 Task: Start a Sprint called Sprint0000000171 in Scrum Project Project0000000057 in Jira. Start a Sprint called Sprint0000000172 in Scrum Project Project0000000058 in Jira. Start a Sprint called Sprint0000000173 in Scrum Project Project0000000058 in Jira. Start a Sprint called Sprint0000000174 in Scrum Project Project0000000058 in Jira. Create a Scrum Project Project0000000059 in Jira
Action: Mouse moved to (108, 298)
Screenshot: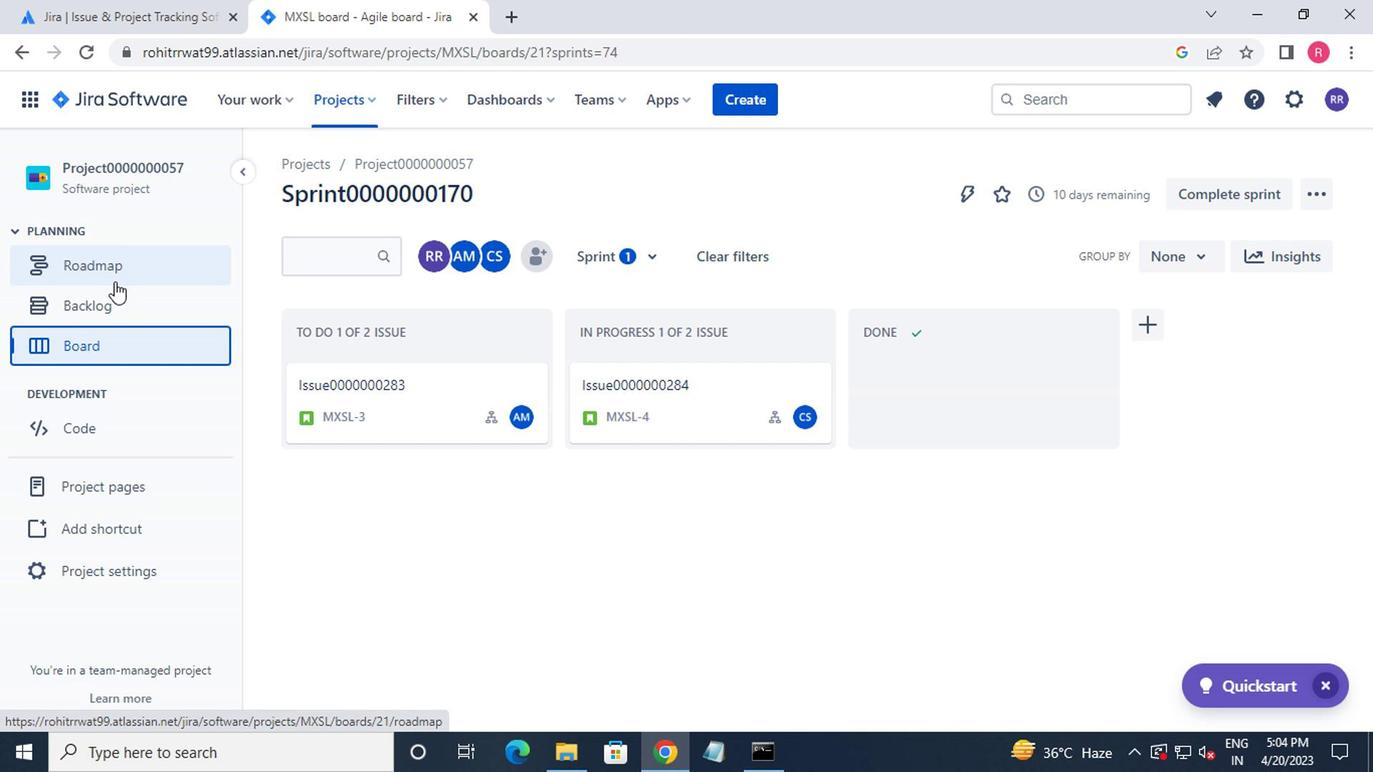 
Action: Mouse pressed left at (108, 298)
Screenshot: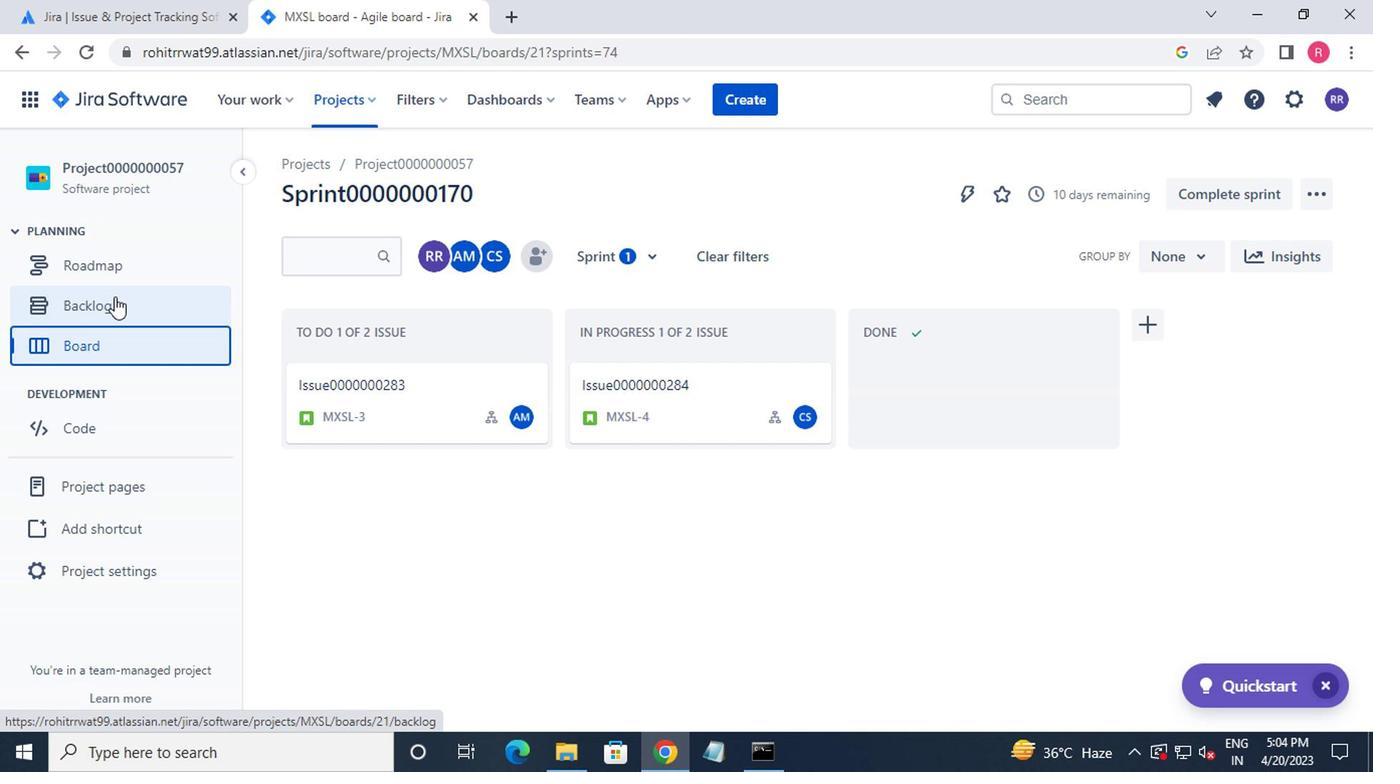 
Action: Mouse moved to (414, 490)
Screenshot: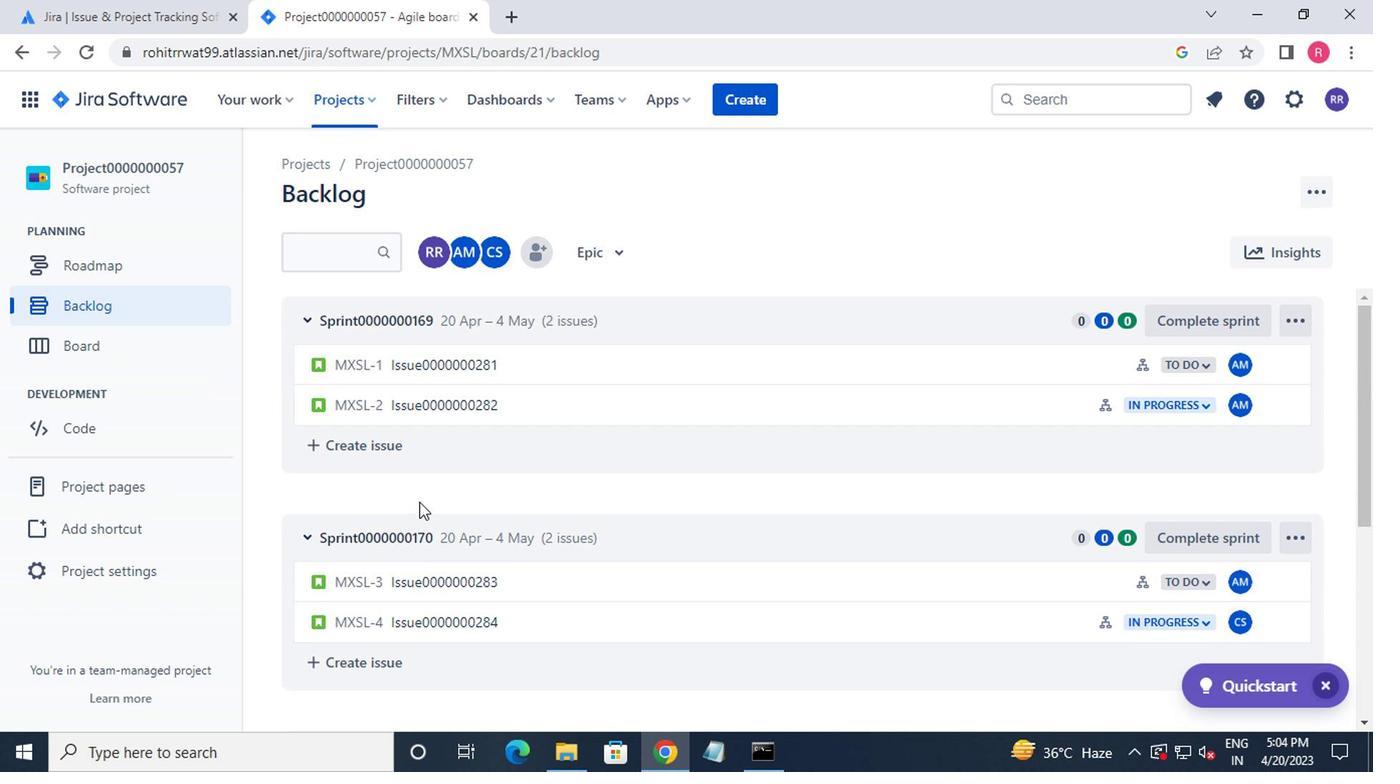 
Action: Mouse scrolled (414, 491) with delta (0, 1)
Screenshot: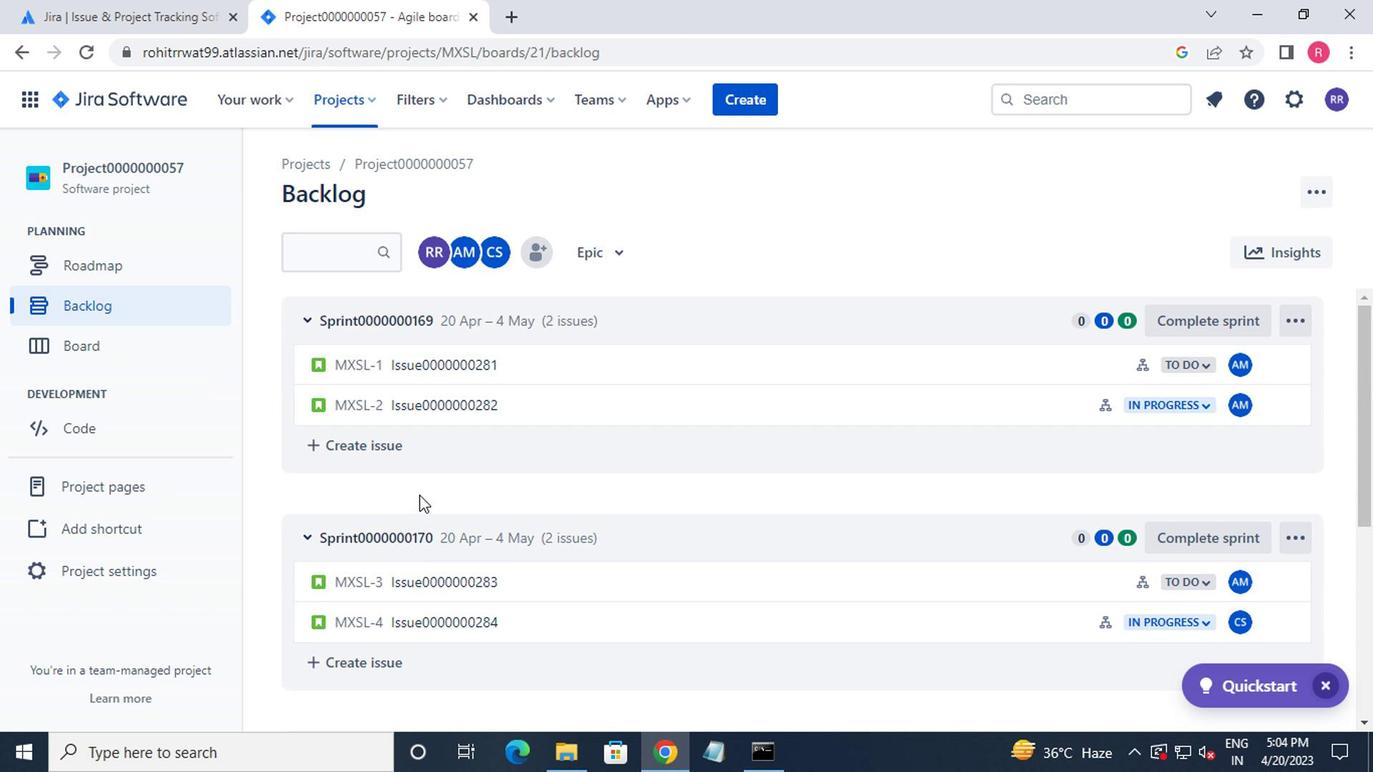 
Action: Mouse moved to (414, 488)
Screenshot: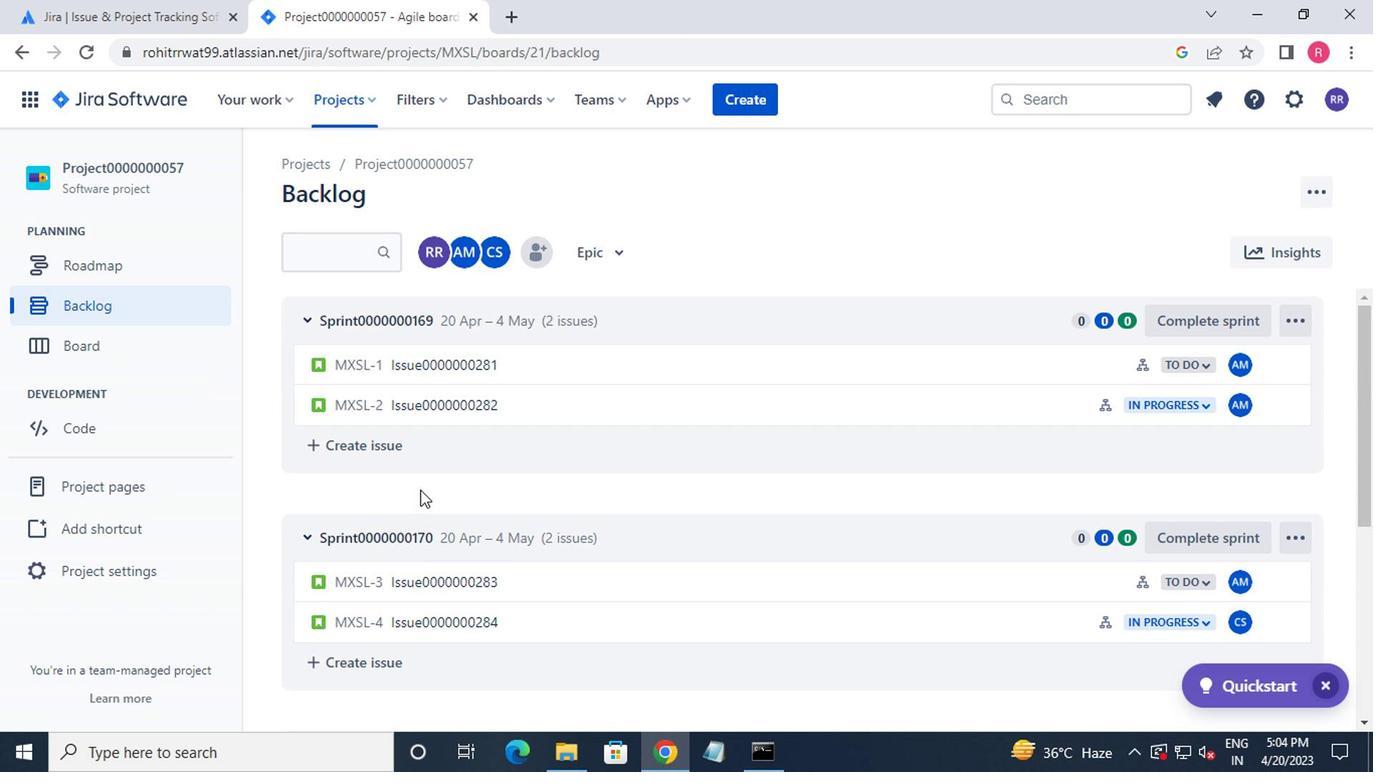 
Action: Mouse scrolled (414, 489) with delta (0, 0)
Screenshot: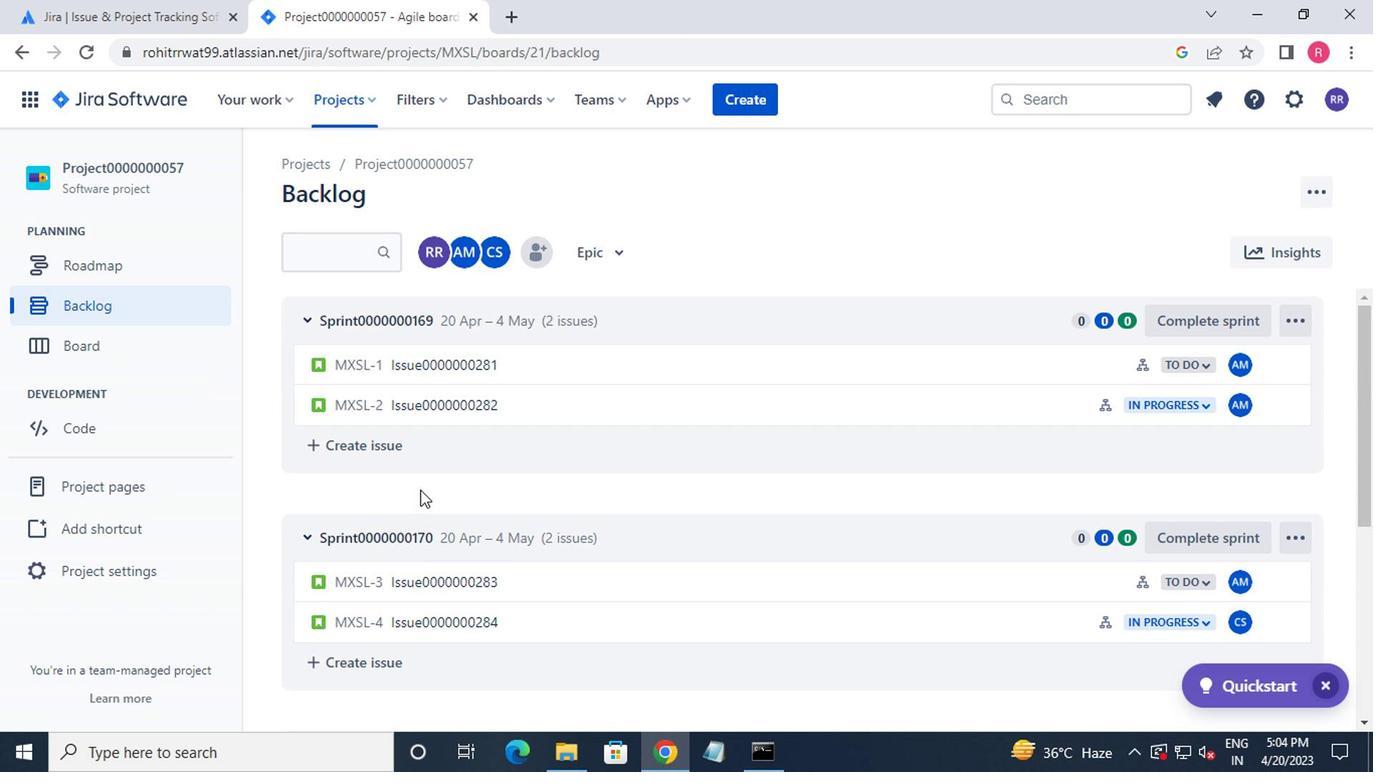 
Action: Mouse moved to (415, 487)
Screenshot: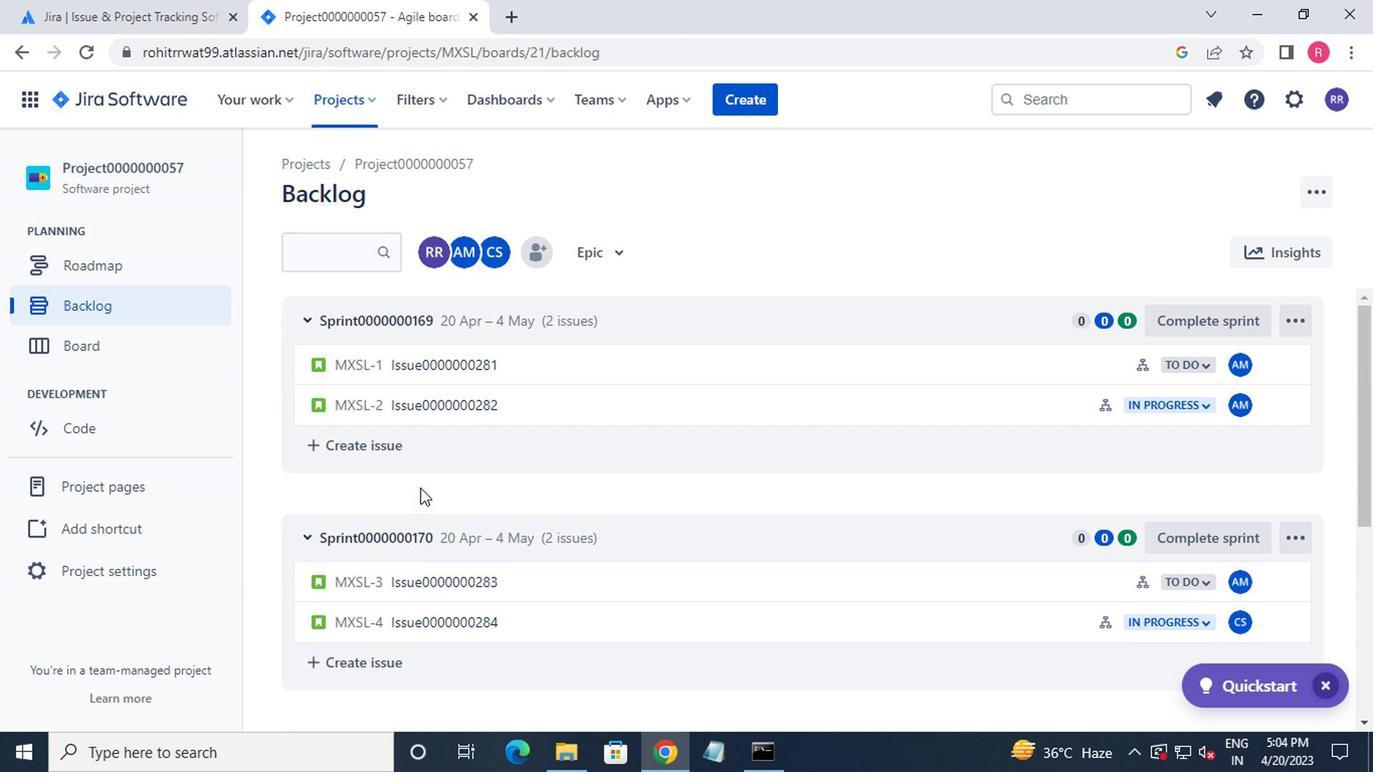 
Action: Mouse scrolled (415, 486) with delta (0, 0)
Screenshot: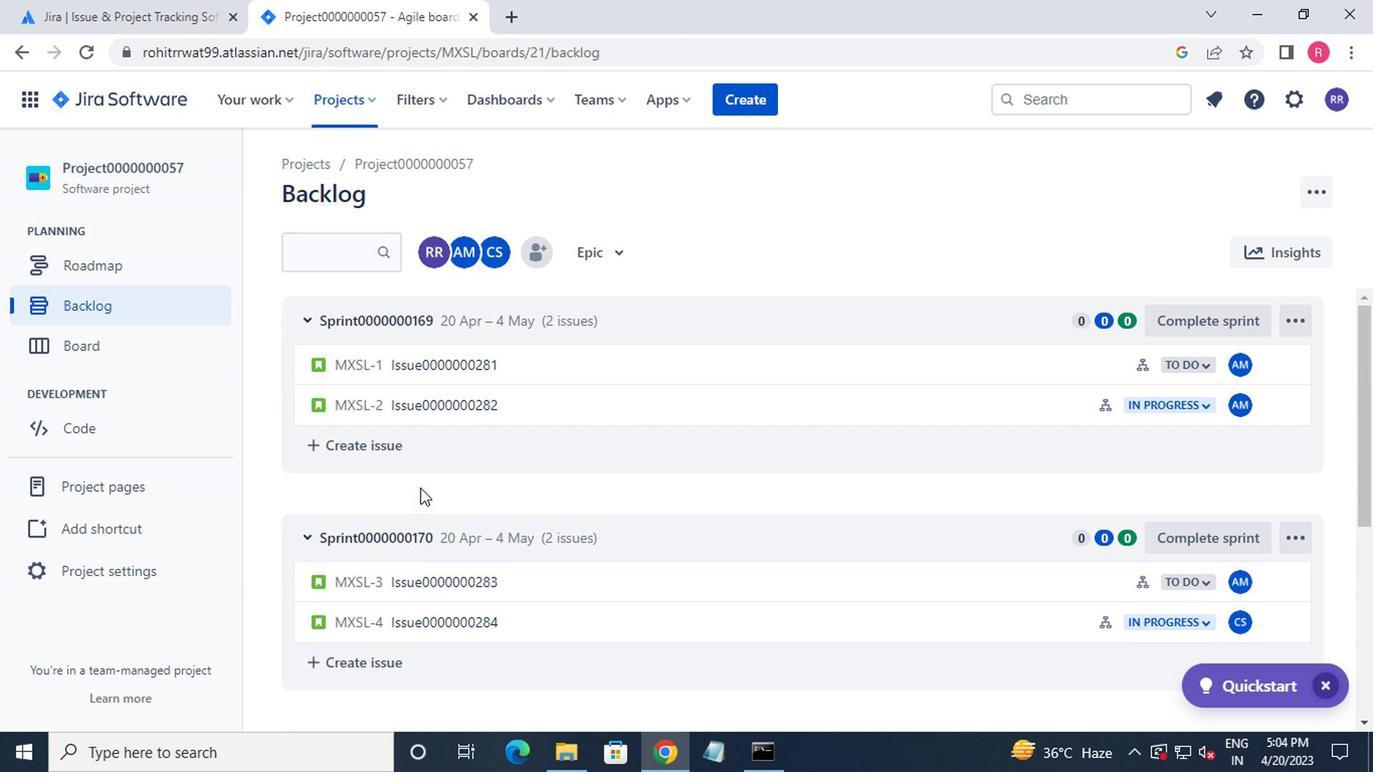
Action: Mouse scrolled (415, 486) with delta (0, 0)
Screenshot: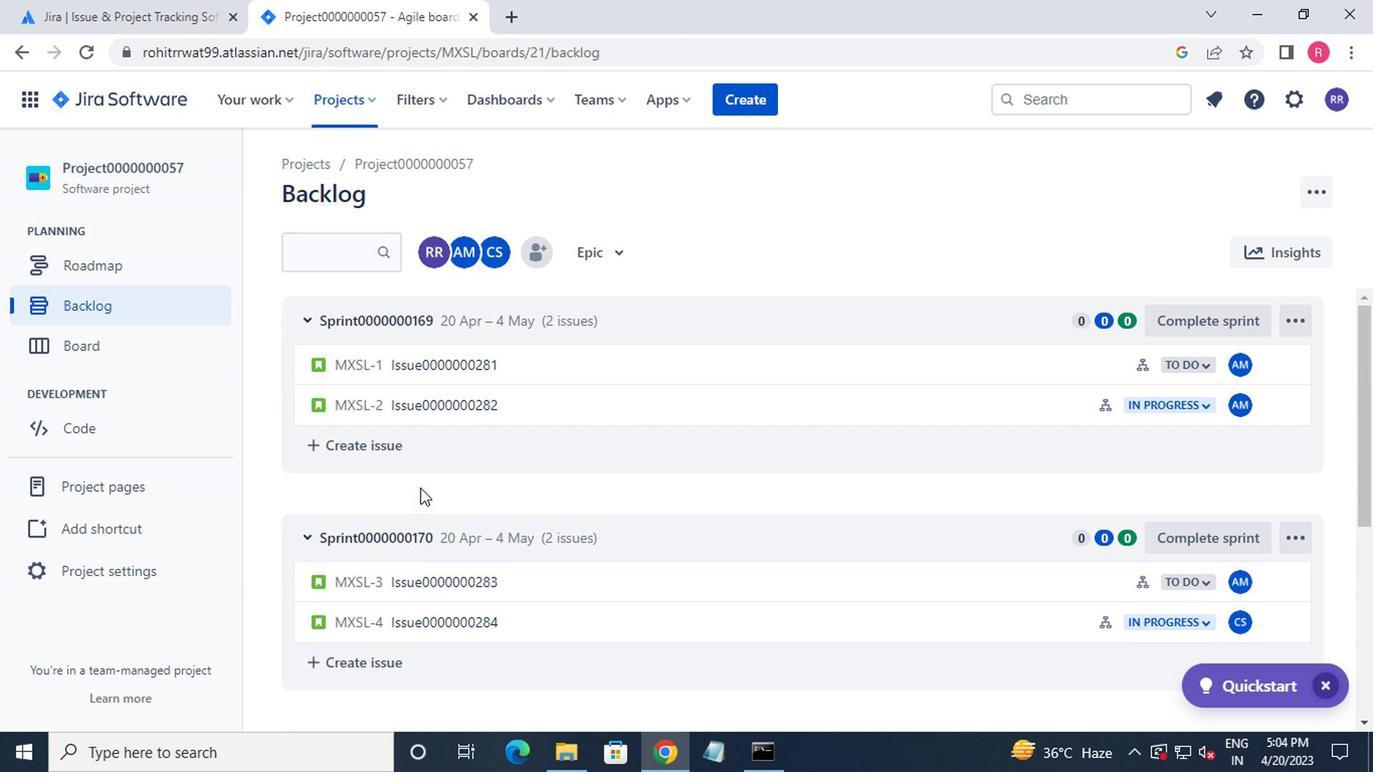 
Action: Mouse scrolled (415, 486) with delta (0, 0)
Screenshot: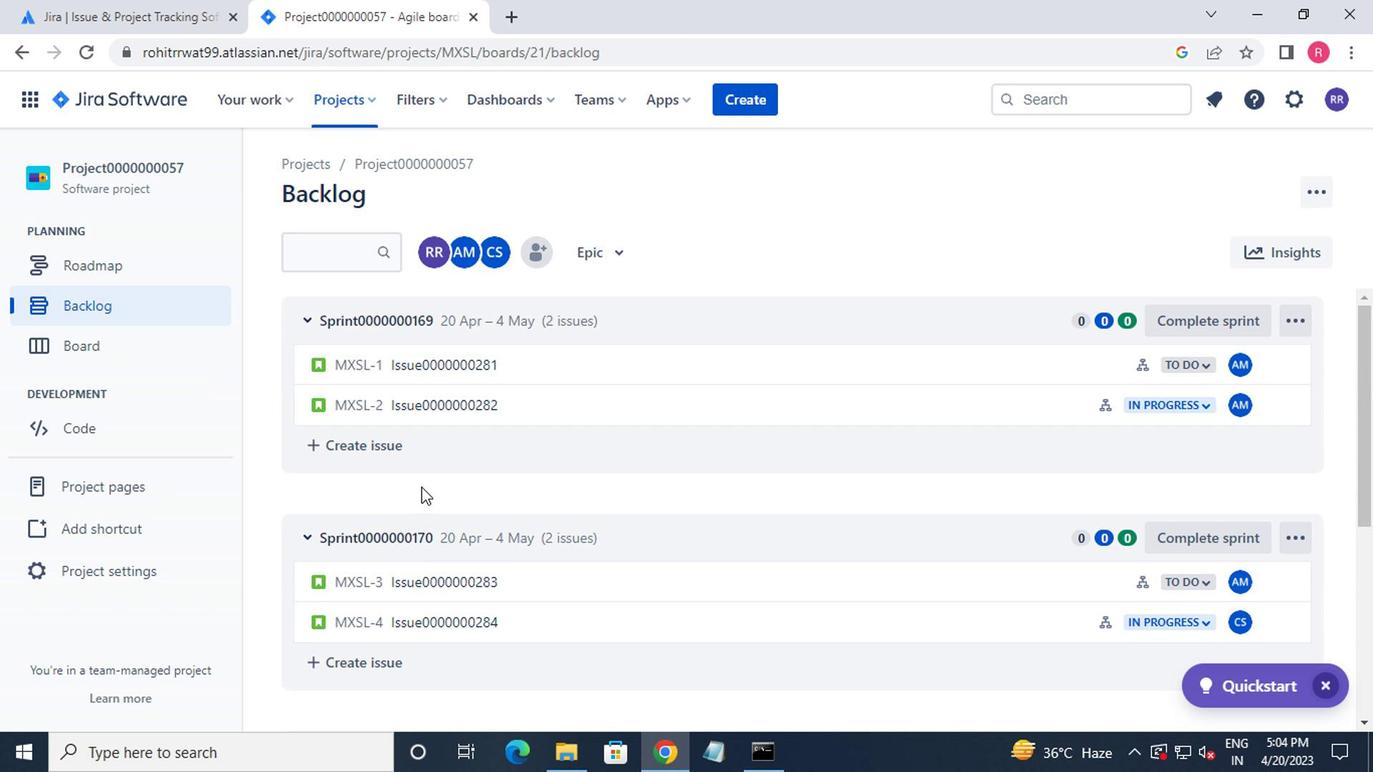 
Action: Mouse moved to (1233, 456)
Screenshot: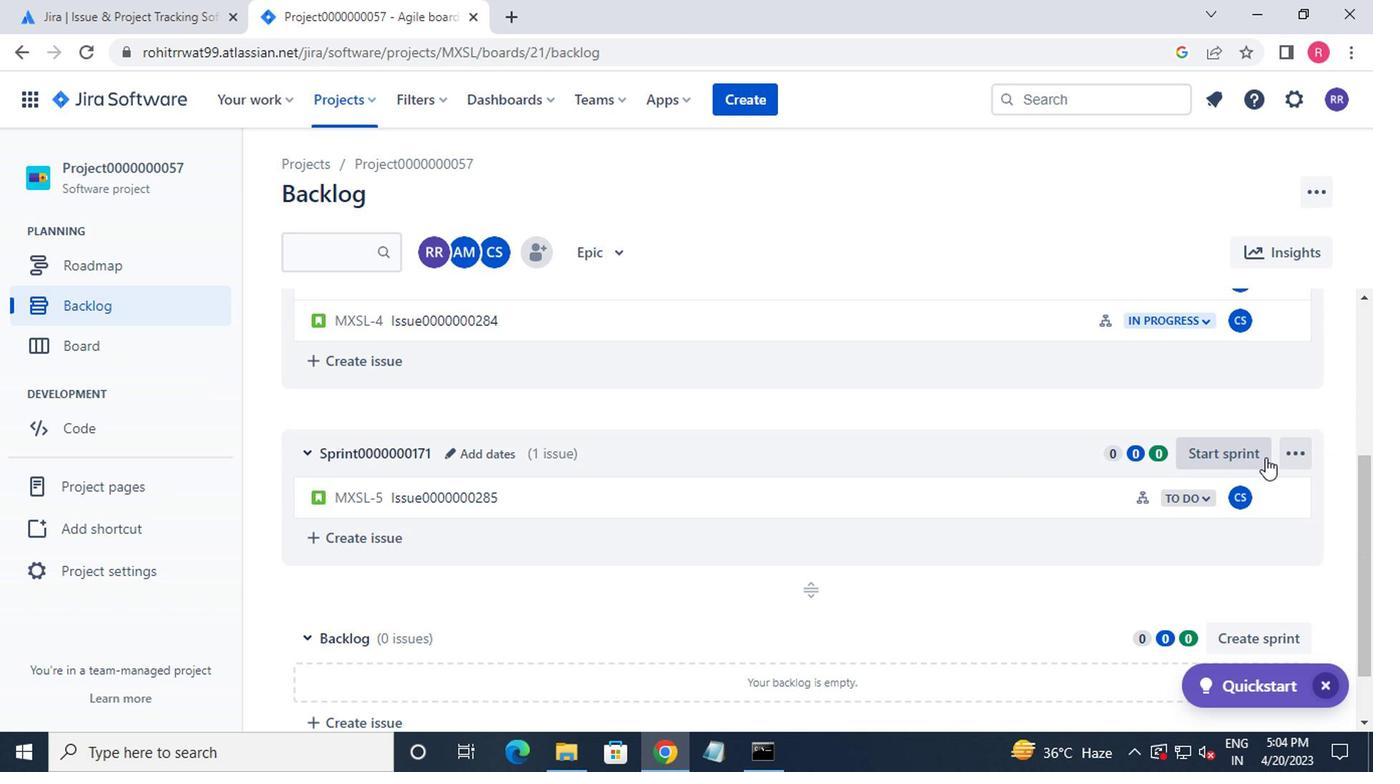 
Action: Mouse pressed left at (1233, 456)
Screenshot: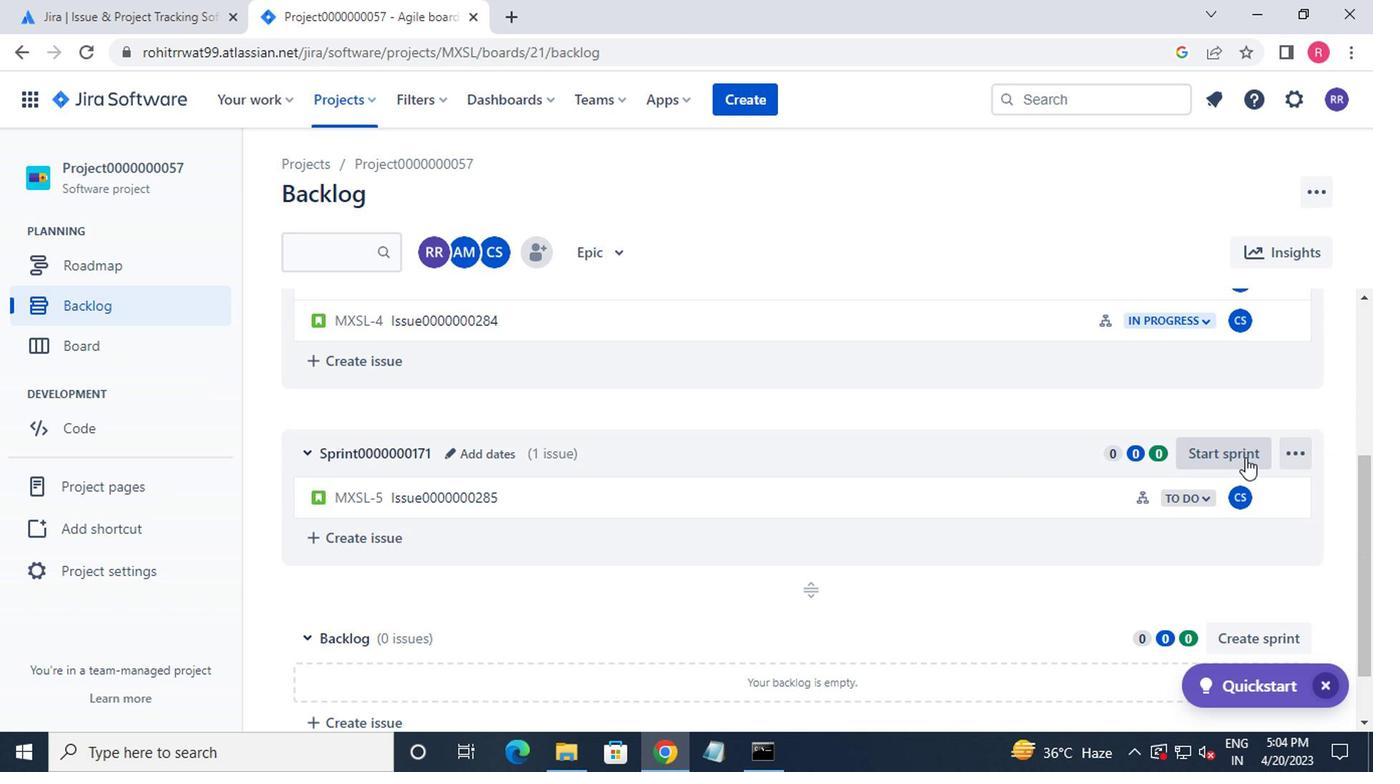 
Action: Mouse moved to (842, 711)
Screenshot: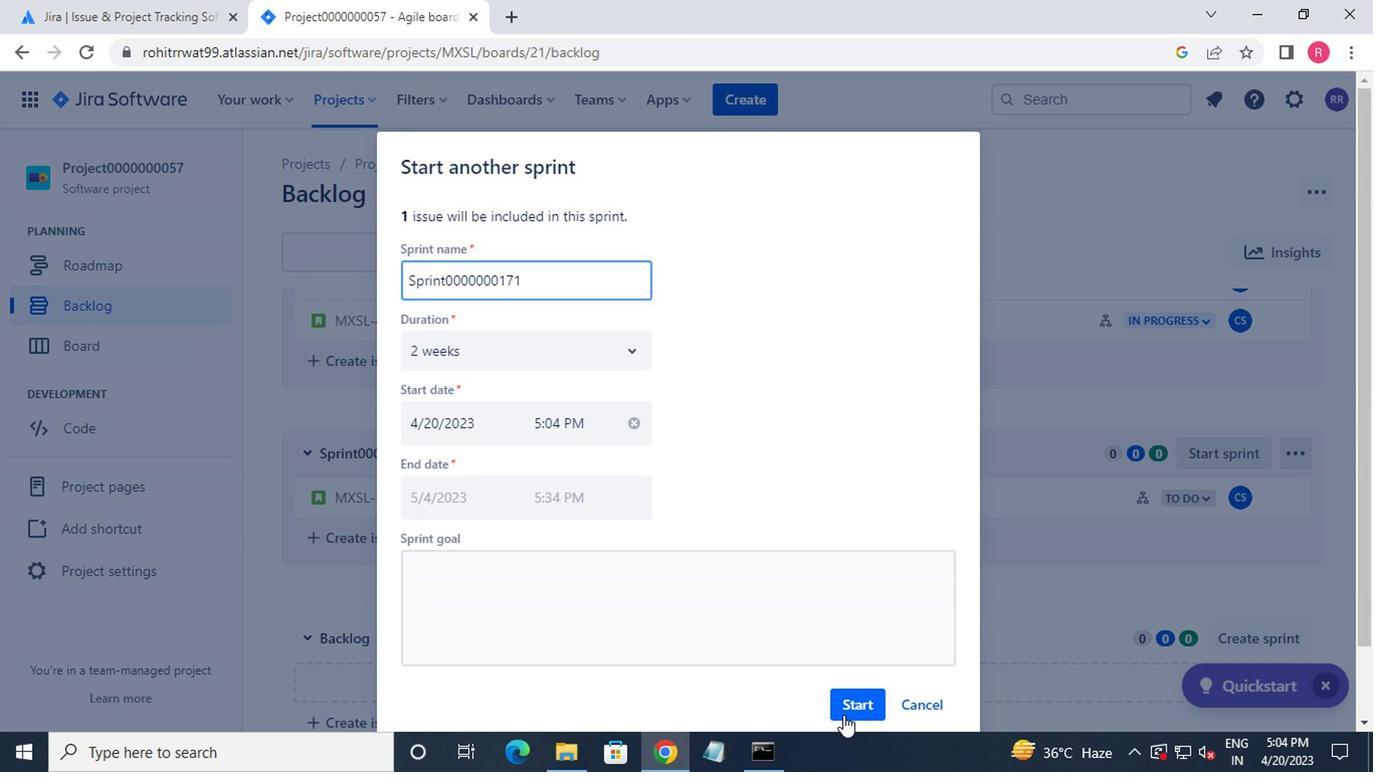 
Action: Mouse pressed left at (842, 711)
Screenshot: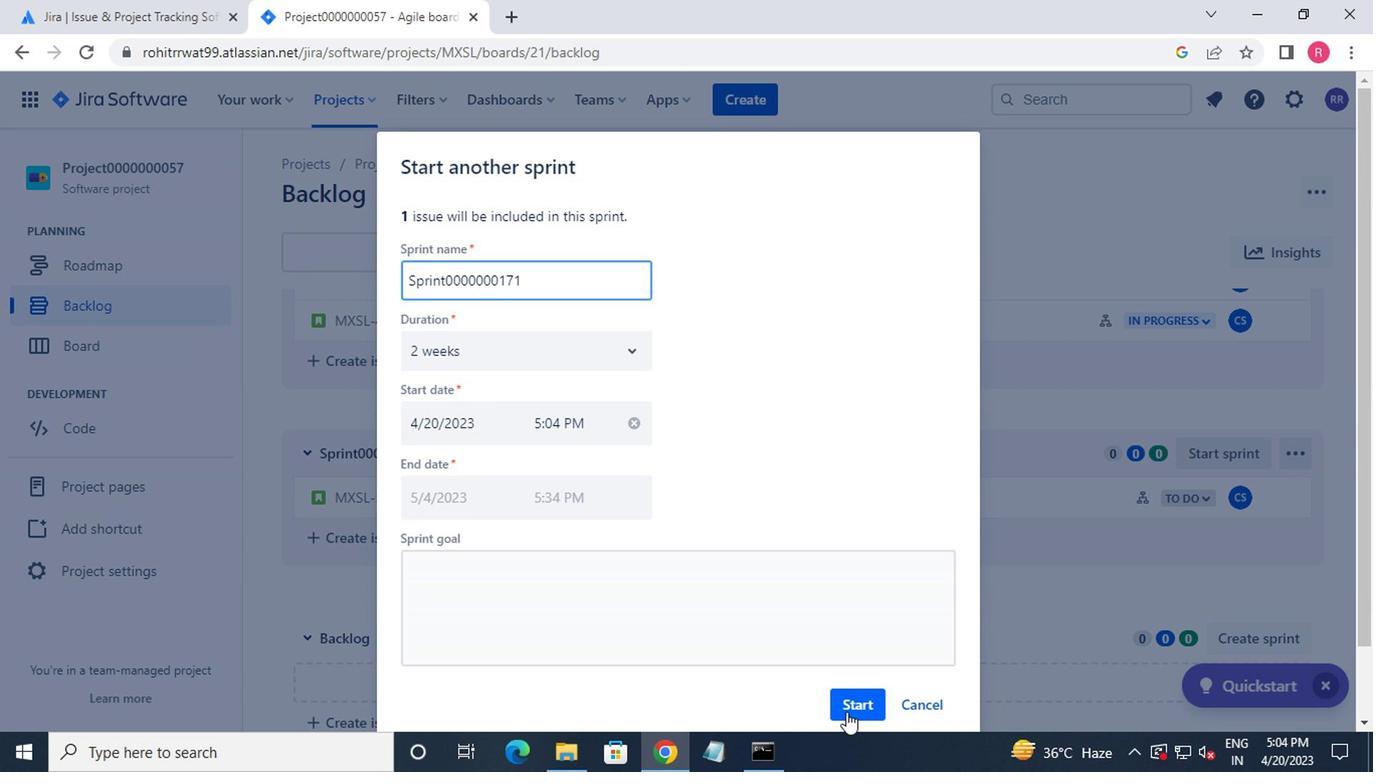 
Action: Mouse moved to (330, 112)
Screenshot: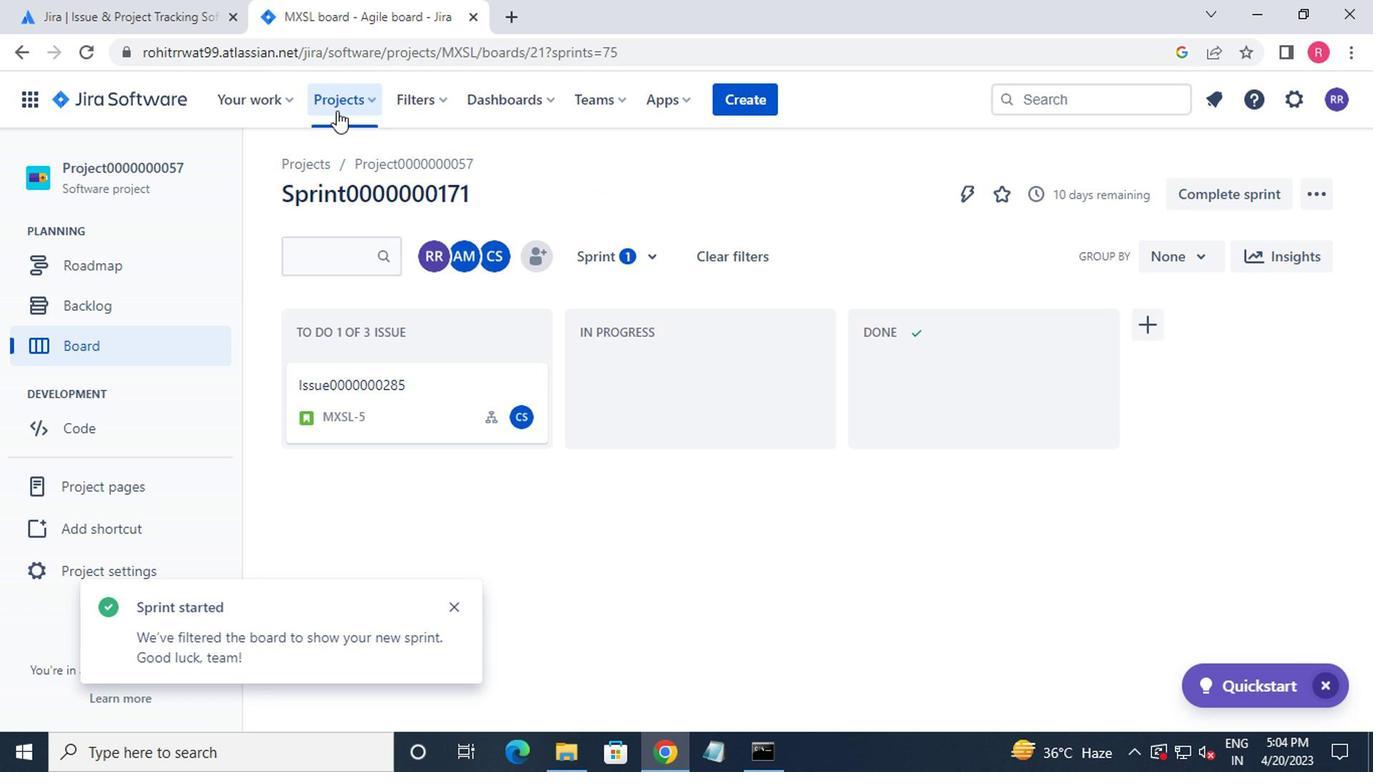 
Action: Mouse pressed left at (330, 112)
Screenshot: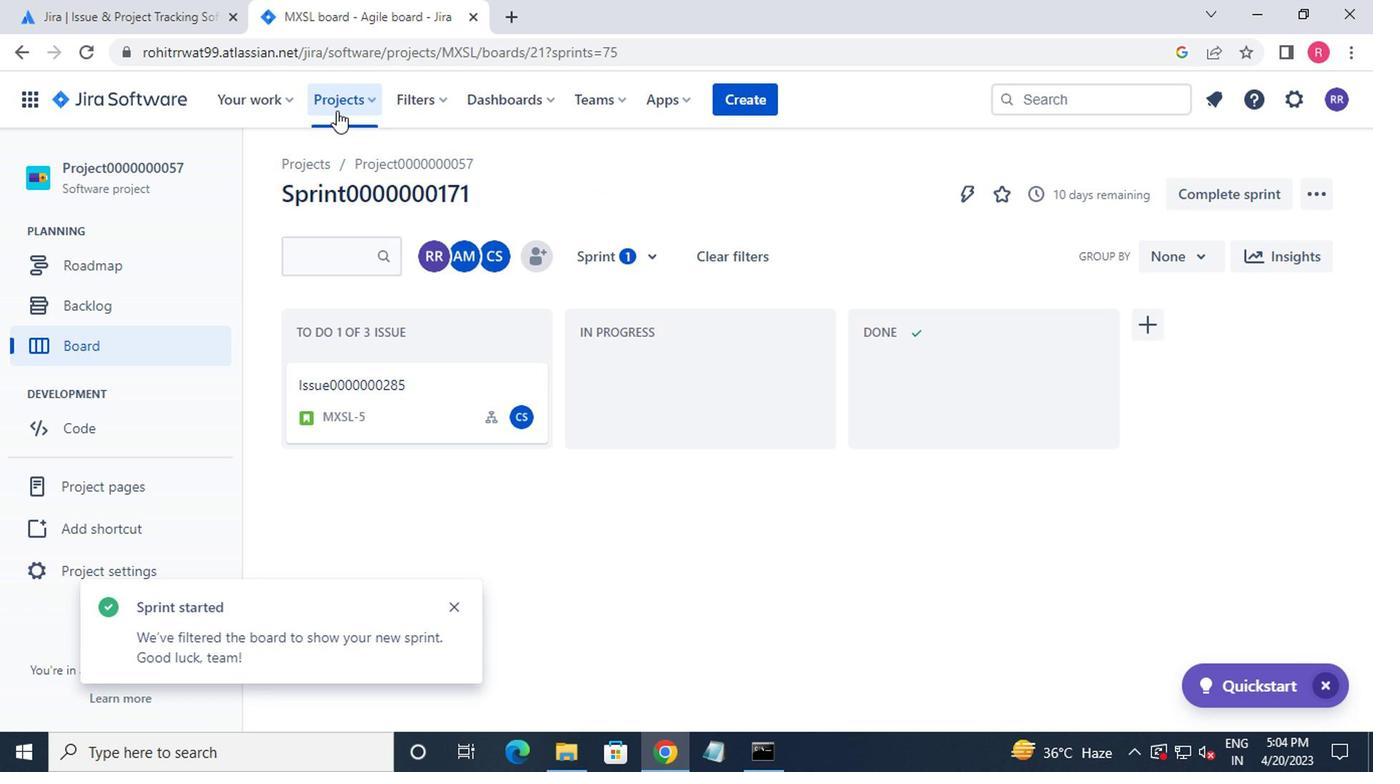 
Action: Mouse moved to (439, 251)
Screenshot: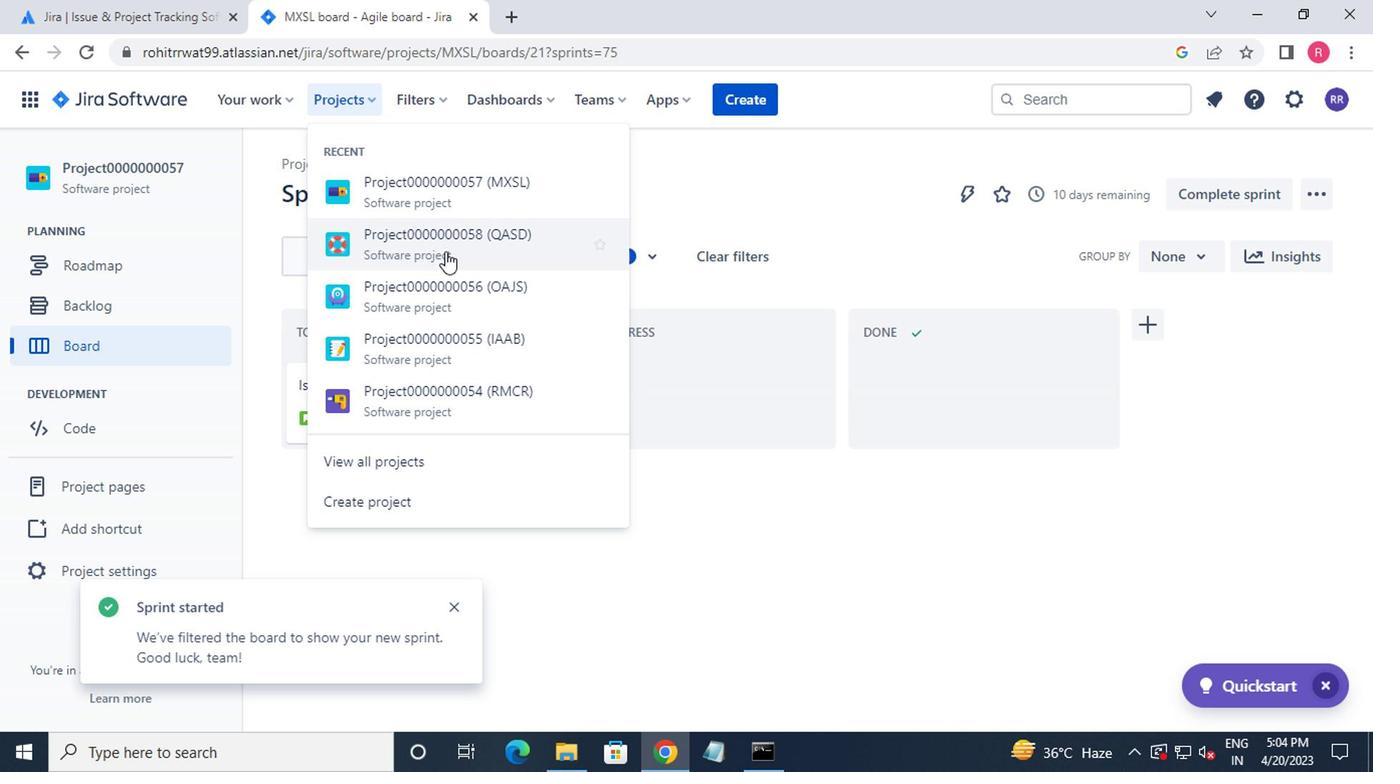 
Action: Mouse pressed left at (439, 251)
Screenshot: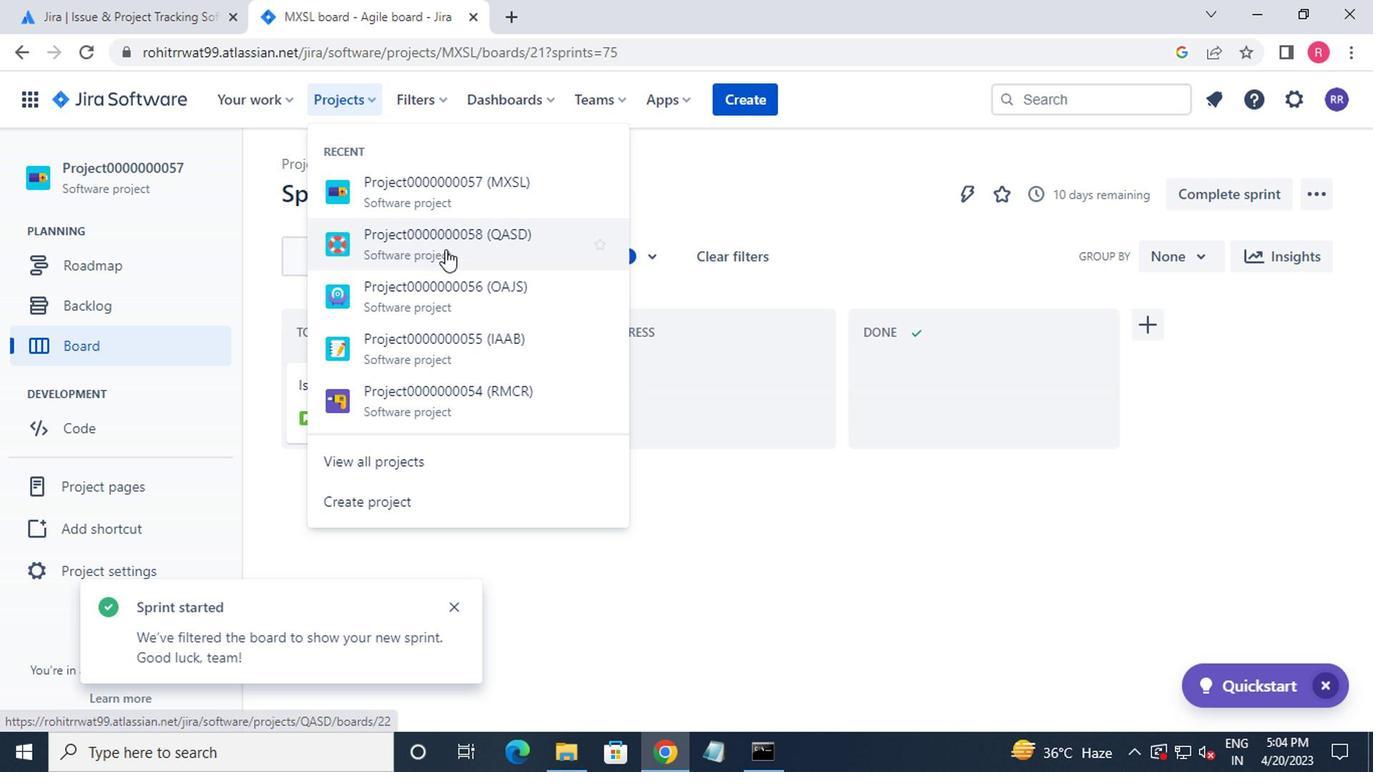 
Action: Mouse moved to (218, 308)
Screenshot: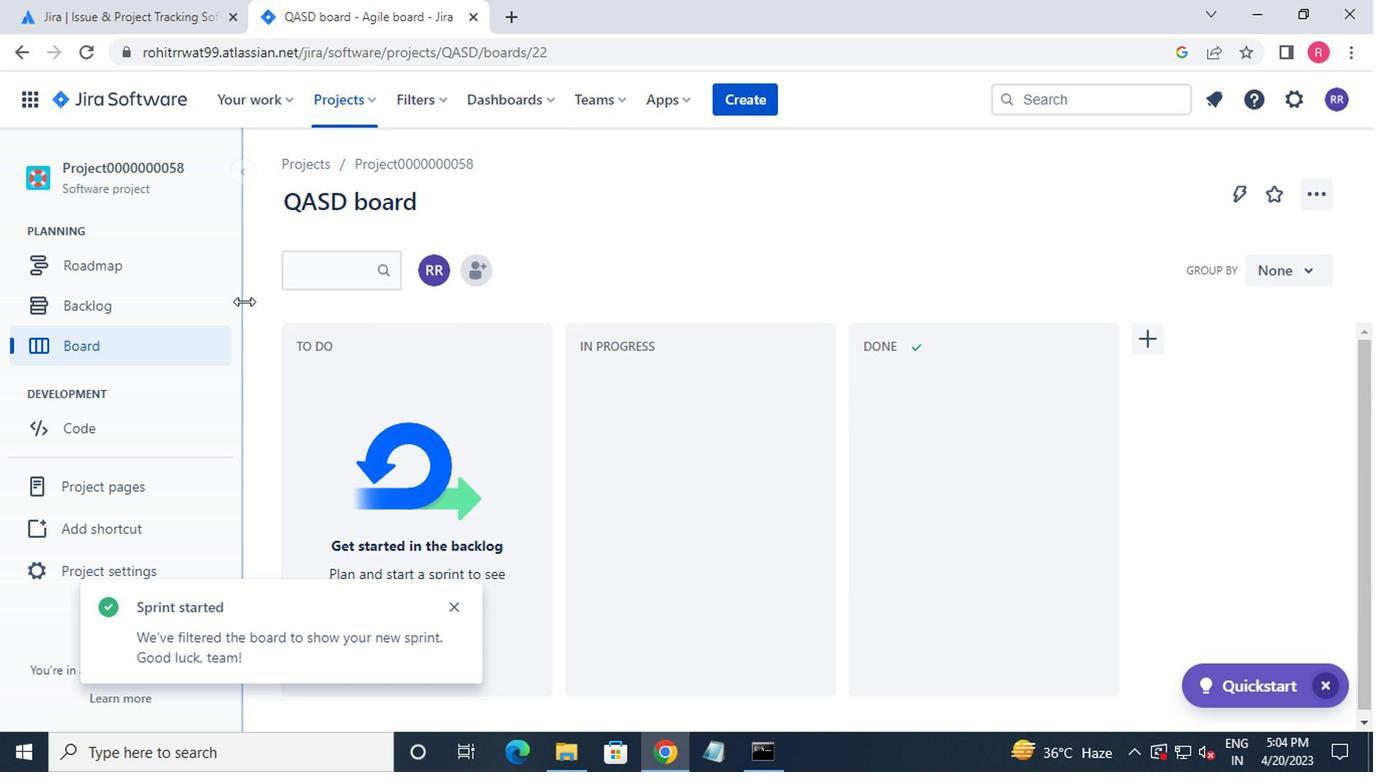 
Action: Mouse pressed left at (218, 308)
Screenshot: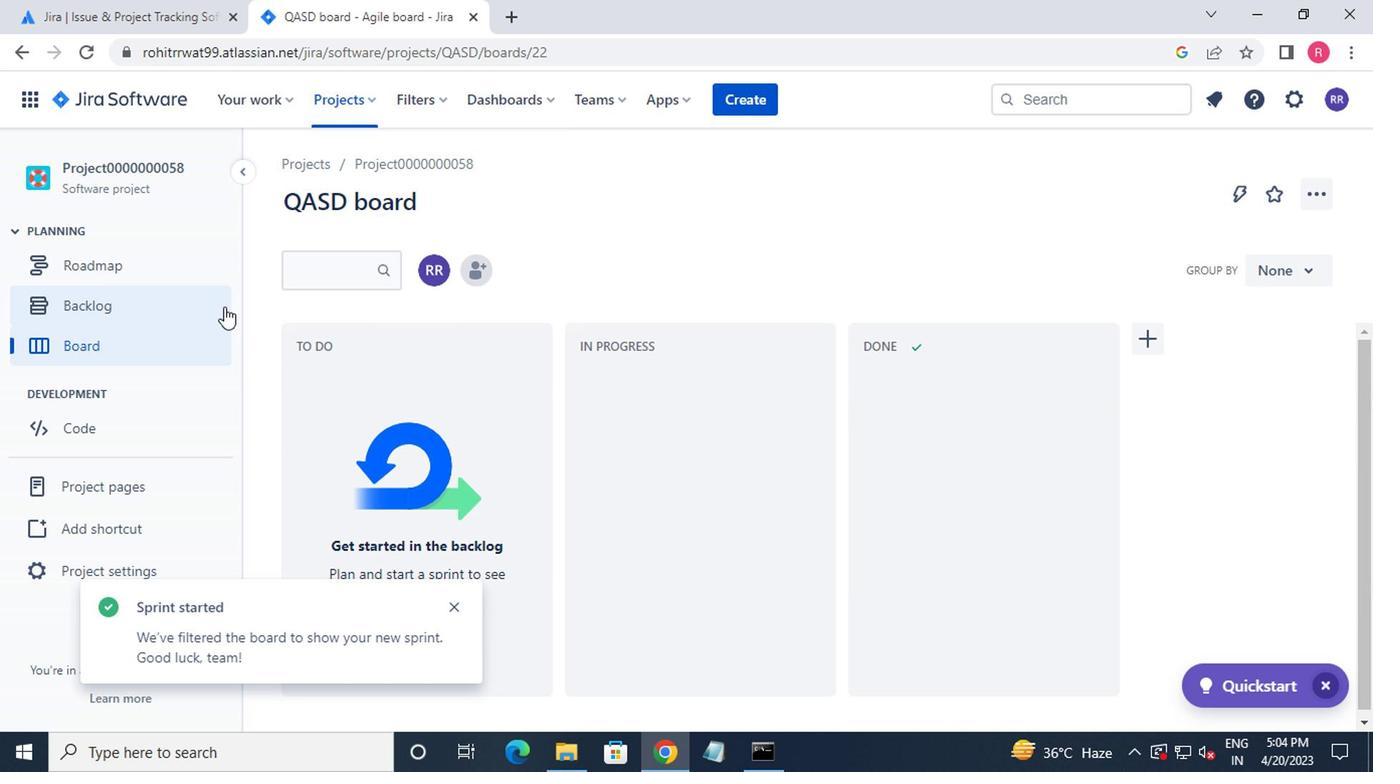 
Action: Mouse moved to (523, 359)
Screenshot: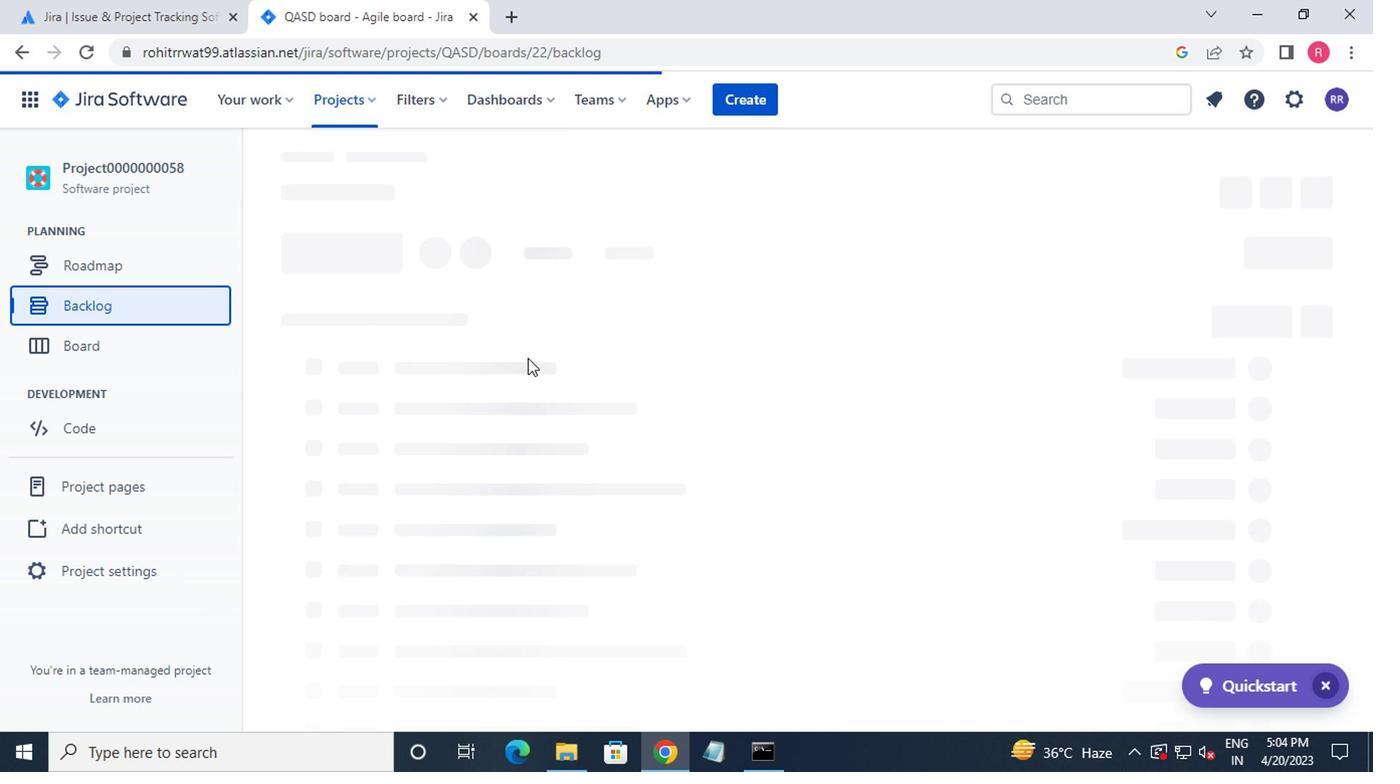 
Action: Mouse scrolled (523, 358) with delta (0, 0)
Screenshot: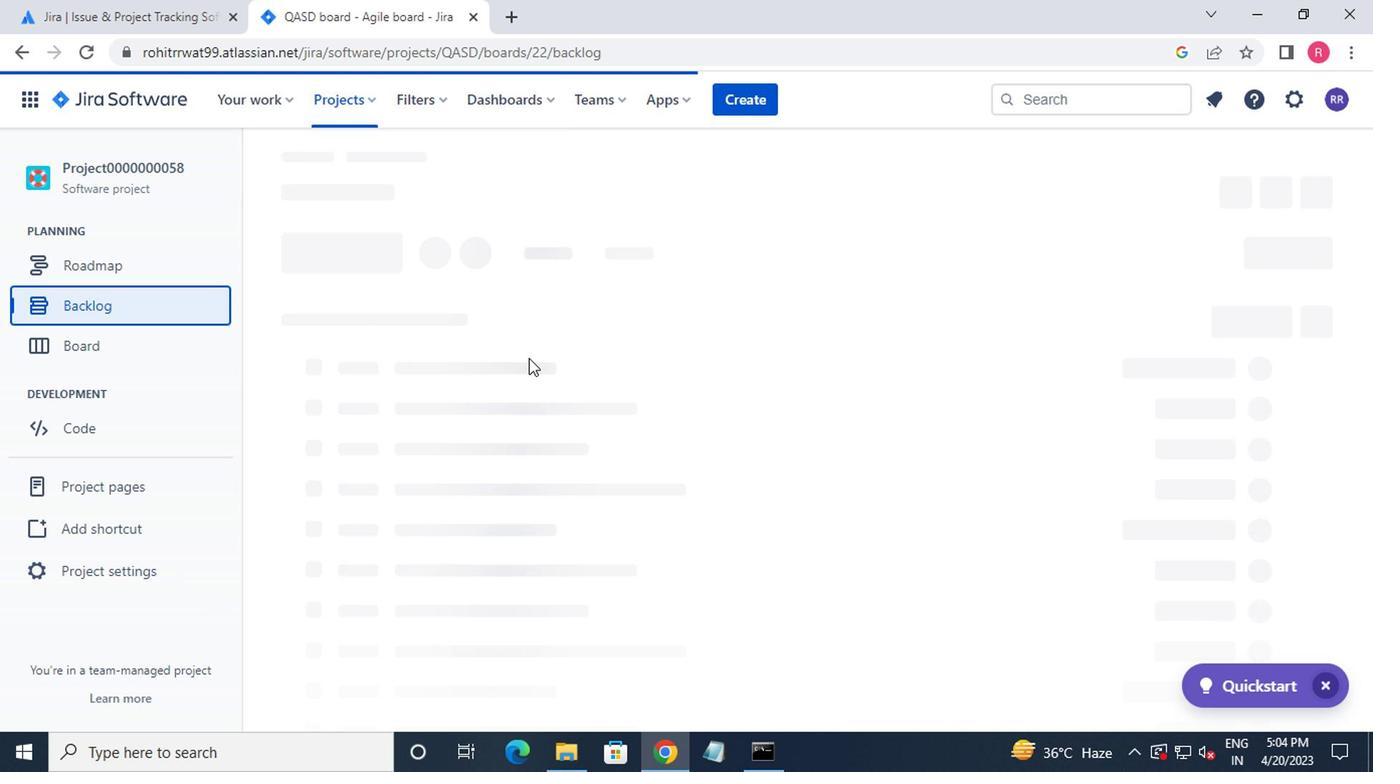 
Action: Mouse scrolled (523, 358) with delta (0, 0)
Screenshot: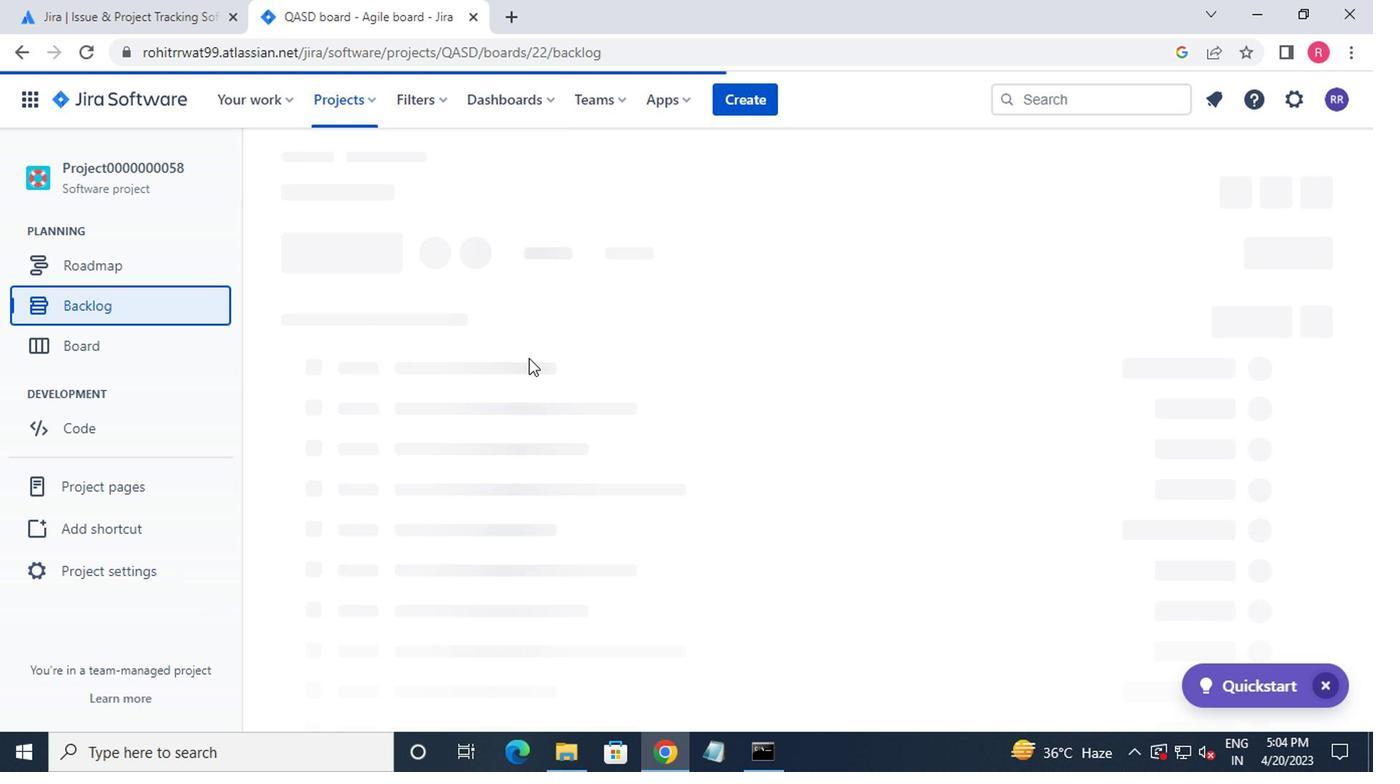 
Action: Mouse moved to (530, 368)
Screenshot: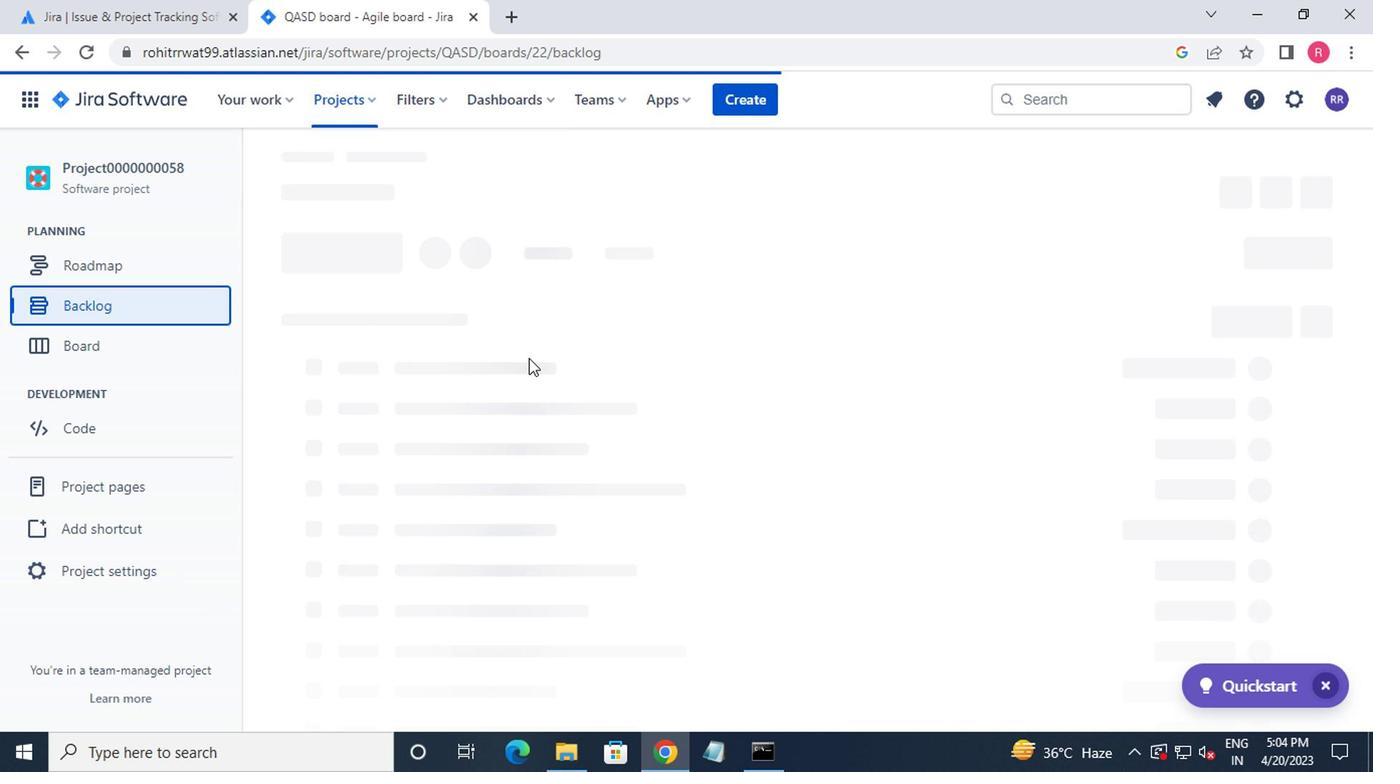 
Action: Mouse scrolled (530, 366) with delta (0, -1)
Screenshot: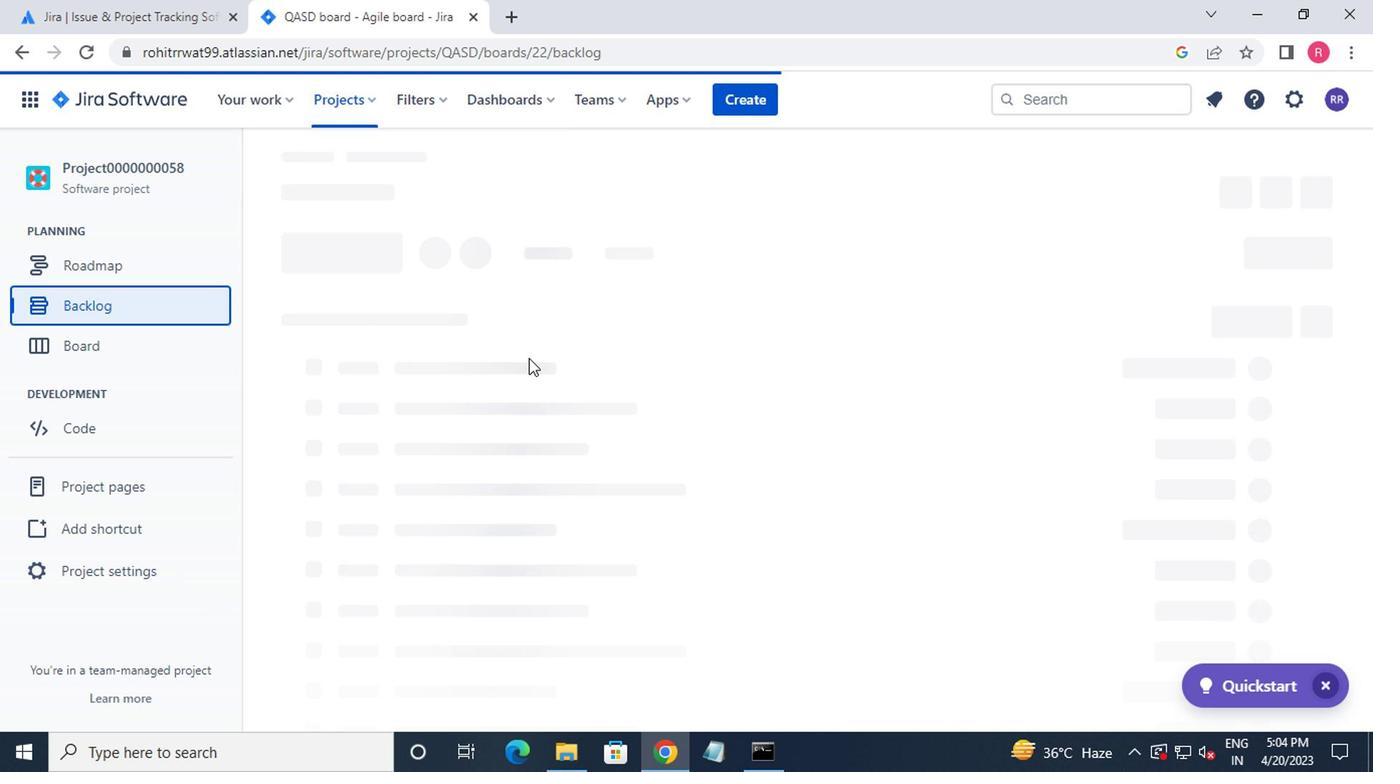 
Action: Mouse moved to (542, 376)
Screenshot: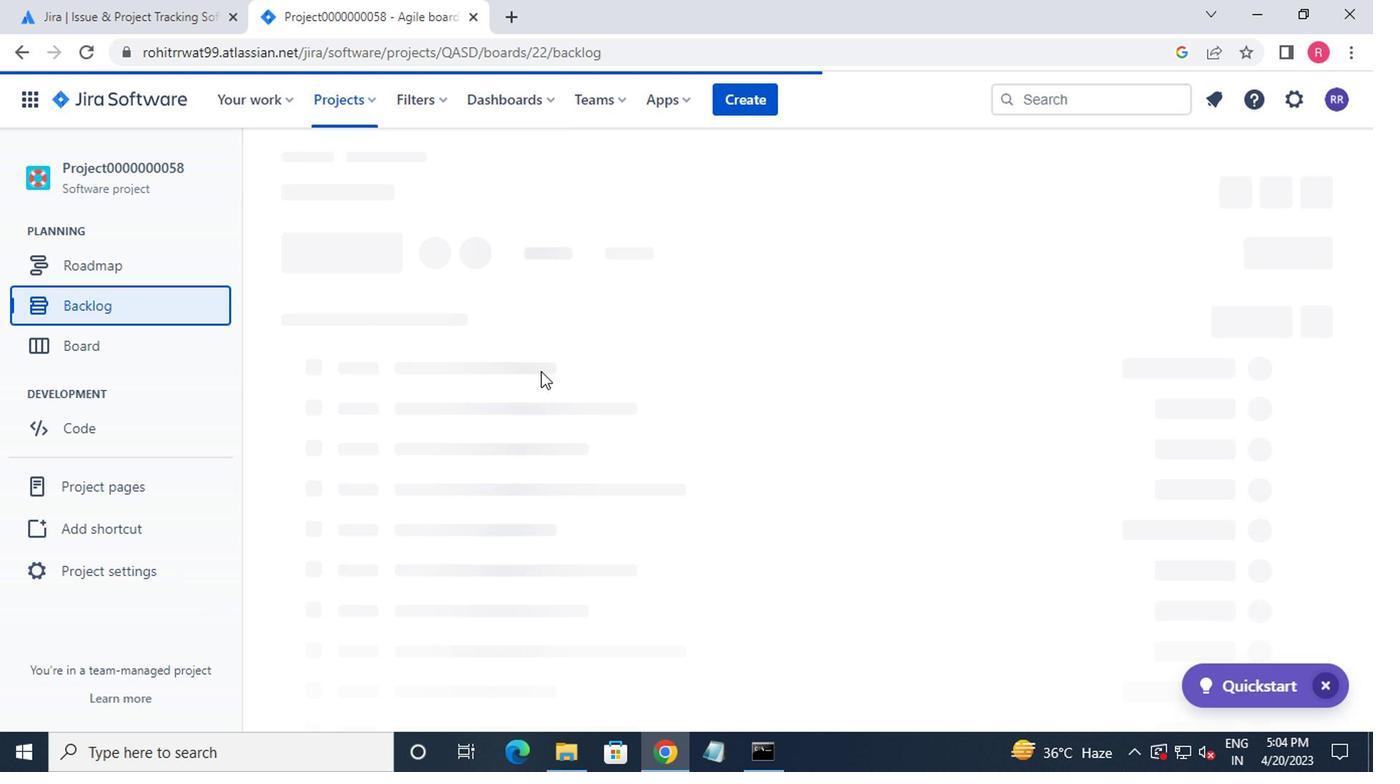 
Action: Mouse scrolled (542, 374) with delta (0, -1)
Screenshot: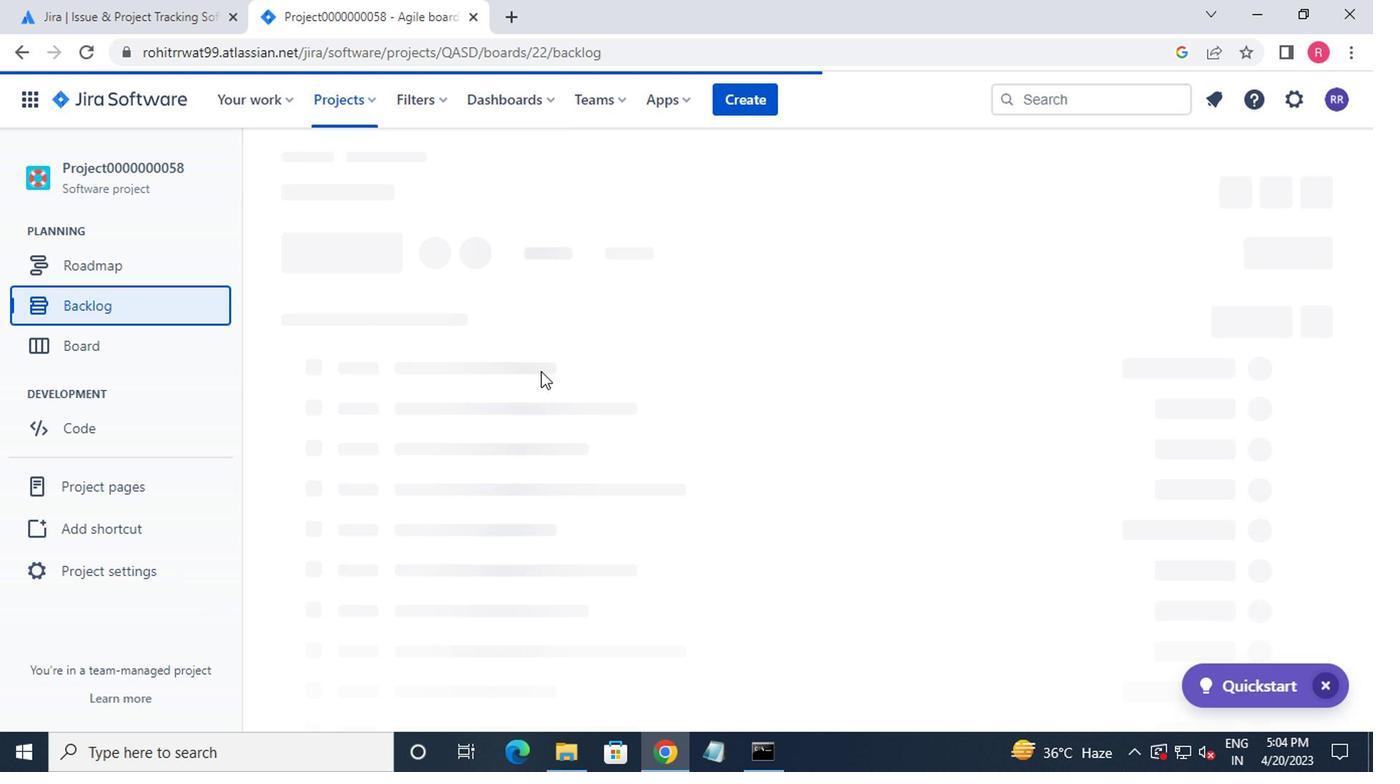 
Action: Mouse moved to (542, 376)
Screenshot: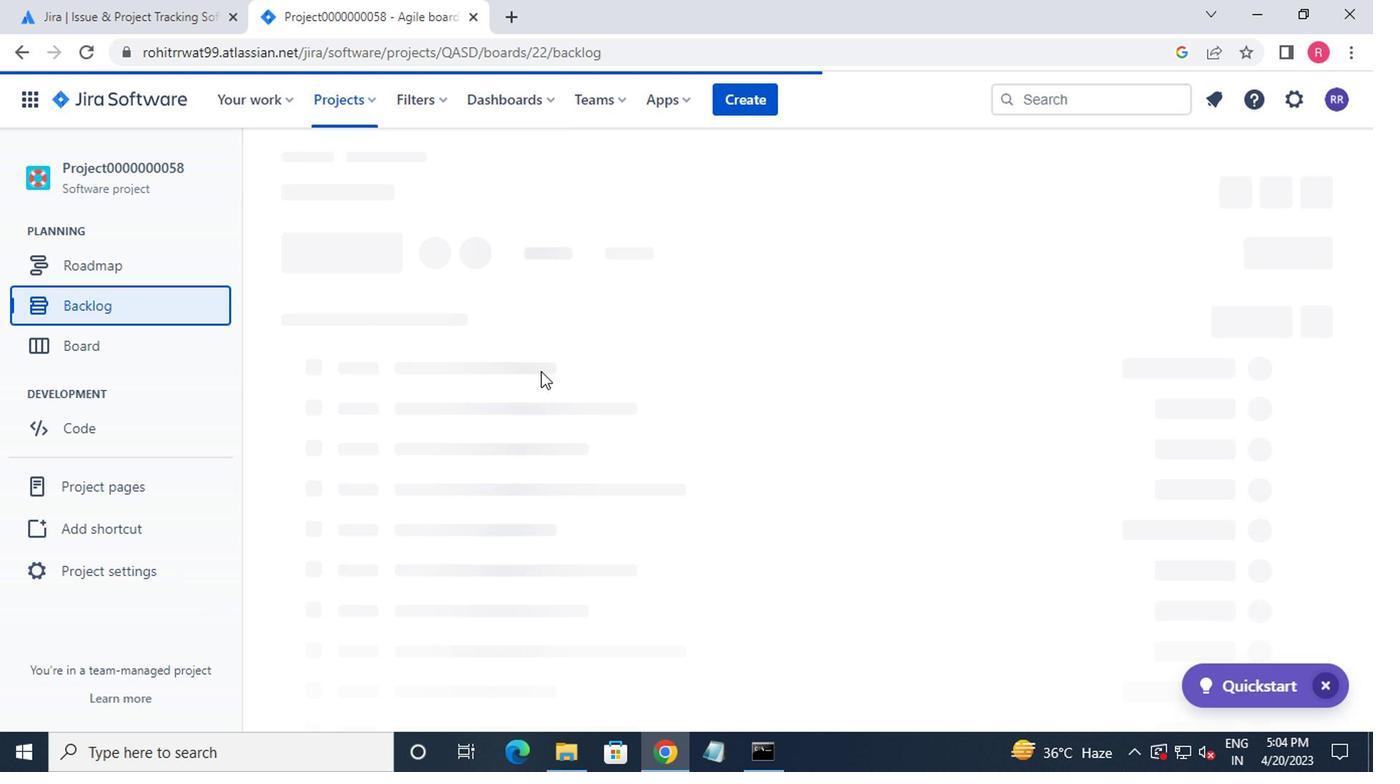 
Action: Mouse scrolled (542, 374) with delta (0, -1)
Screenshot: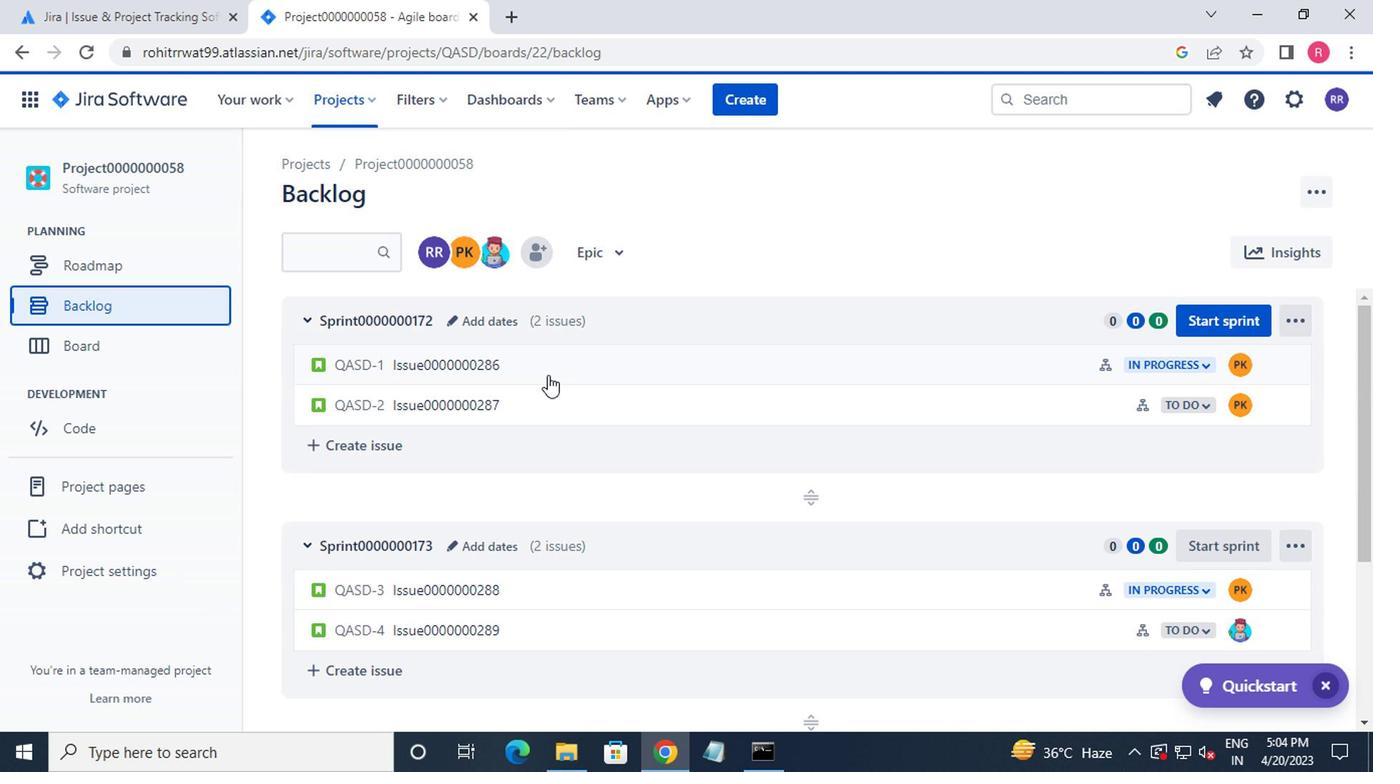 
Action: Mouse moved to (564, 364)
Screenshot: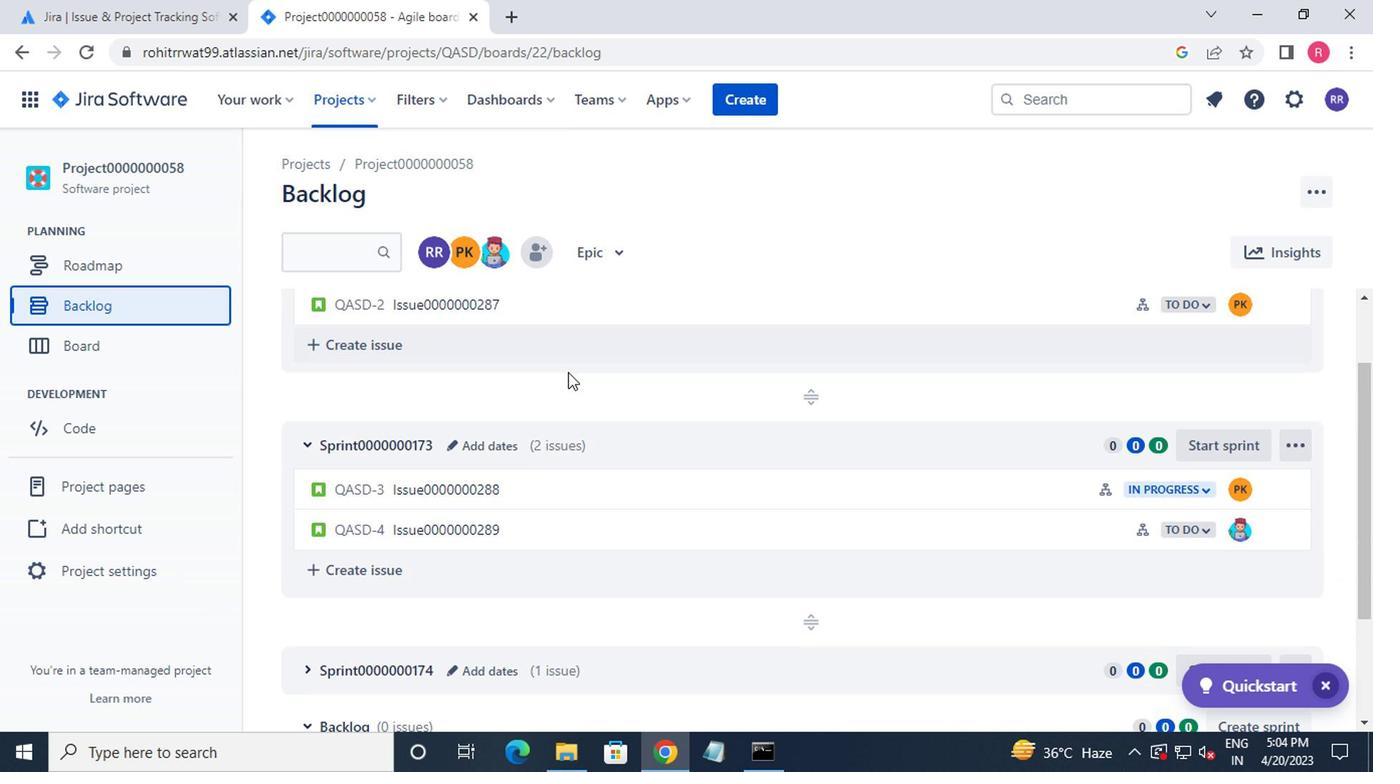 
Action: Mouse scrolled (564, 364) with delta (0, 0)
Screenshot: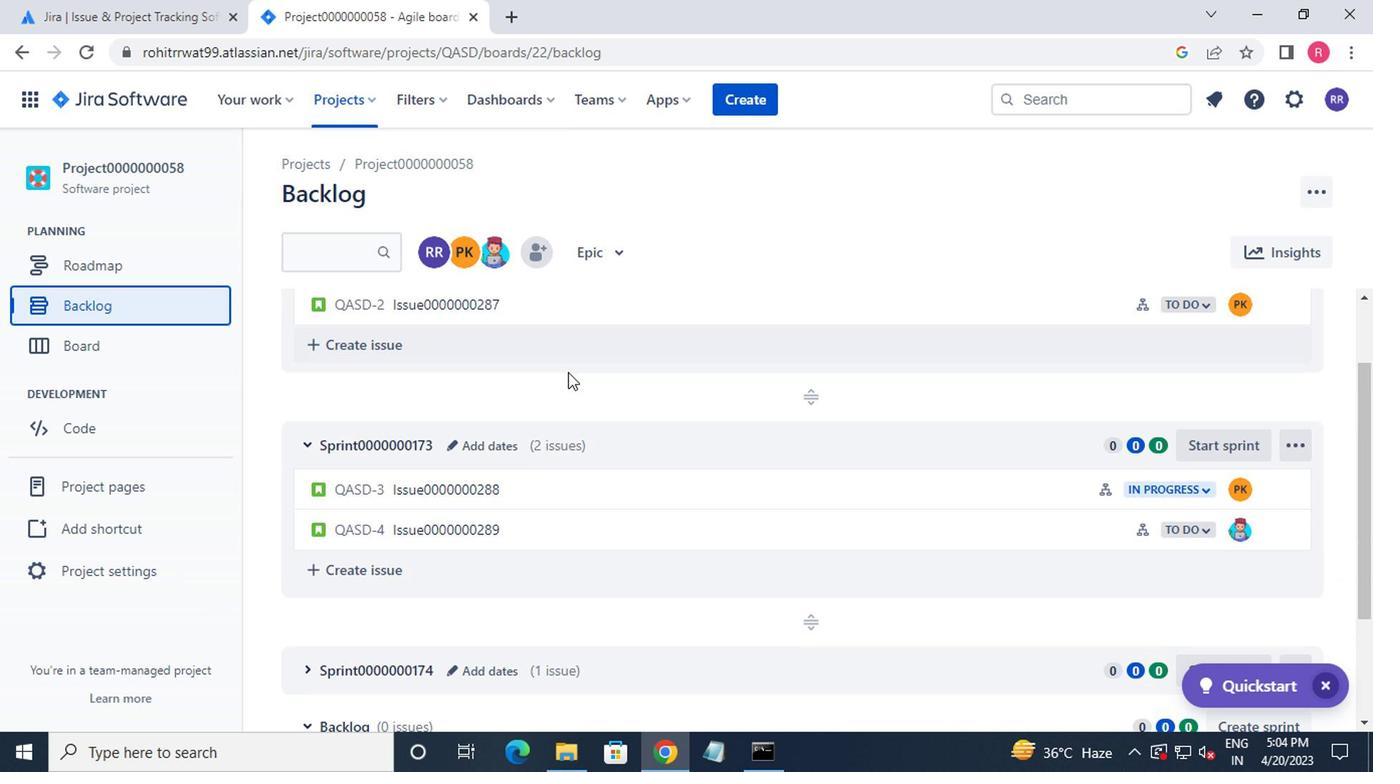
Action: Mouse moved to (564, 361)
Screenshot: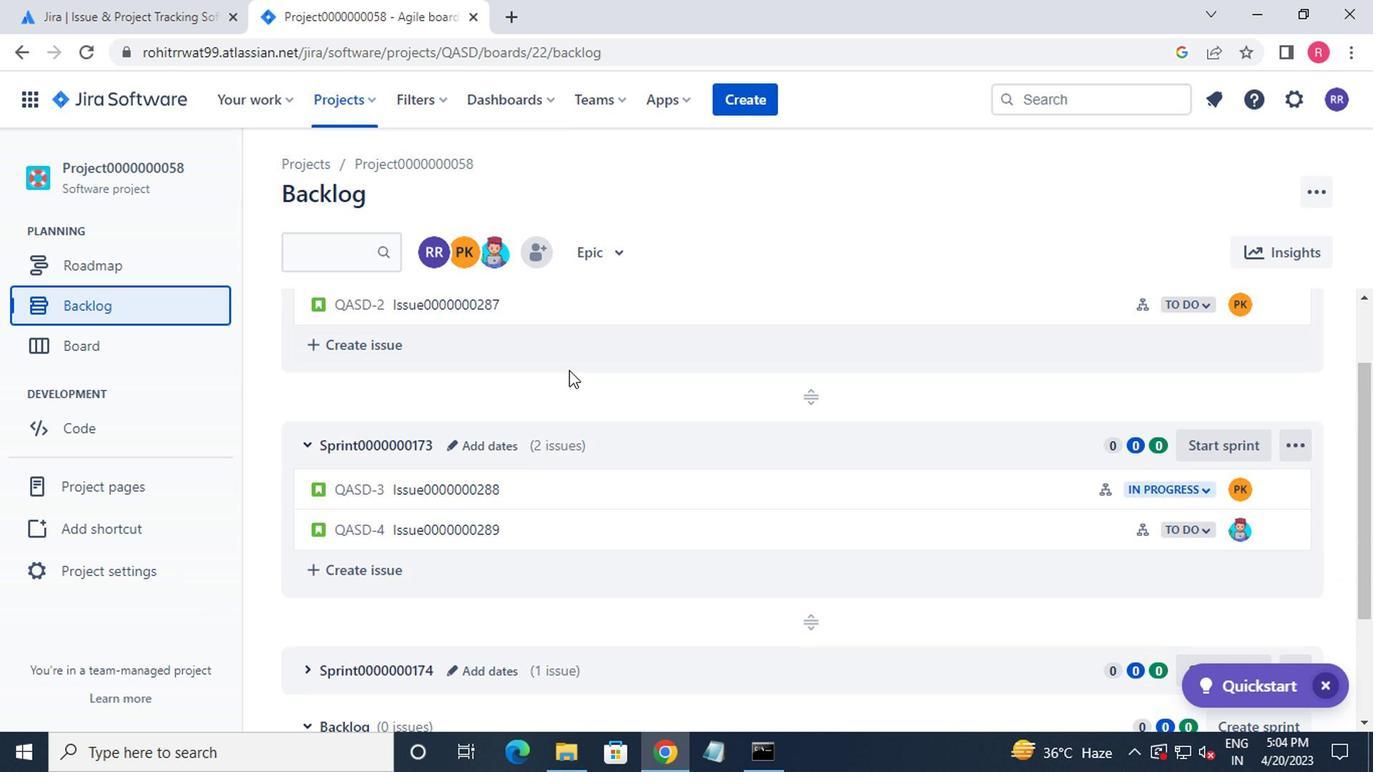 
Action: Mouse scrolled (564, 363) with delta (0, 1)
Screenshot: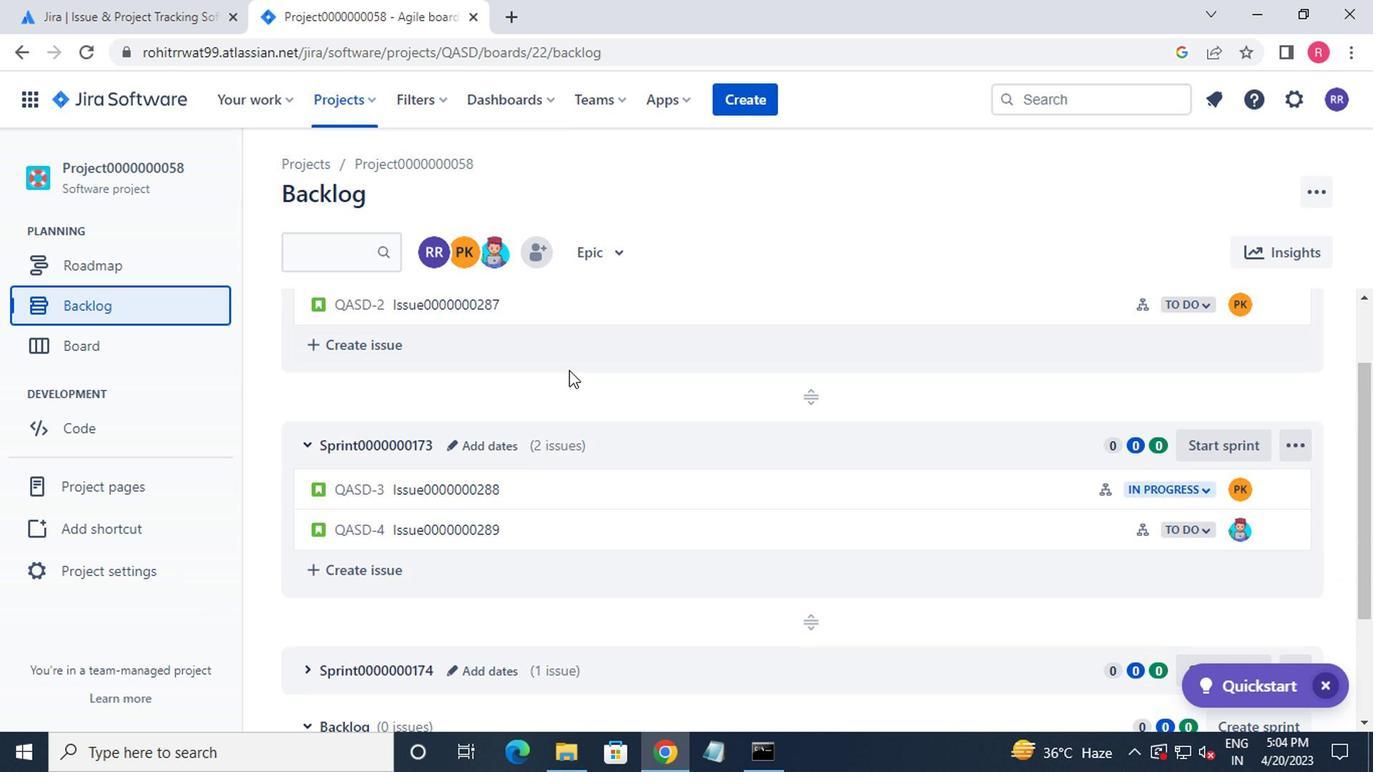 
Action: Mouse moved to (564, 361)
Screenshot: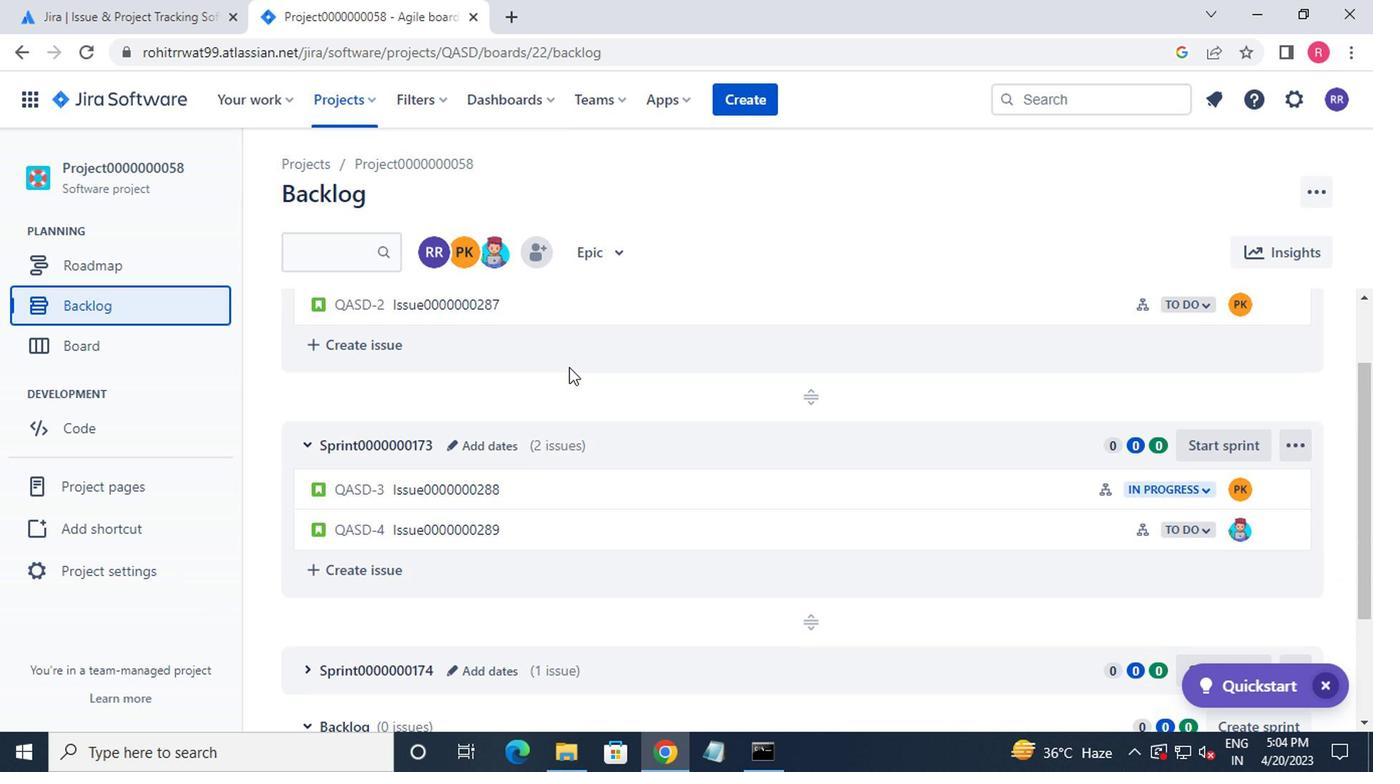 
Action: Mouse scrolled (564, 363) with delta (0, 1)
Screenshot: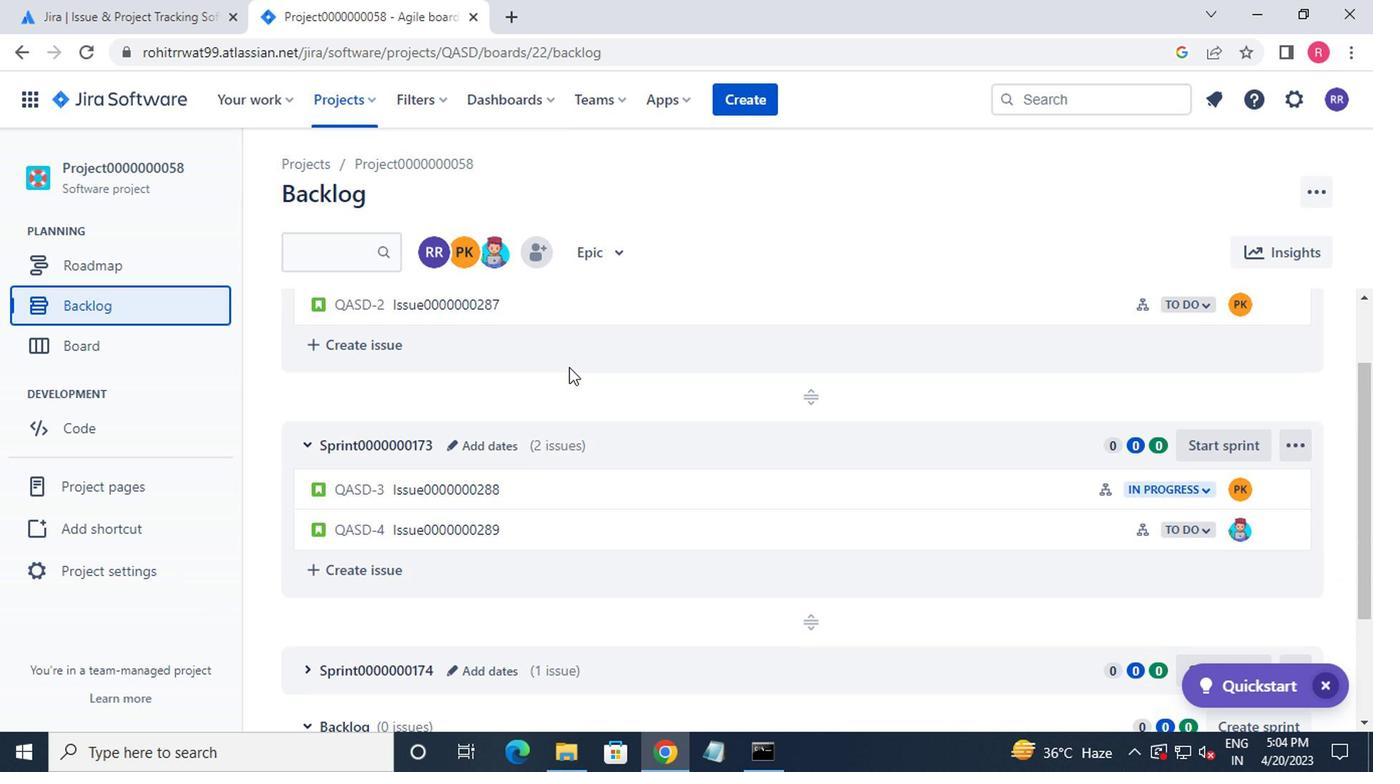 
Action: Mouse moved to (1218, 313)
Screenshot: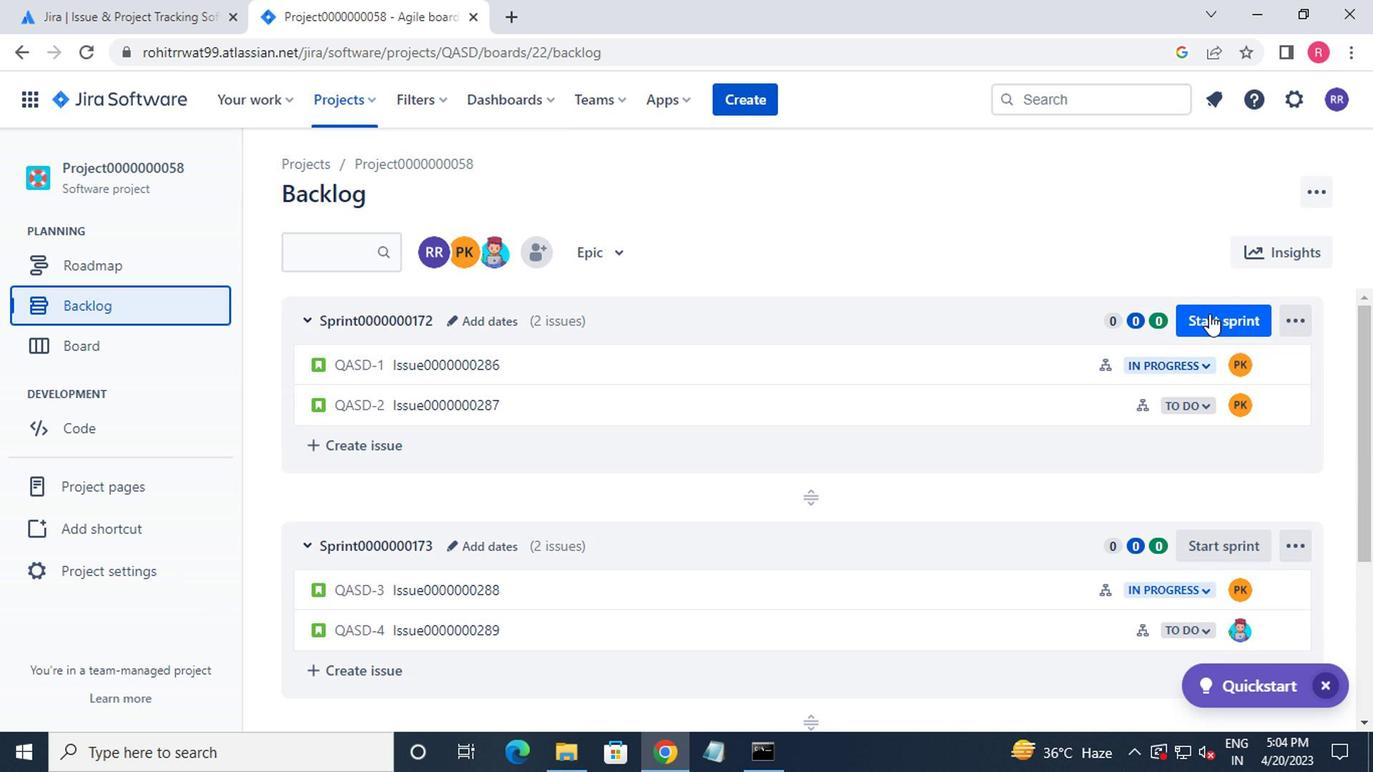 
Action: Mouse pressed left at (1218, 313)
Screenshot: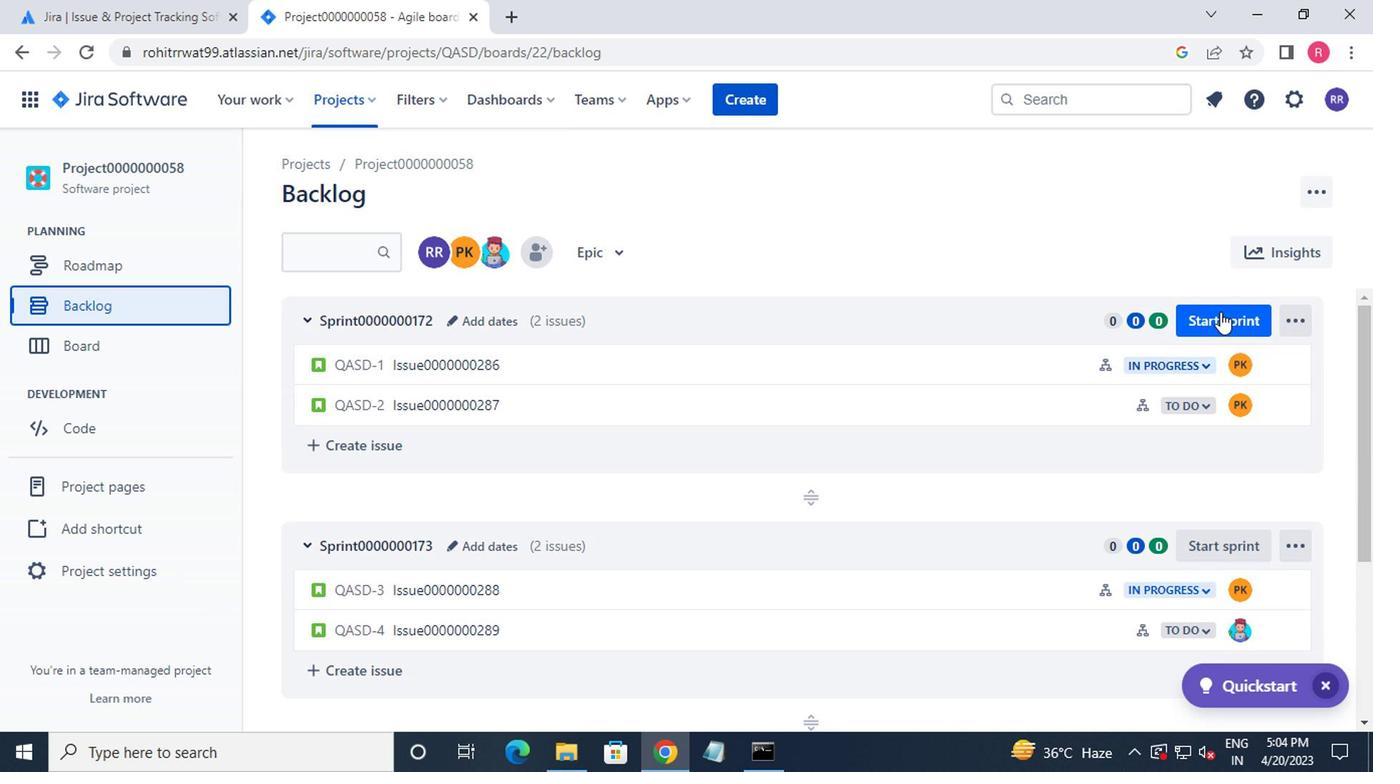
Action: Mouse moved to (834, 699)
Screenshot: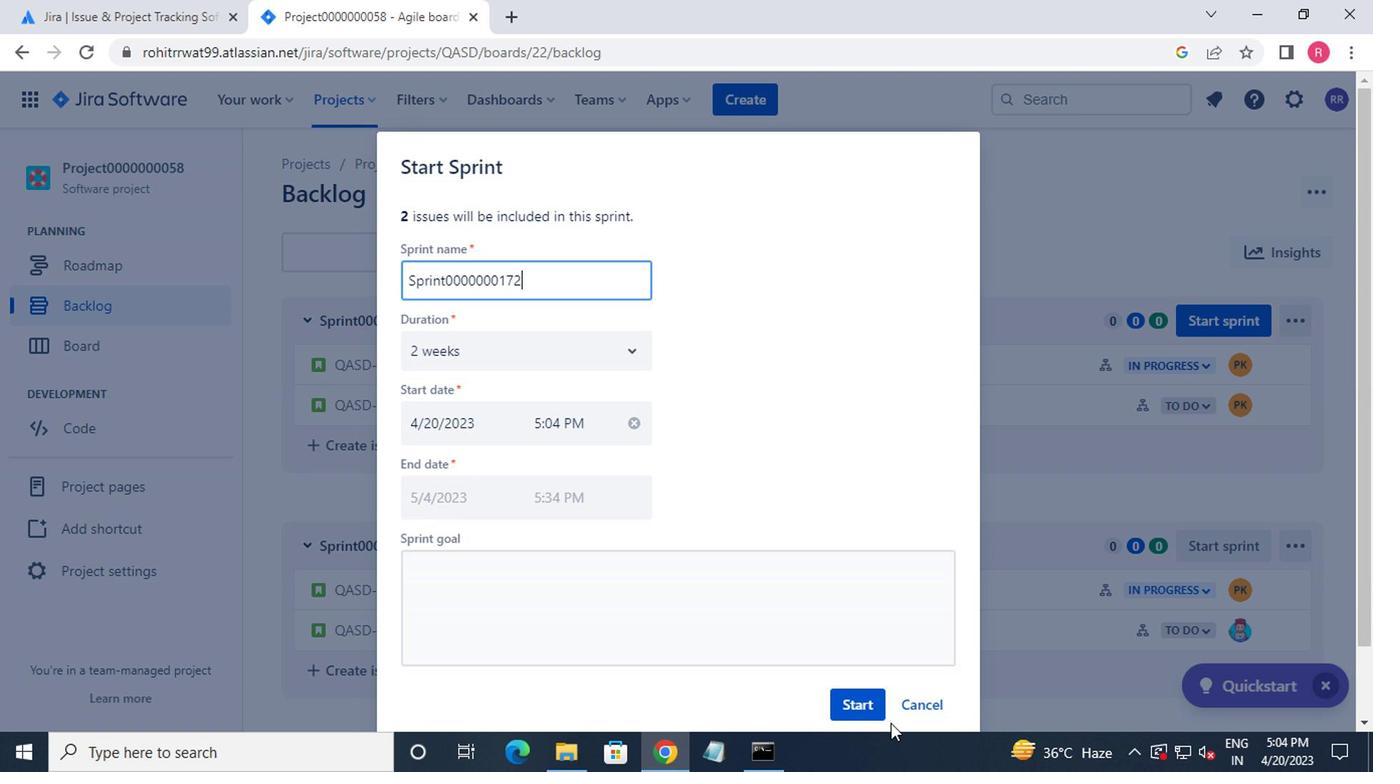 
Action: Mouse pressed left at (834, 699)
Screenshot: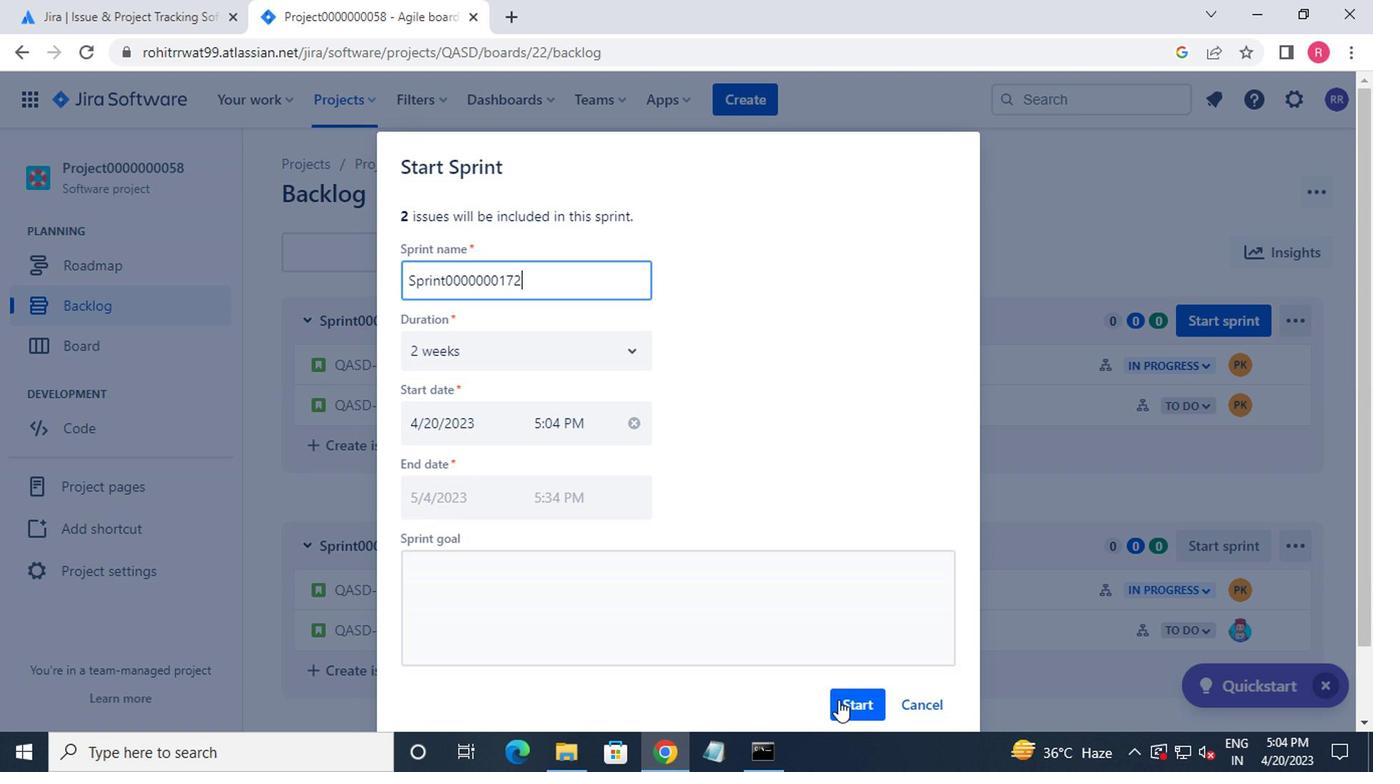 
Action: Mouse moved to (83, 299)
Screenshot: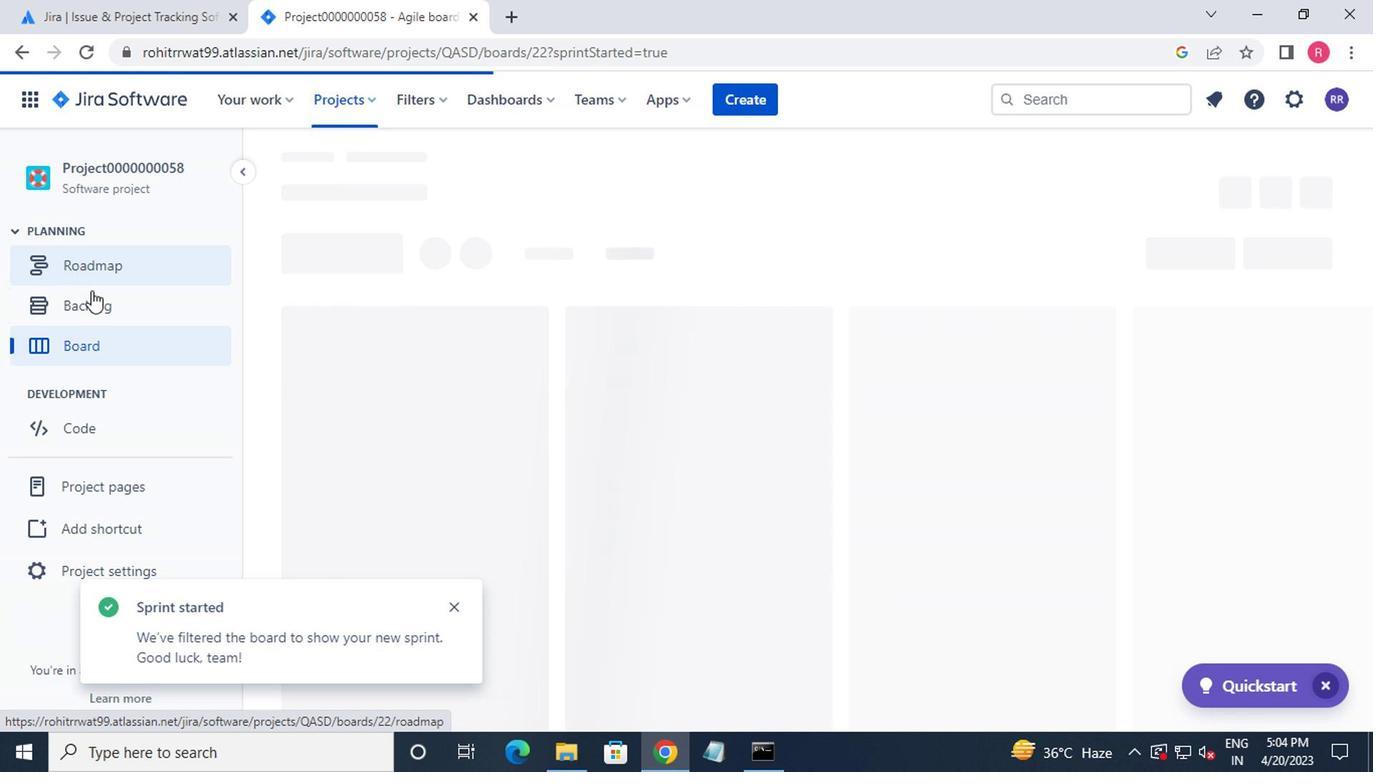 
Action: Mouse pressed left at (83, 299)
Screenshot: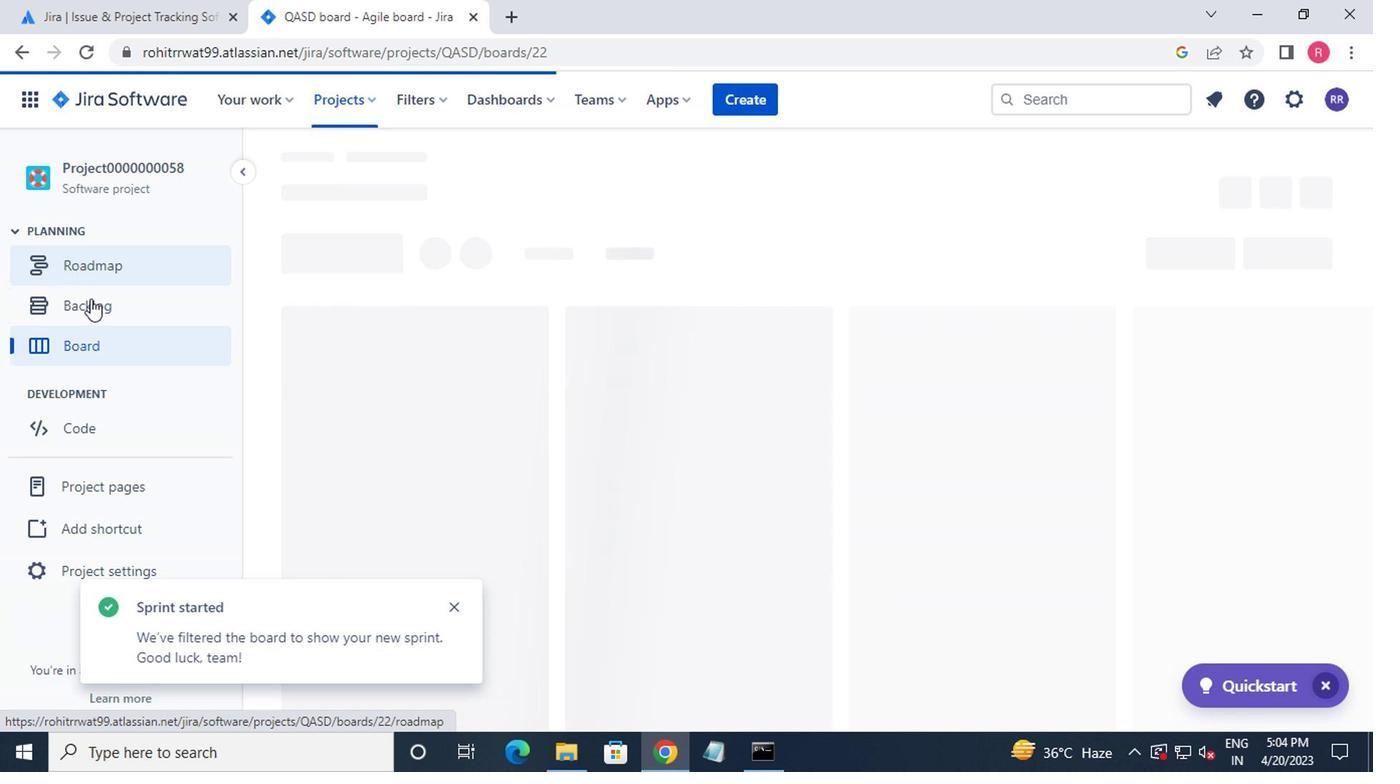 
Action: Mouse moved to (151, 314)
Screenshot: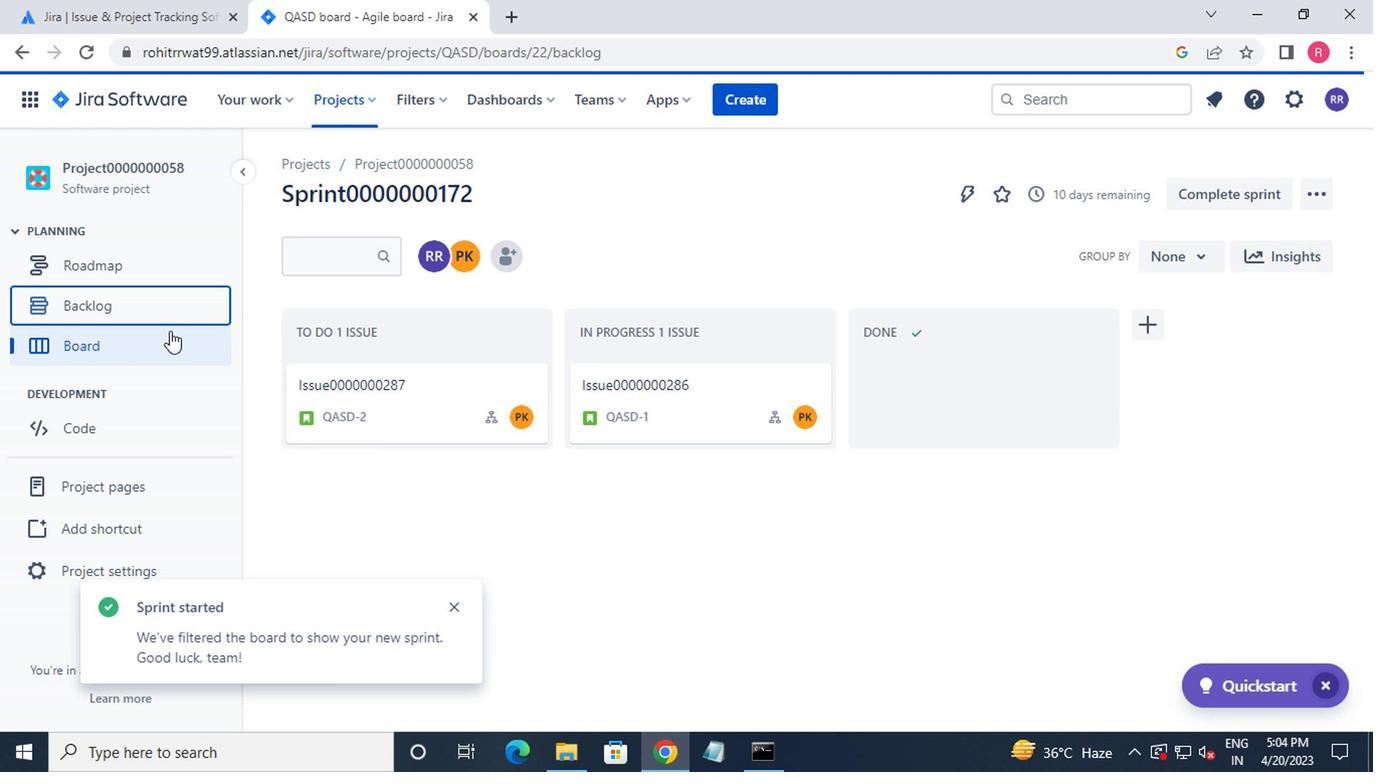
Action: Mouse pressed left at (151, 314)
Screenshot: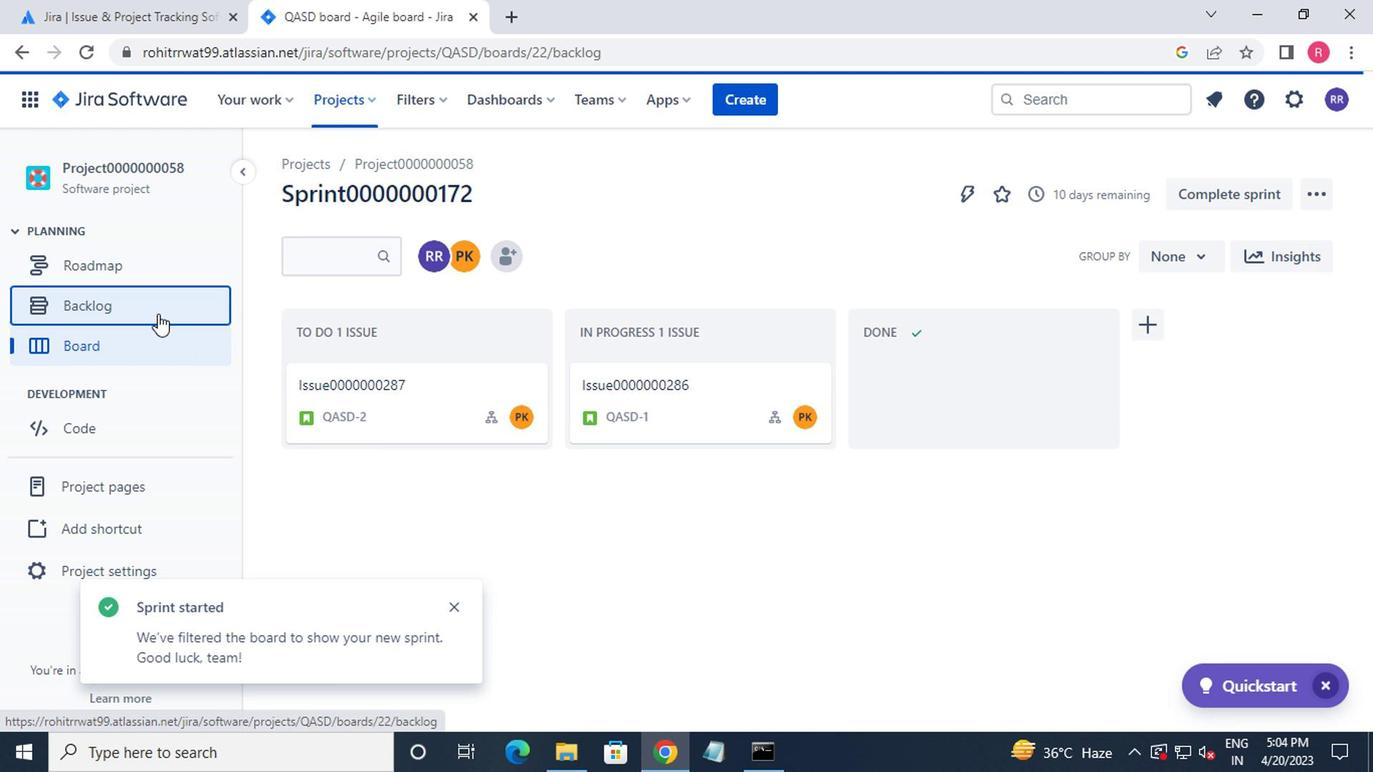 
Action: Mouse moved to (640, 354)
Screenshot: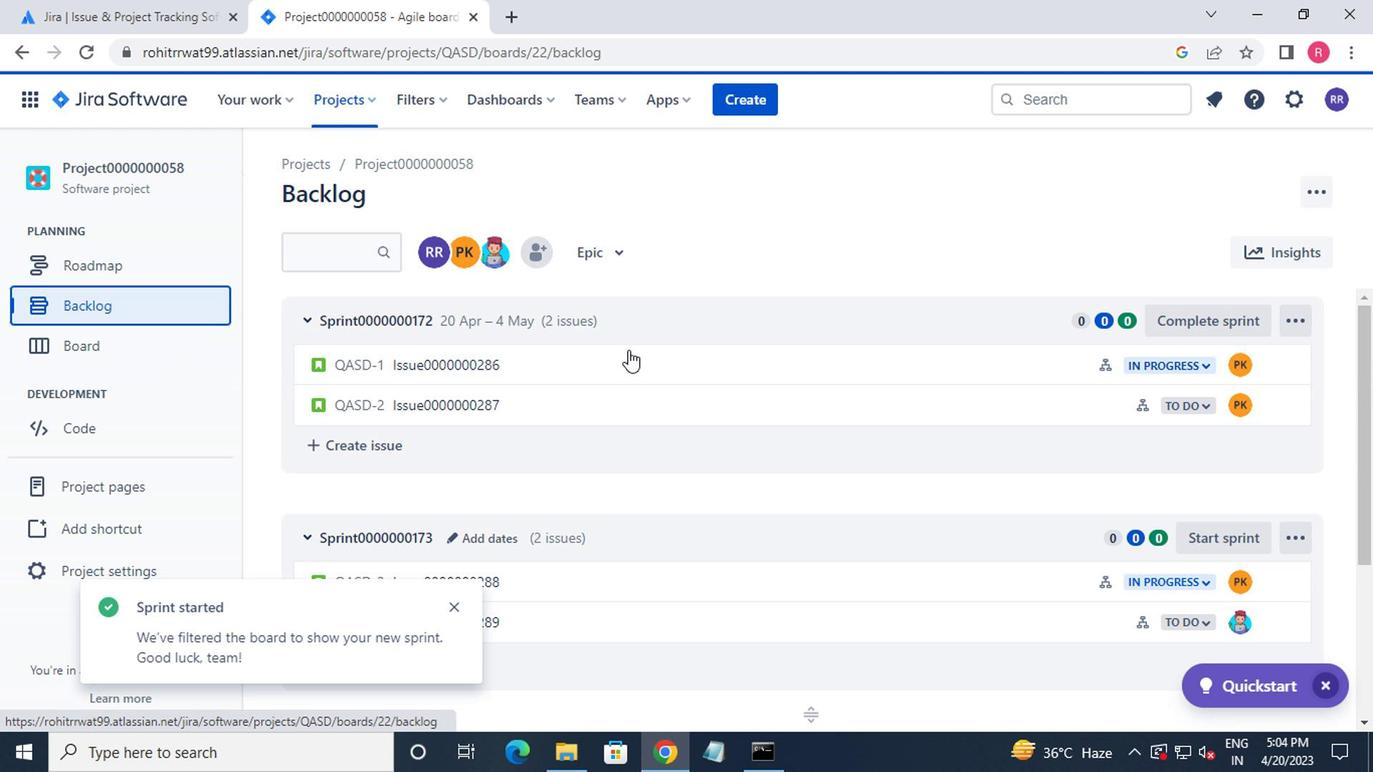 
Action: Mouse scrolled (640, 353) with delta (0, 0)
Screenshot: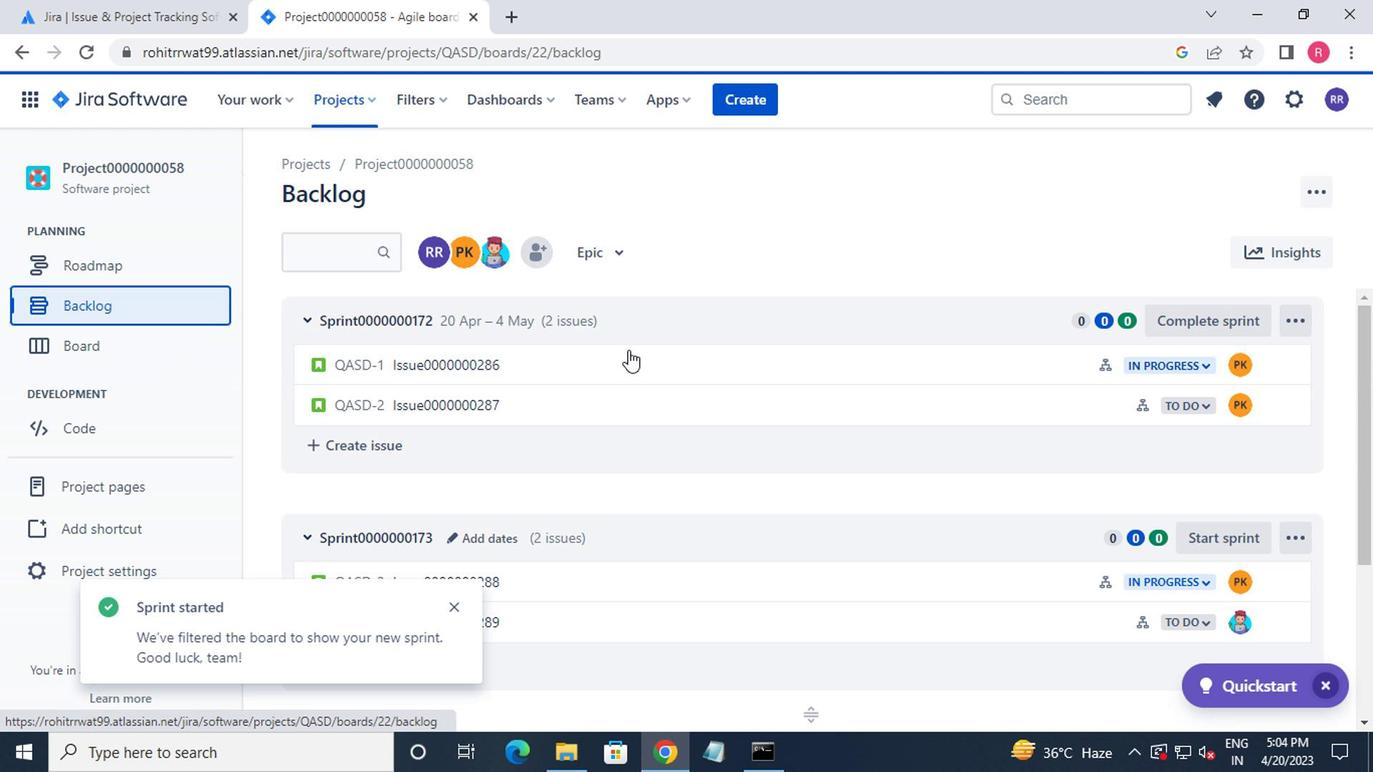 
Action: Mouse moved to (1199, 443)
Screenshot: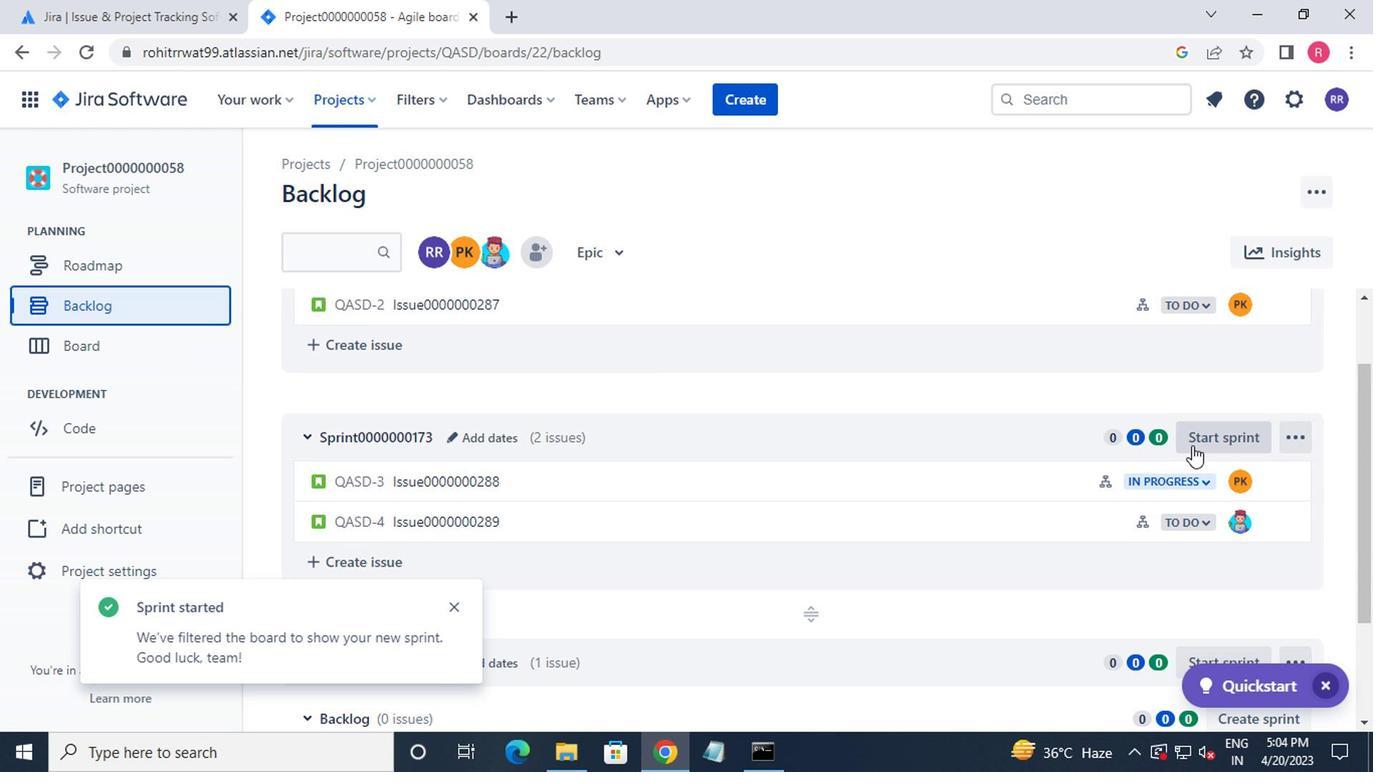 
Action: Mouse pressed left at (1199, 443)
Screenshot: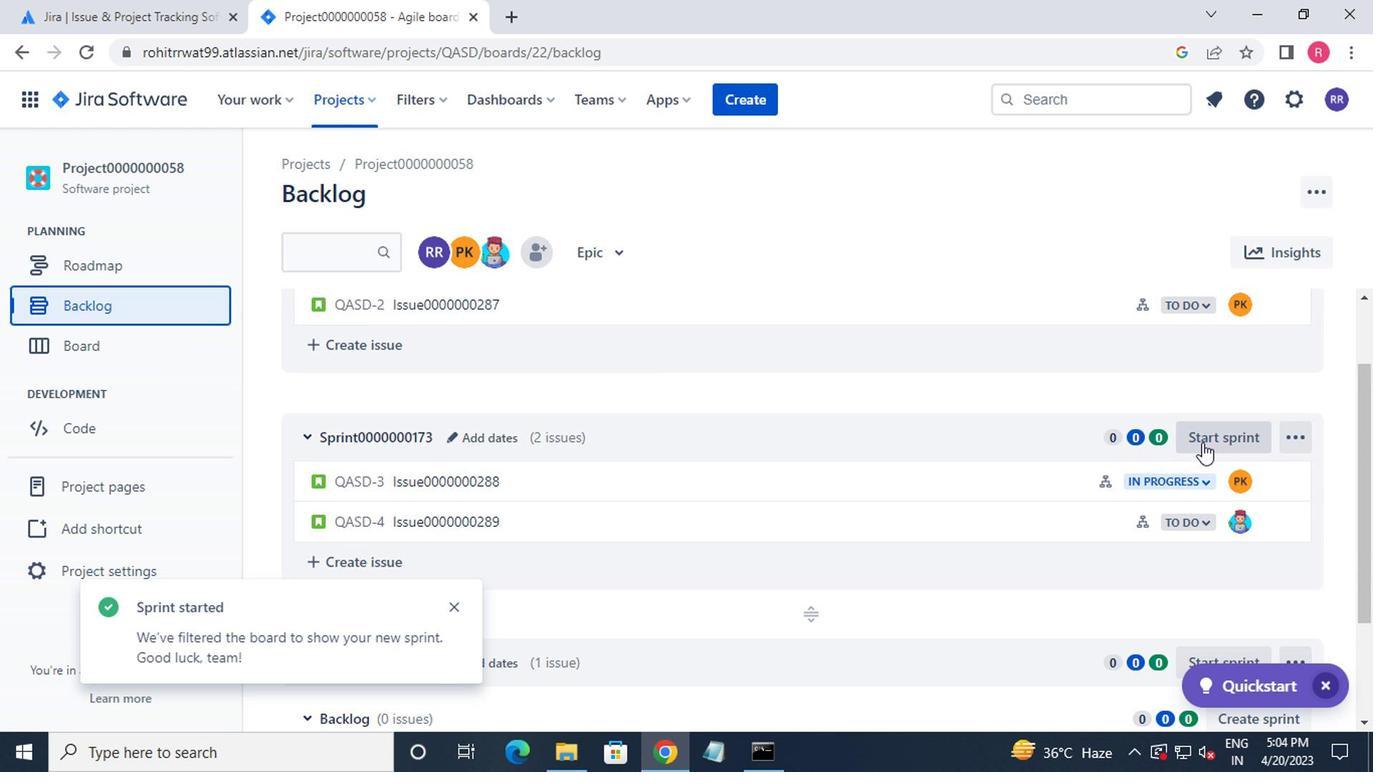 
Action: Mouse moved to (864, 697)
Screenshot: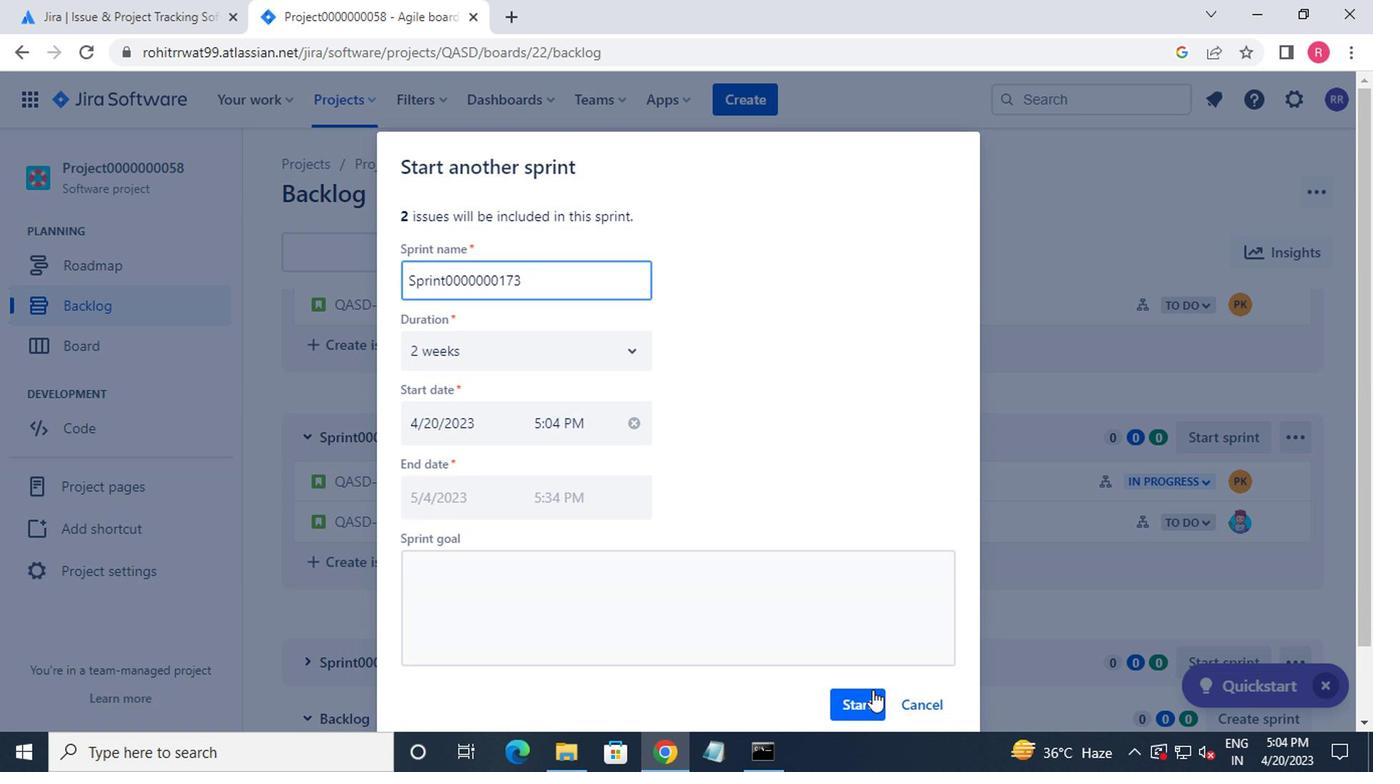 
Action: Mouse pressed left at (864, 697)
Screenshot: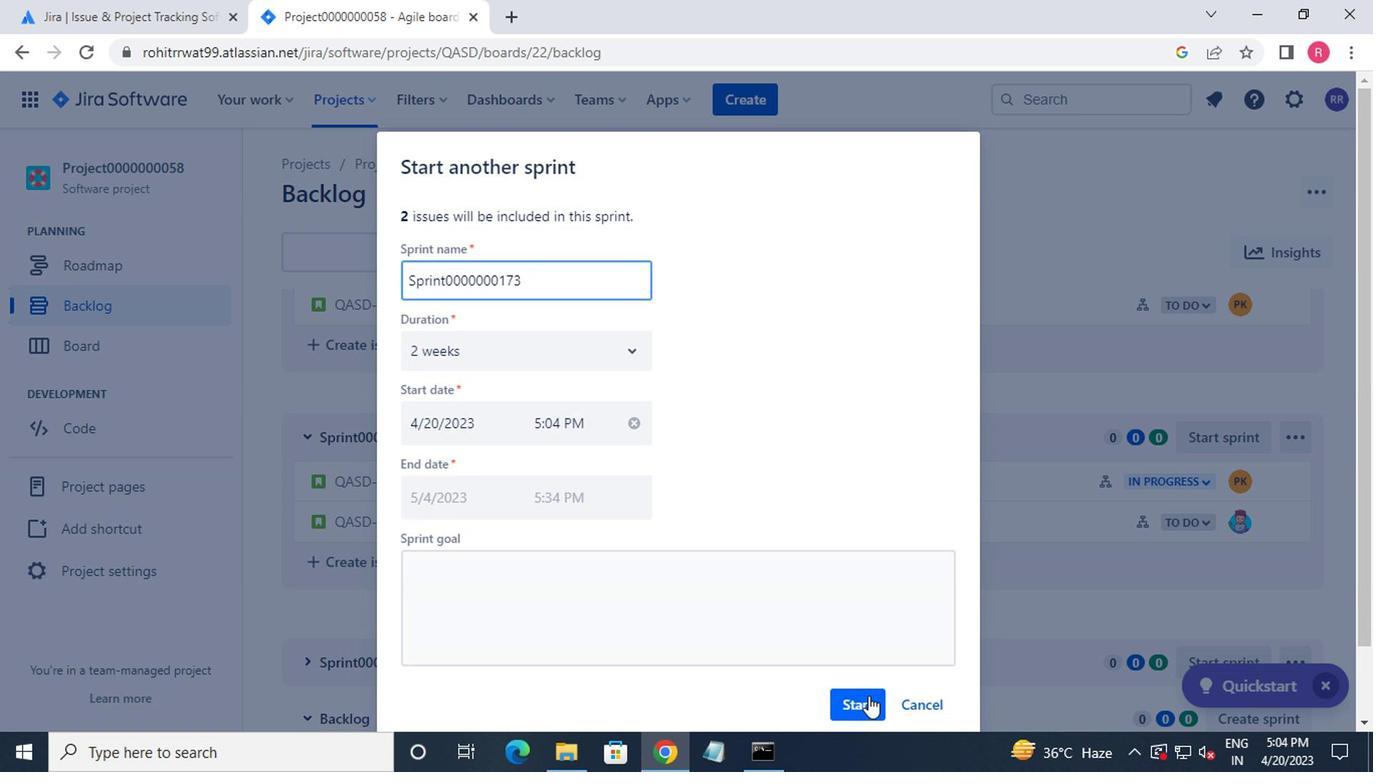 
Action: Mouse moved to (141, 321)
Screenshot: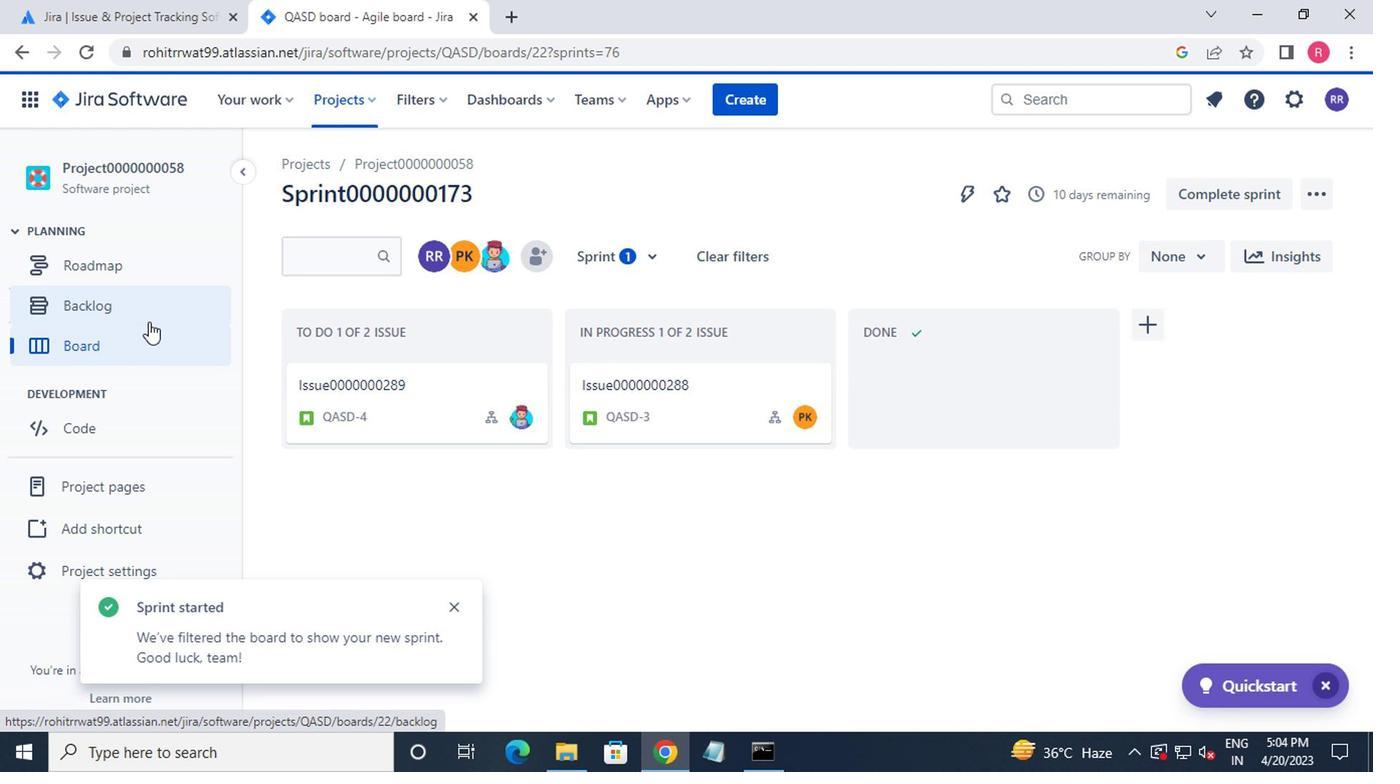 
Action: Mouse pressed left at (141, 321)
Screenshot: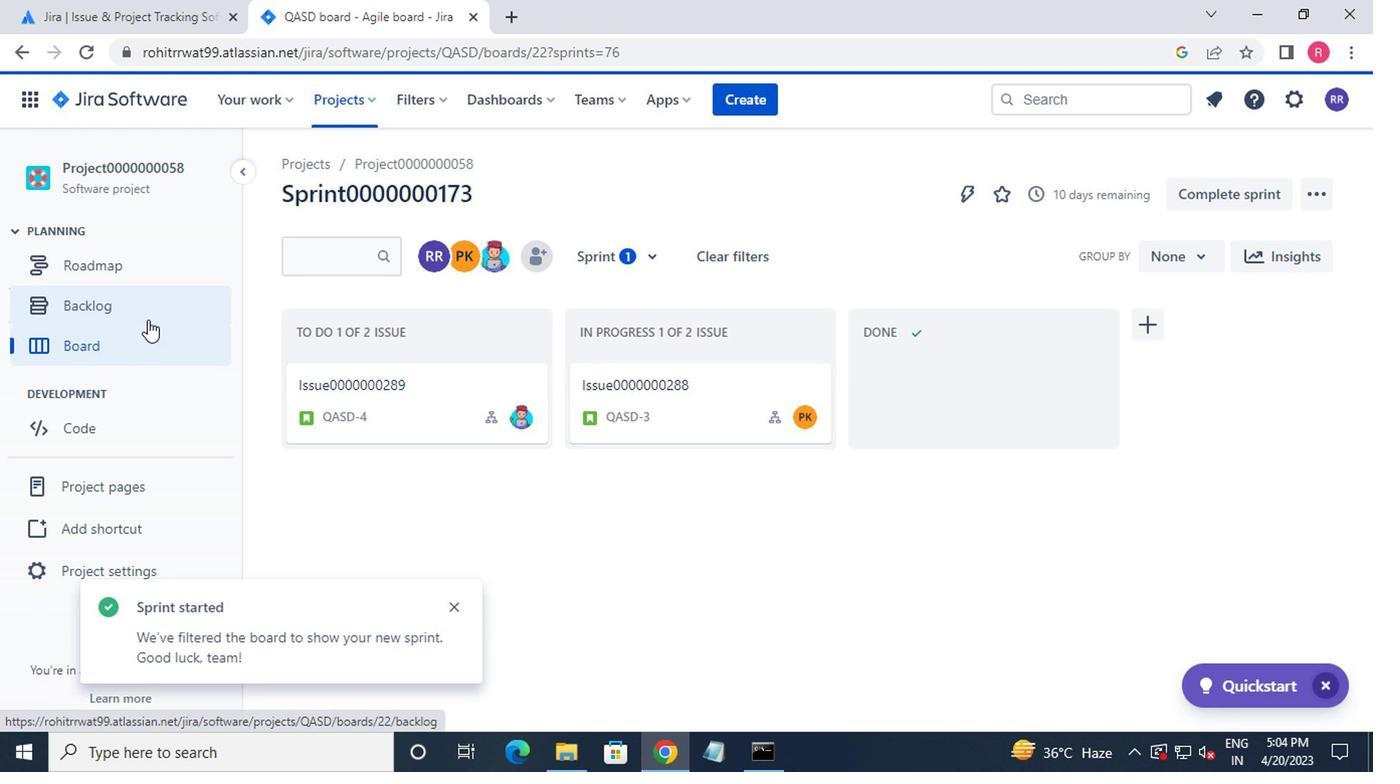 
Action: Mouse moved to (945, 500)
Screenshot: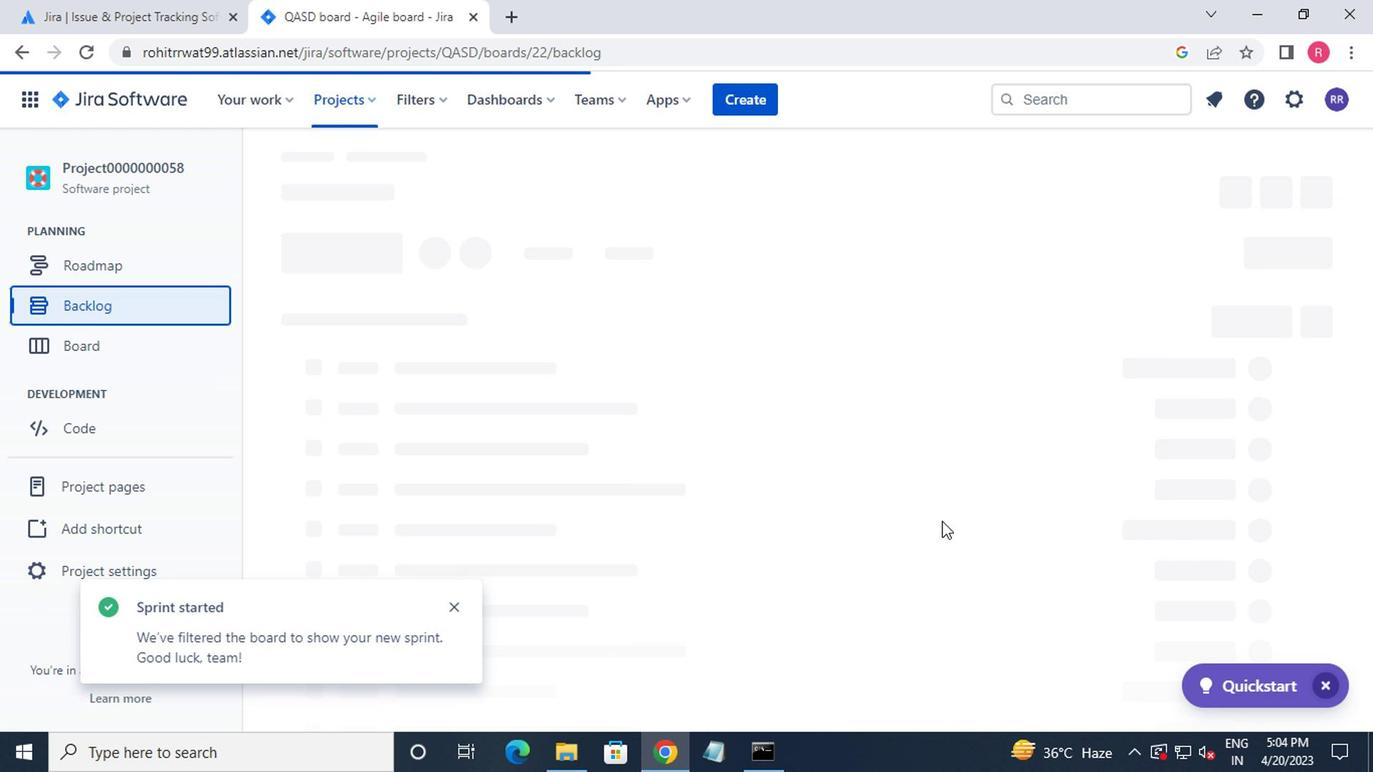 
Action: Mouse scrolled (945, 499) with delta (0, 0)
Screenshot: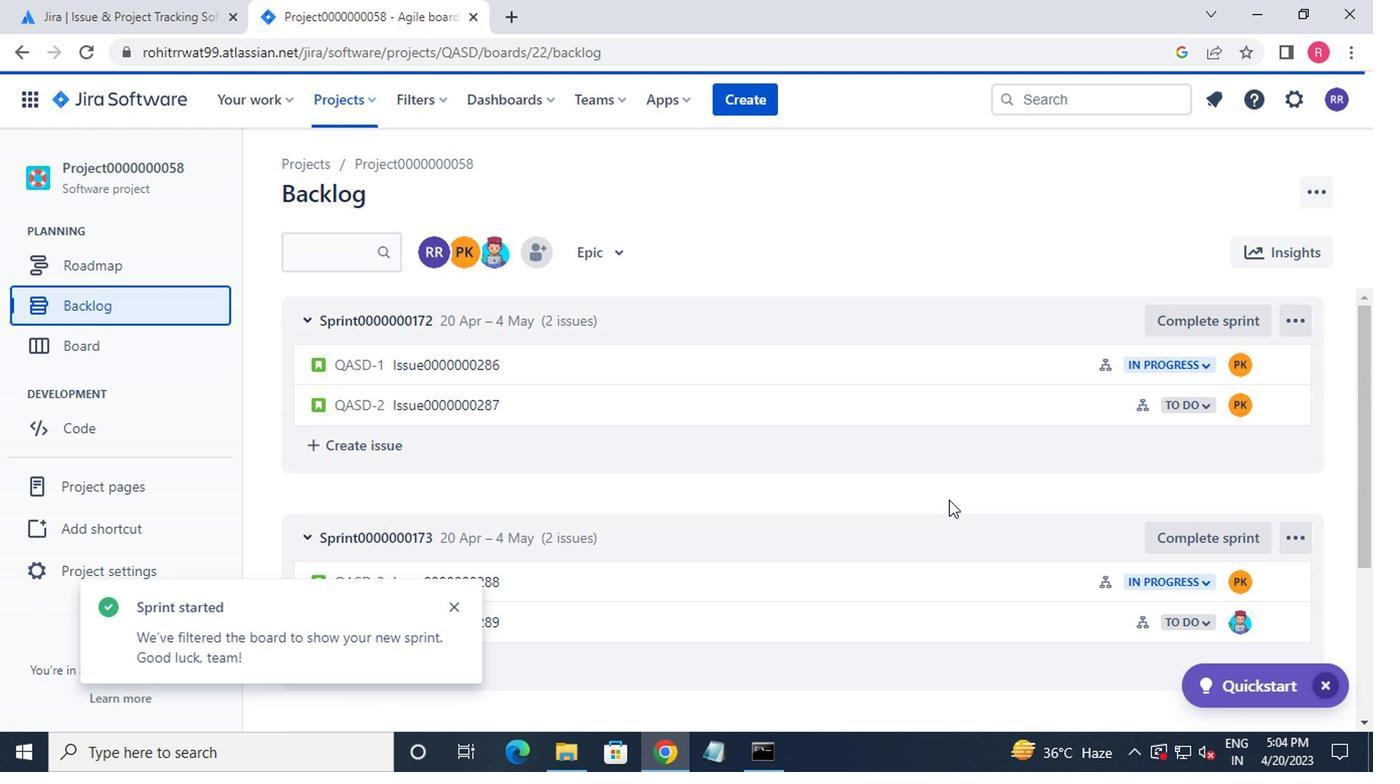 
Action: Mouse scrolled (945, 499) with delta (0, 0)
Screenshot: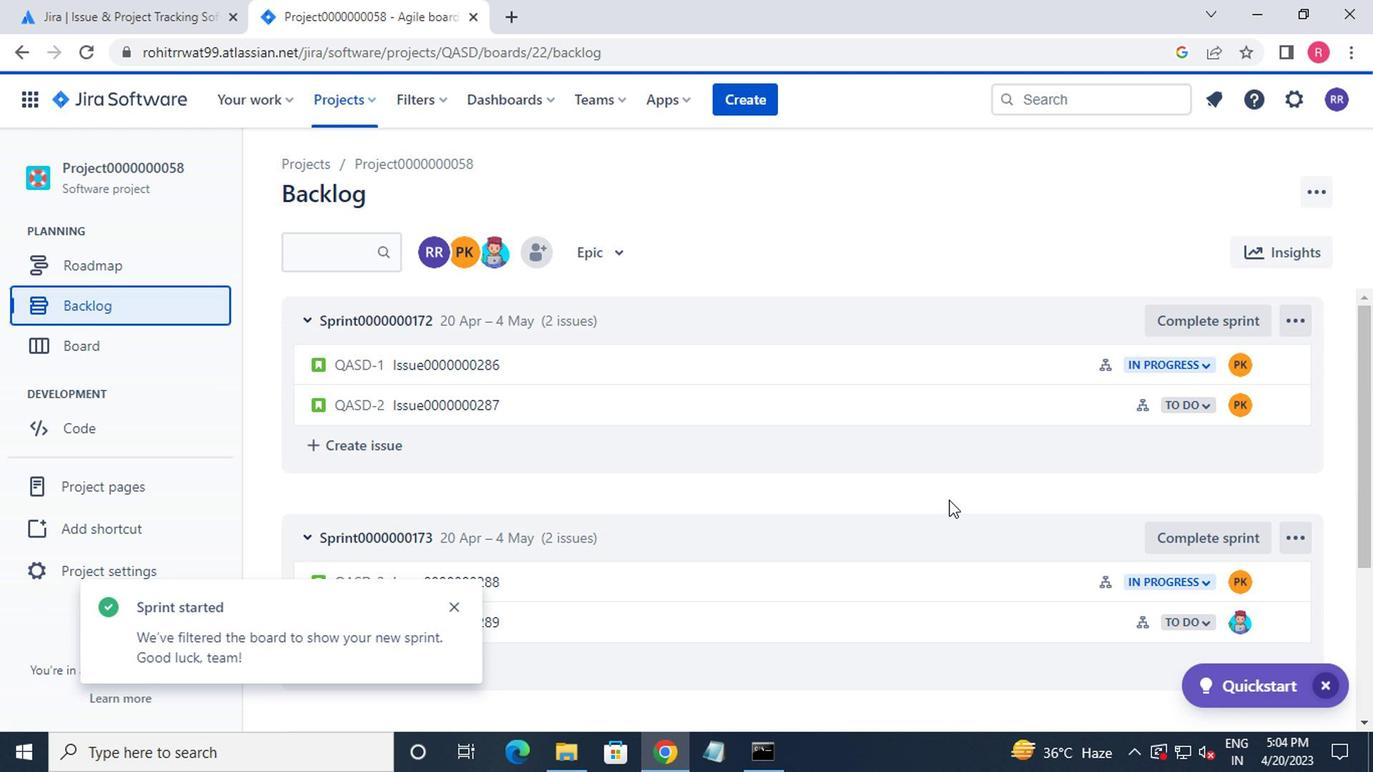 
Action: Mouse moved to (945, 499)
Screenshot: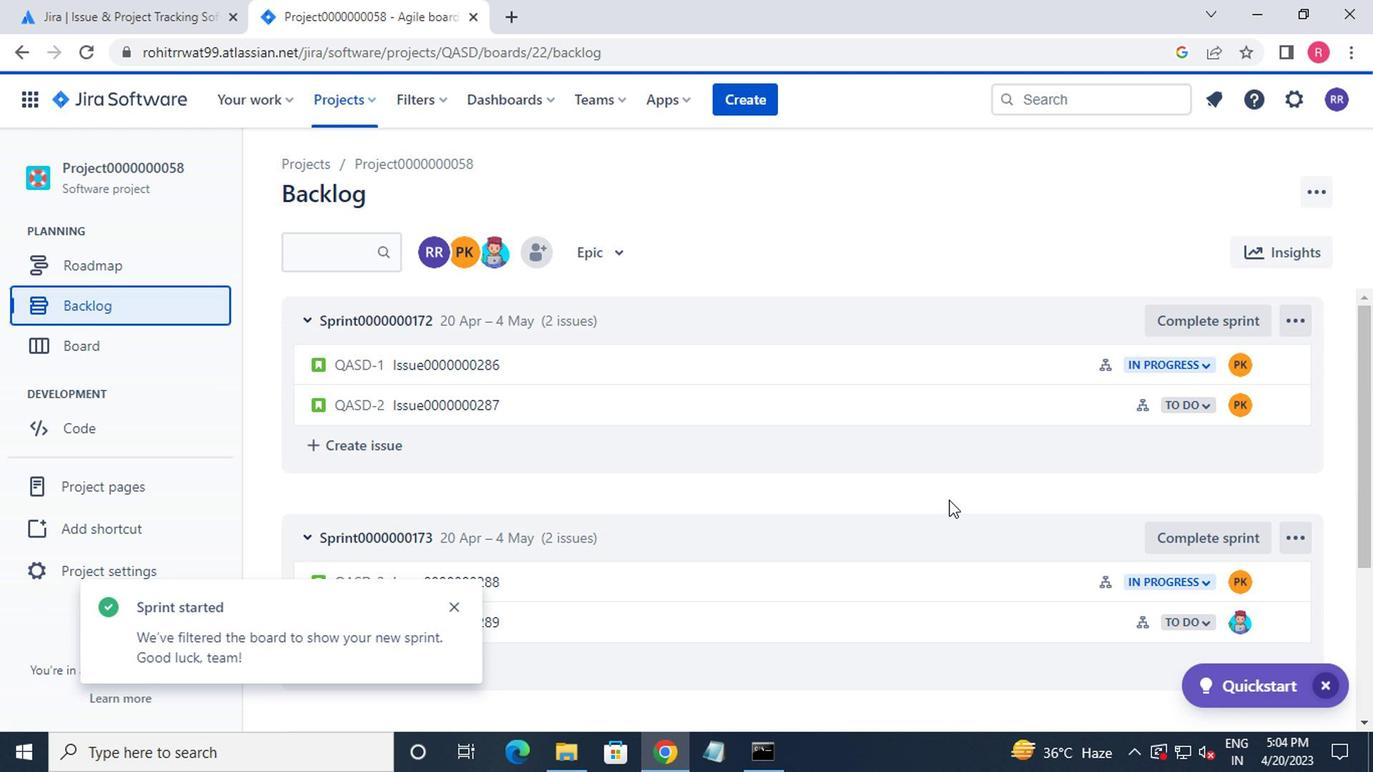 
Action: Mouse scrolled (945, 498) with delta (0, 0)
Screenshot: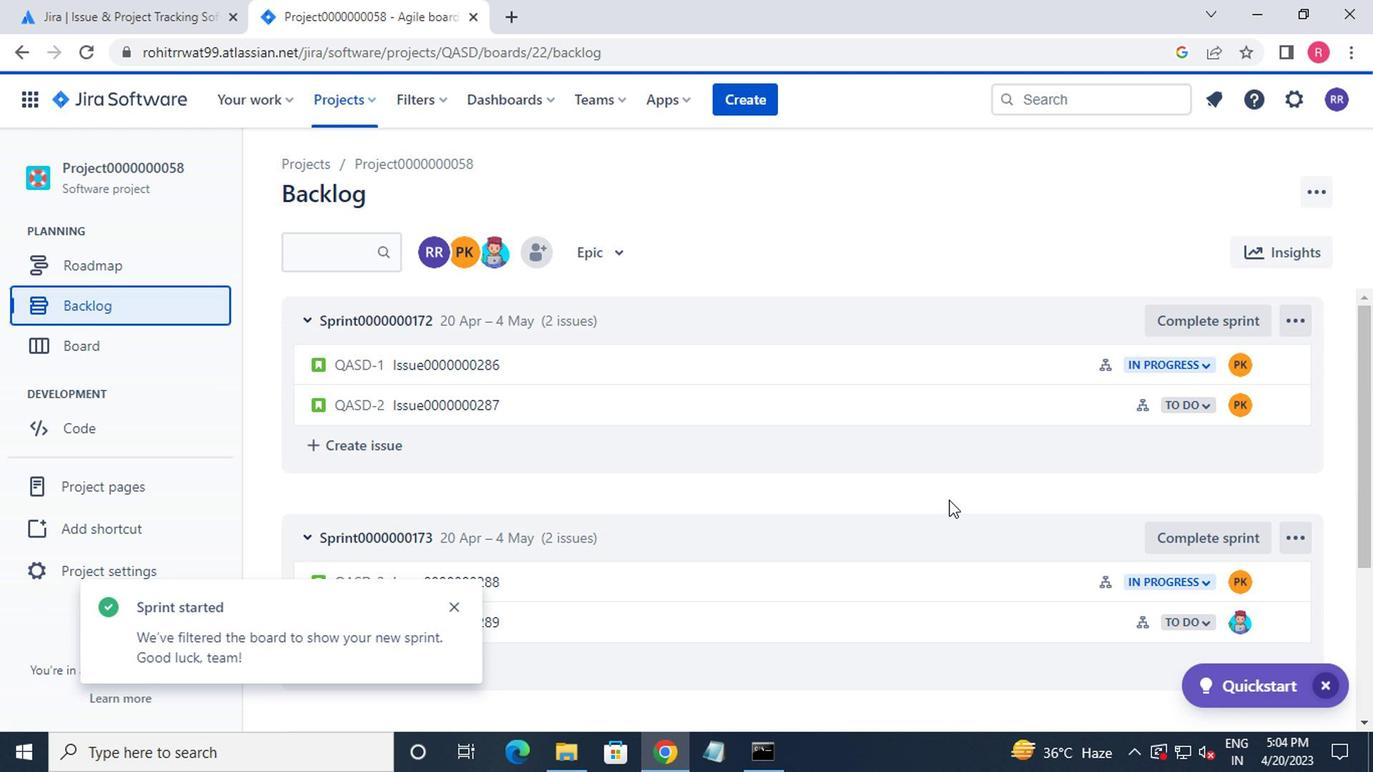 
Action: Mouse scrolled (945, 498) with delta (0, 0)
Screenshot: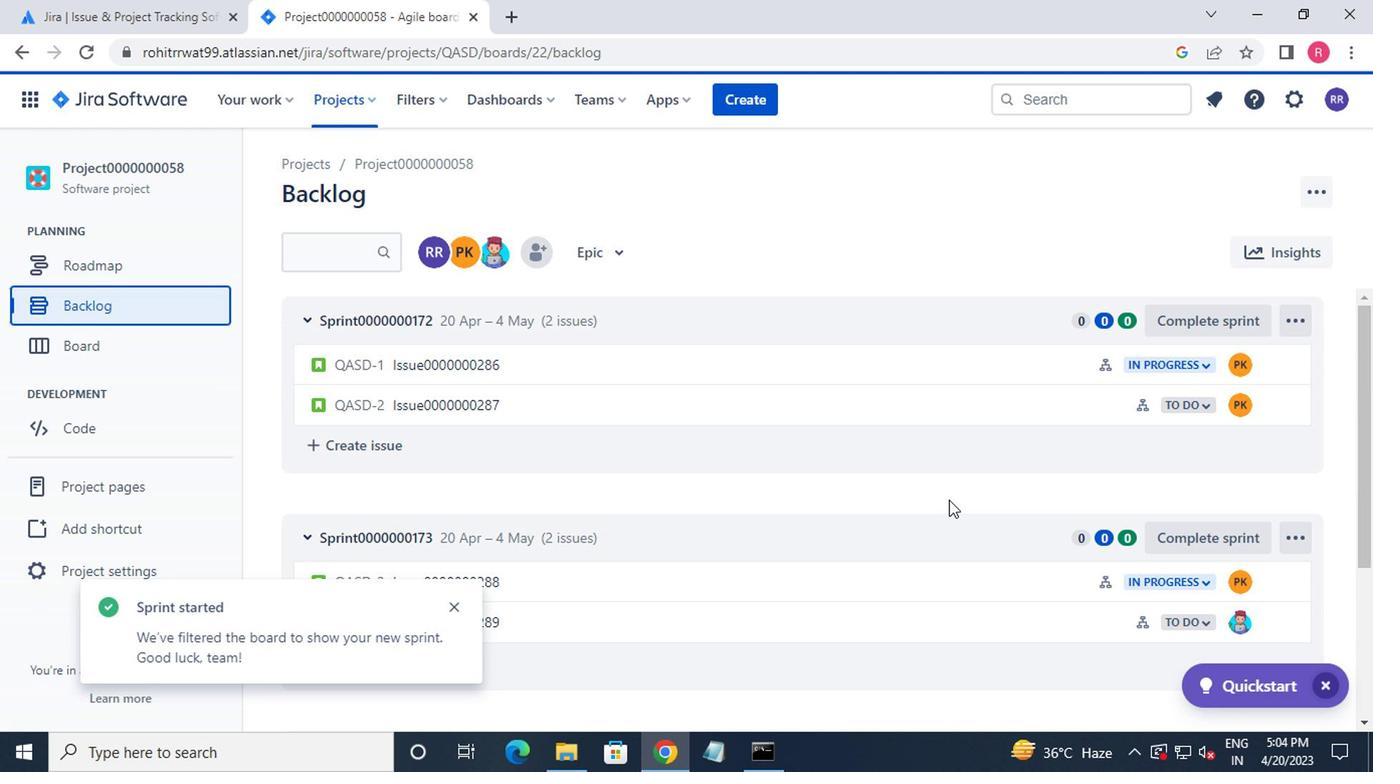 
Action: Mouse moved to (1211, 509)
Screenshot: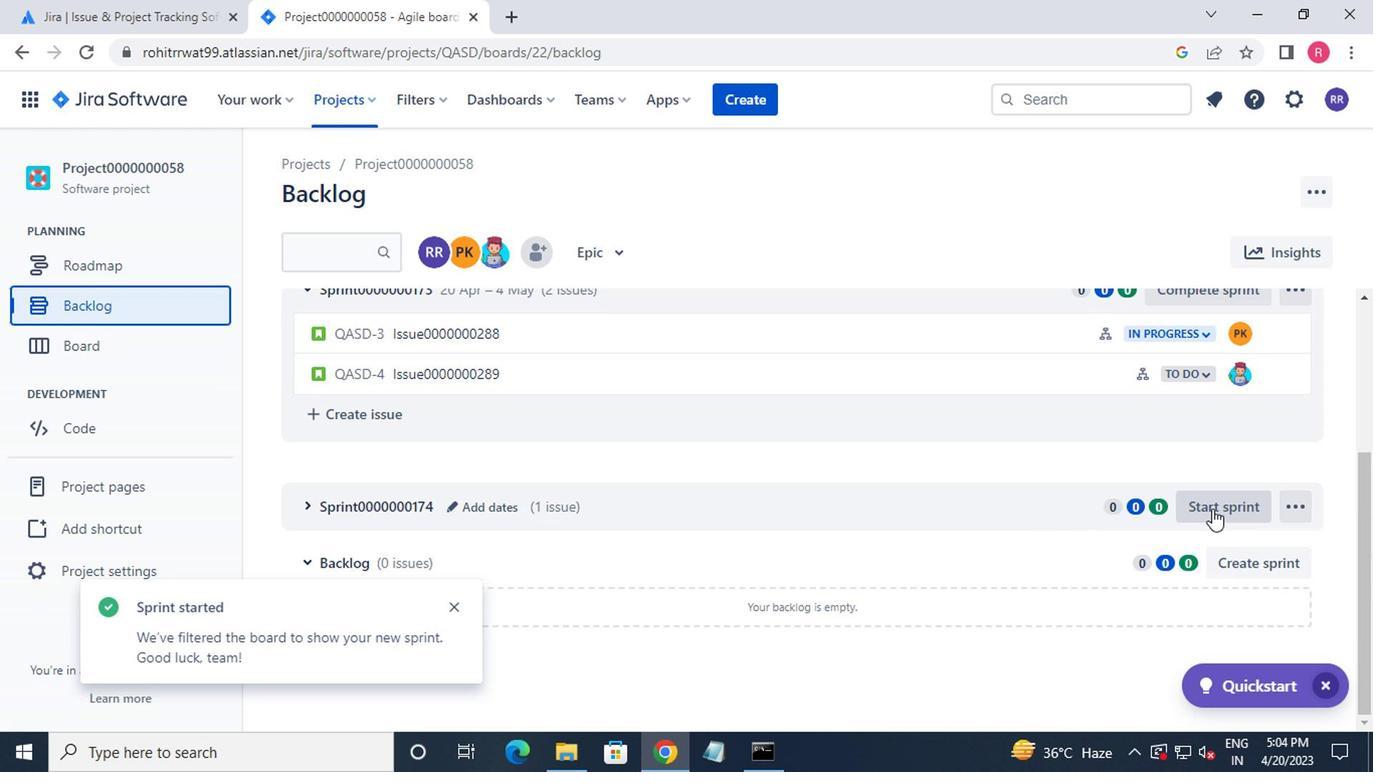 
Action: Mouse pressed left at (1211, 509)
Screenshot: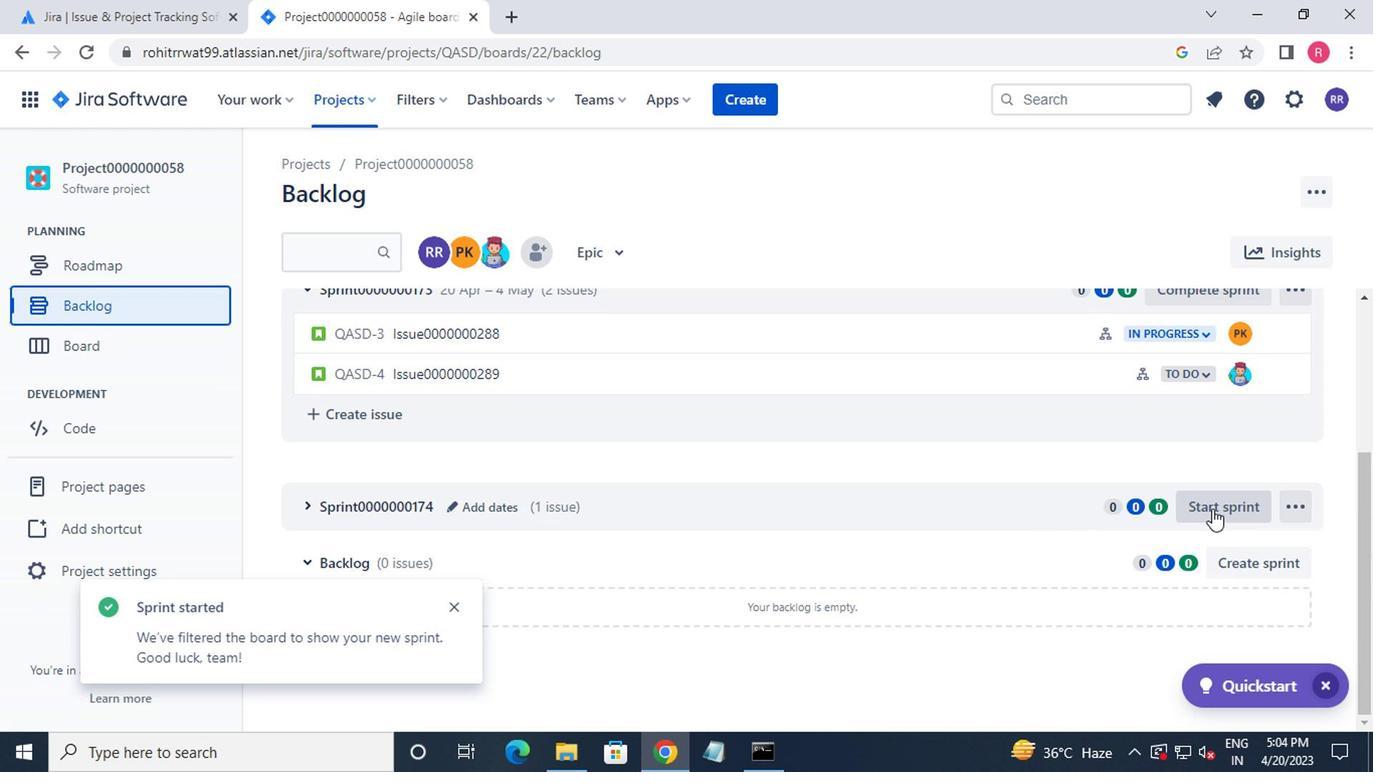 
Action: Mouse moved to (800, 488)
Screenshot: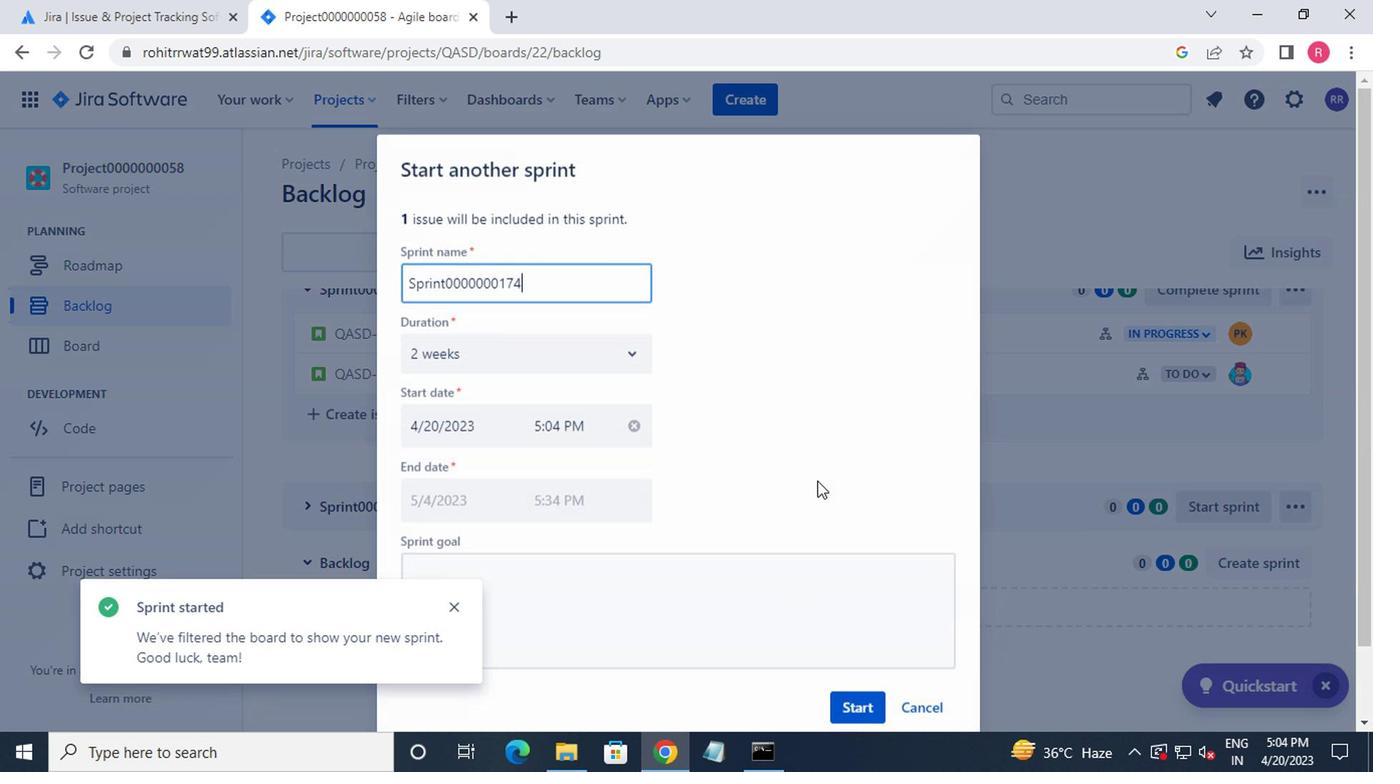 
Action: Mouse scrolled (800, 487) with delta (0, -1)
Screenshot: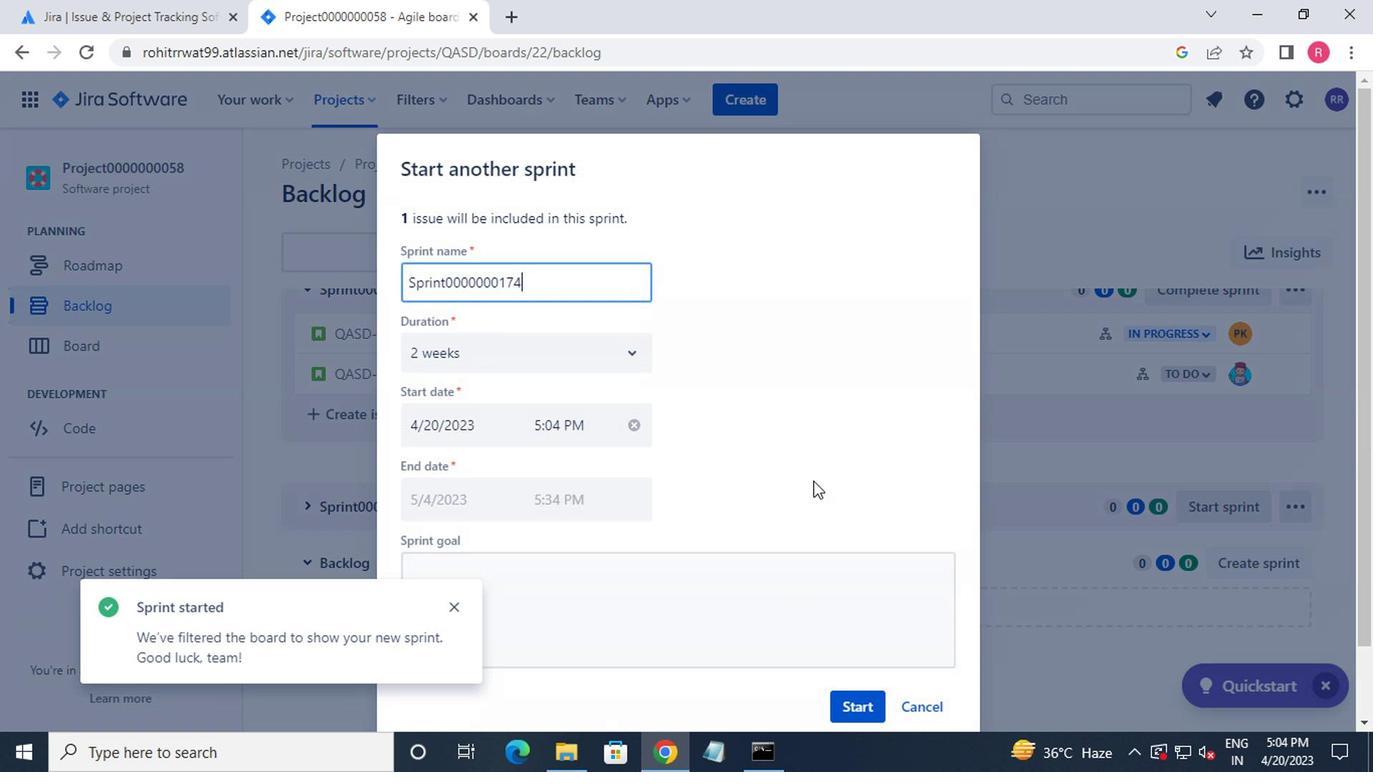 
Action: Mouse moved to (800, 491)
Screenshot: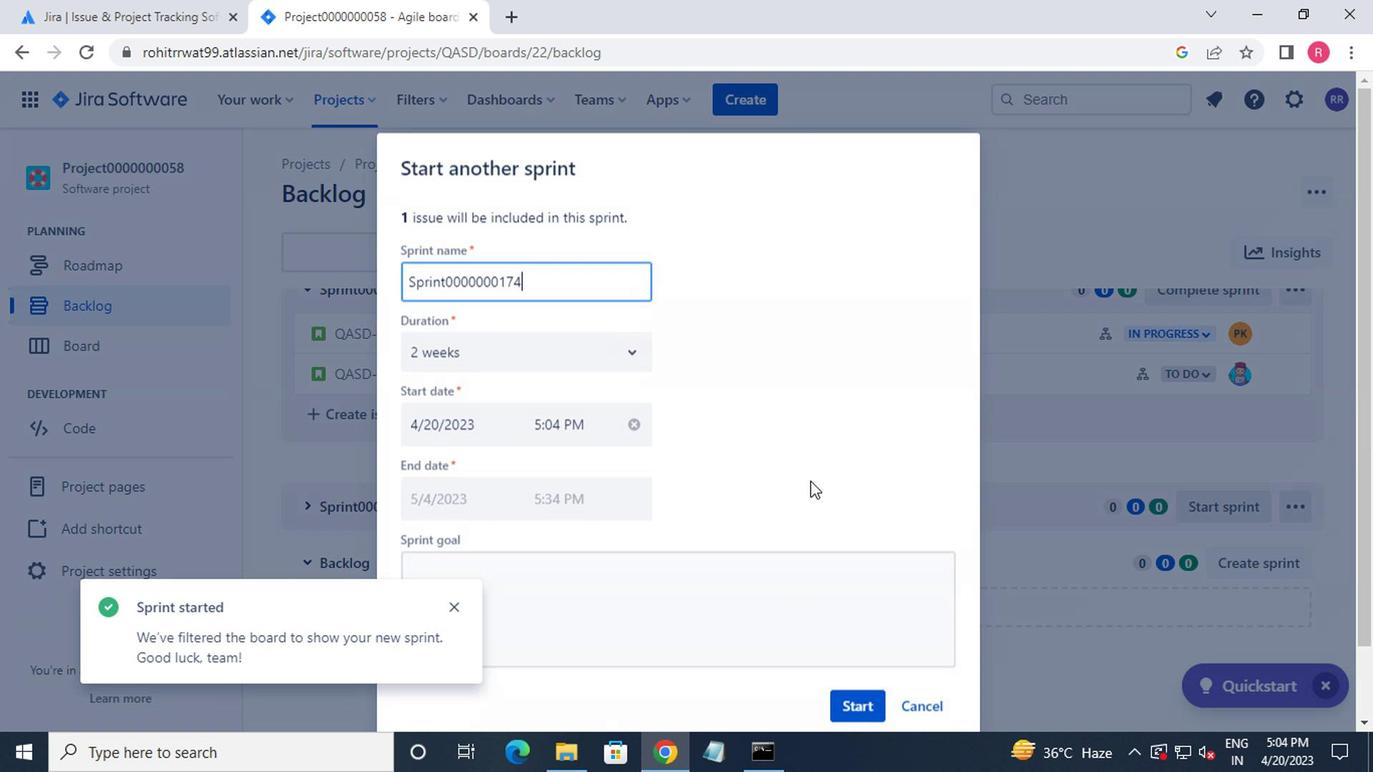 
Action: Mouse scrolled (800, 490) with delta (0, -1)
Screenshot: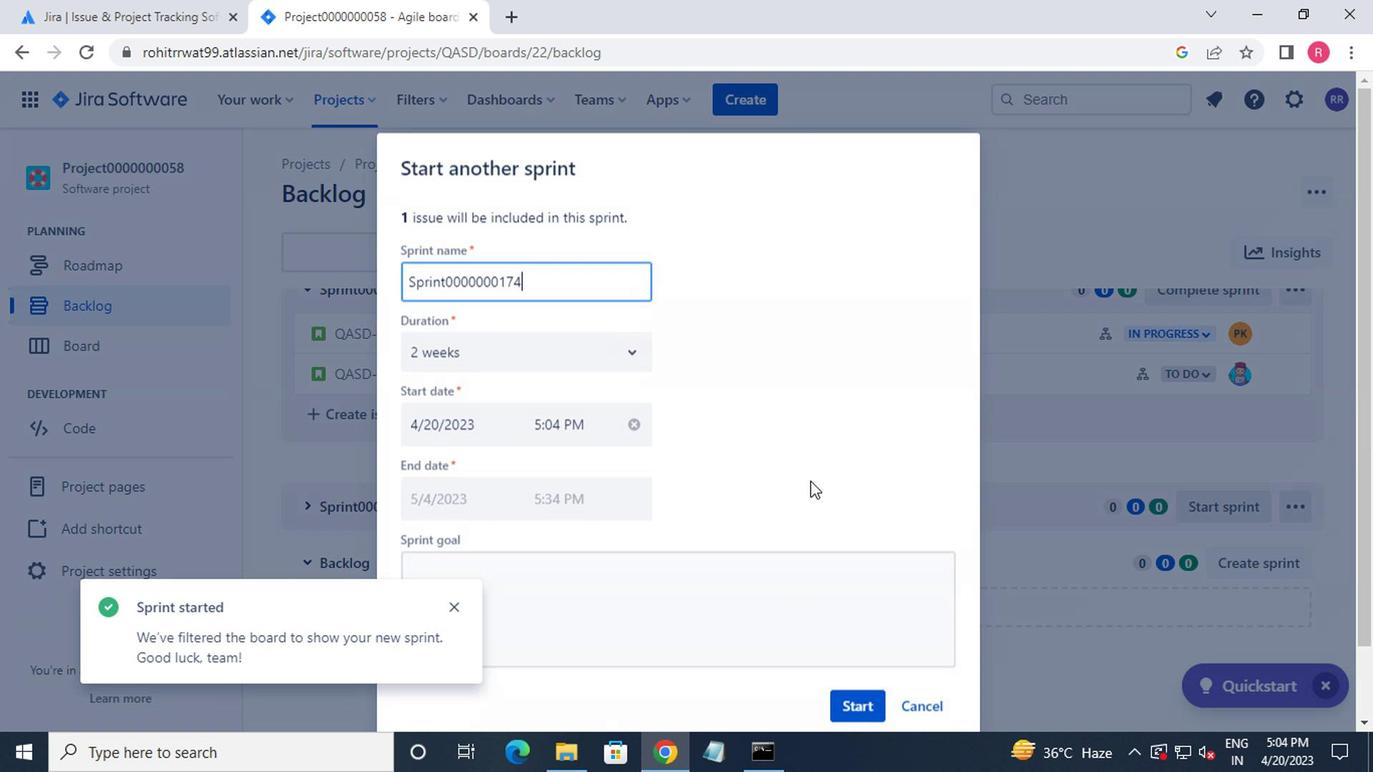 
Action: Mouse moved to (800, 492)
Screenshot: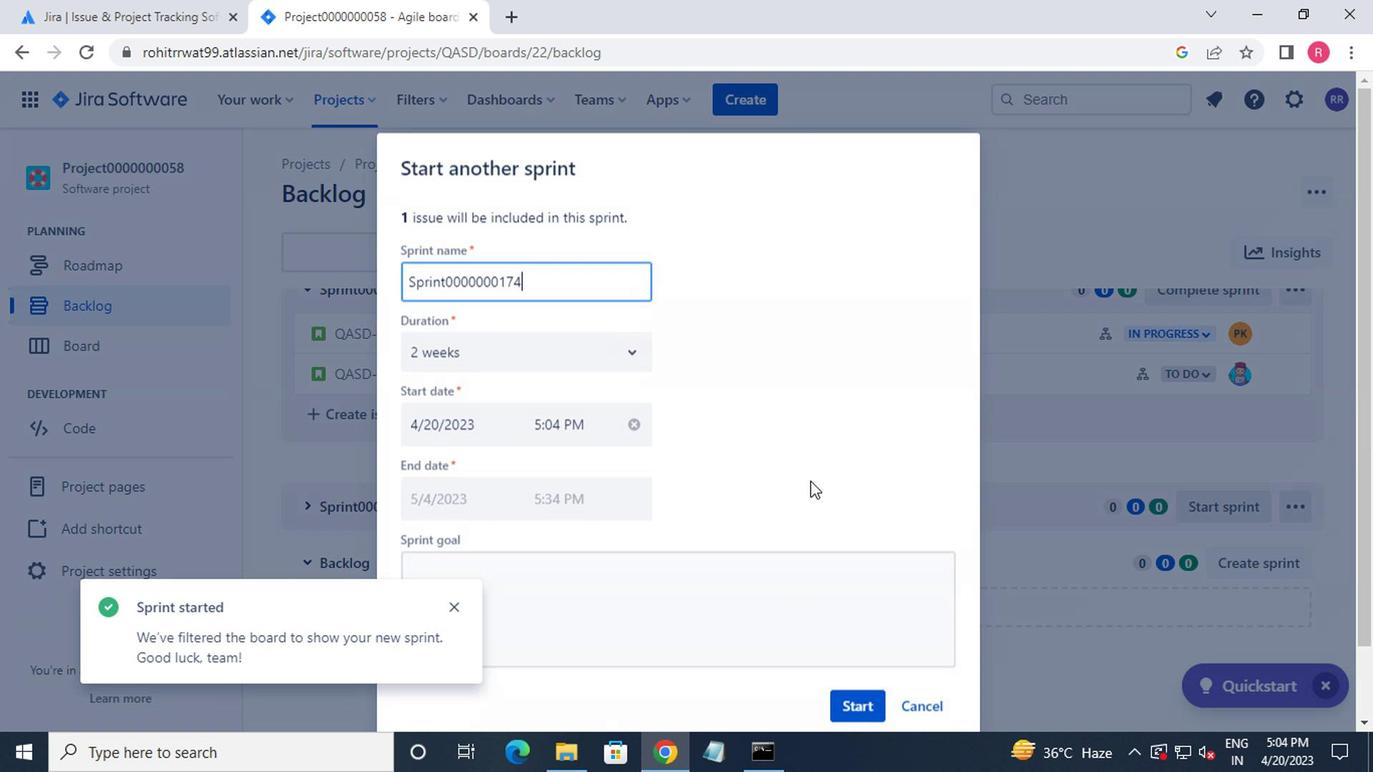 
Action: Mouse scrolled (800, 491) with delta (0, 0)
Screenshot: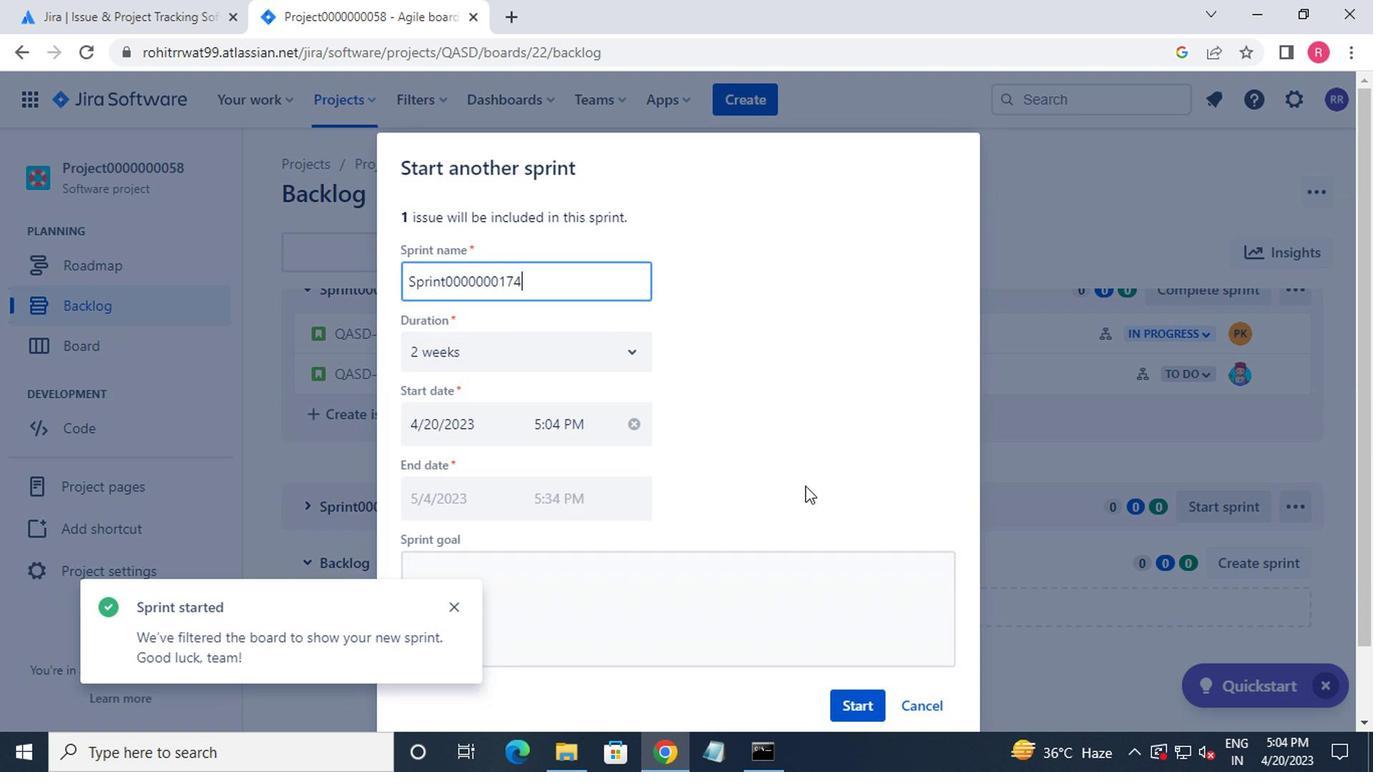 
Action: Mouse moved to (862, 615)
Screenshot: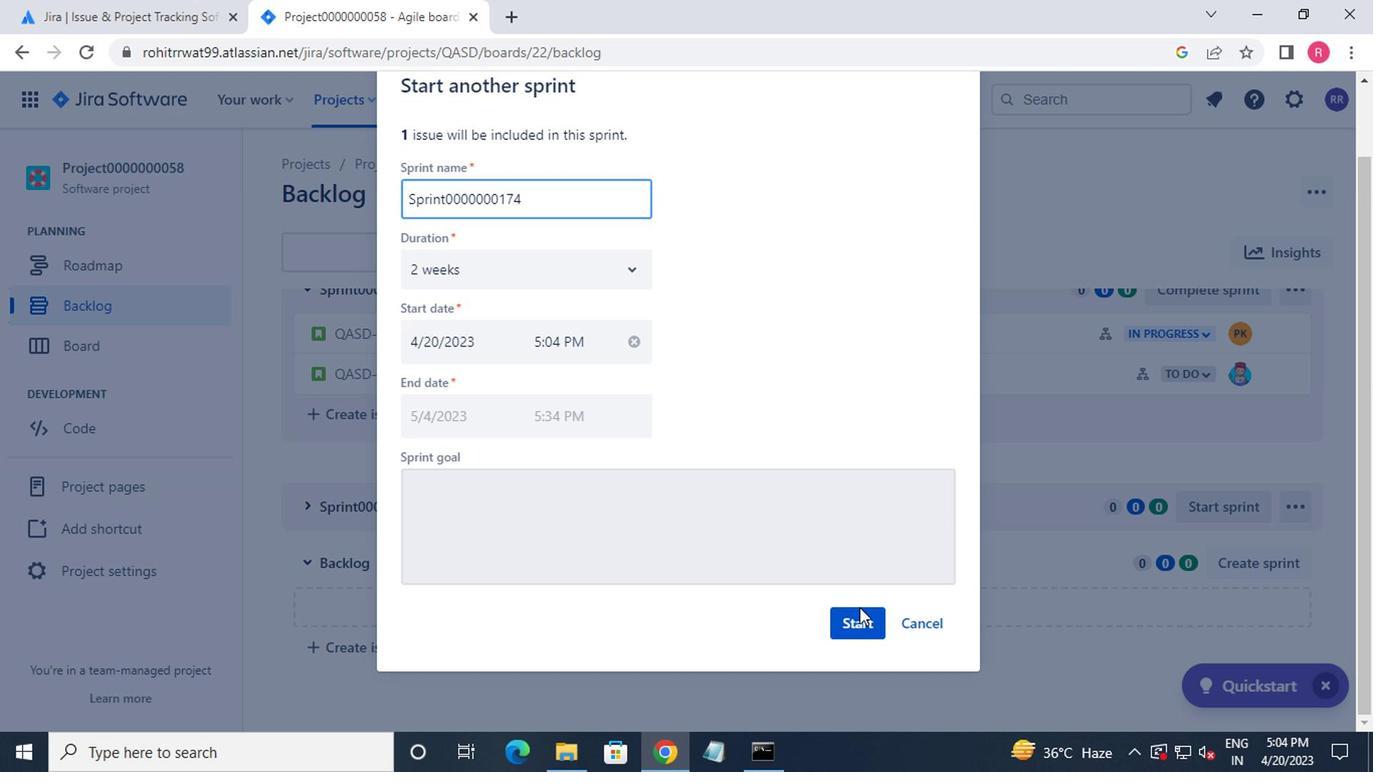 
Action: Mouse pressed left at (862, 615)
Screenshot: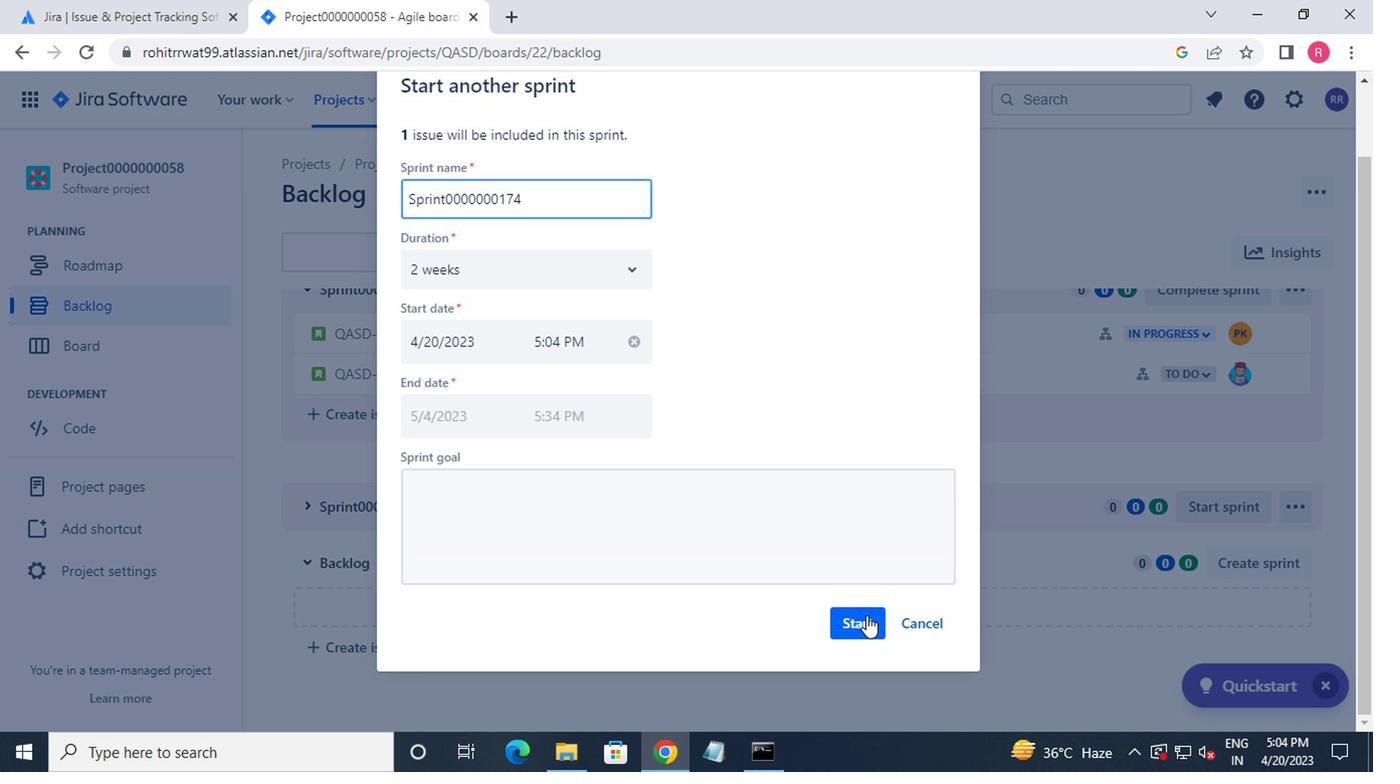 
Action: Mouse moved to (849, 591)
Screenshot: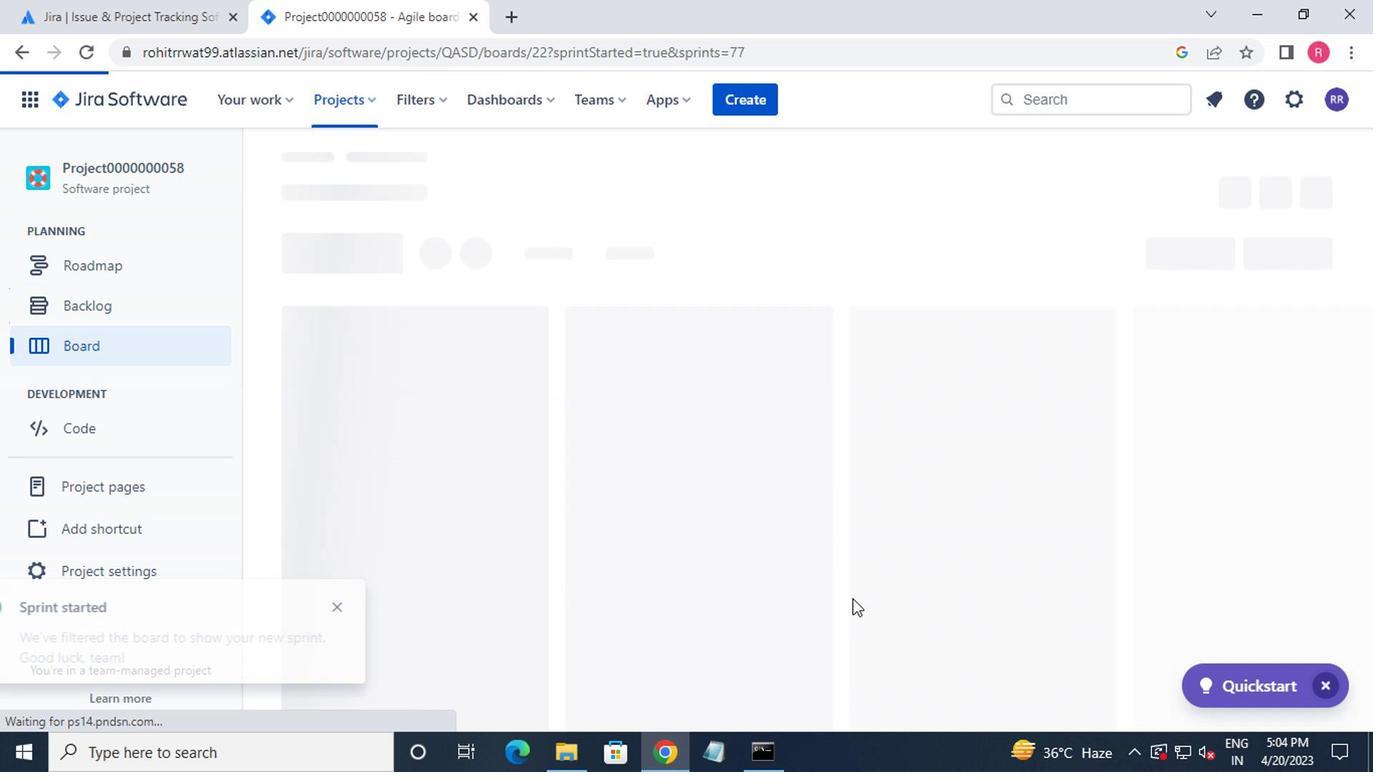 
Action: Key pressed ctrl+S<Key.backspace>
Screenshot: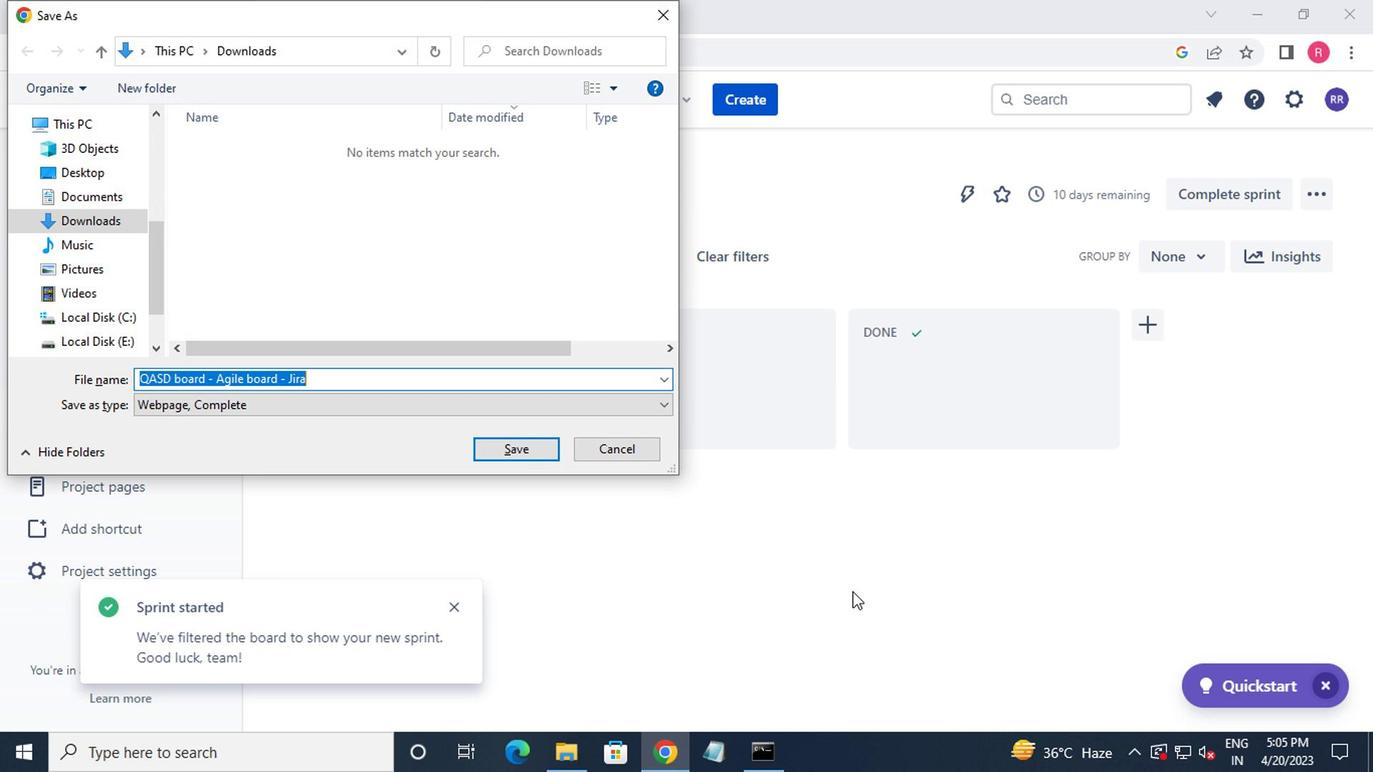 
Action: Mouse moved to (623, 439)
Screenshot: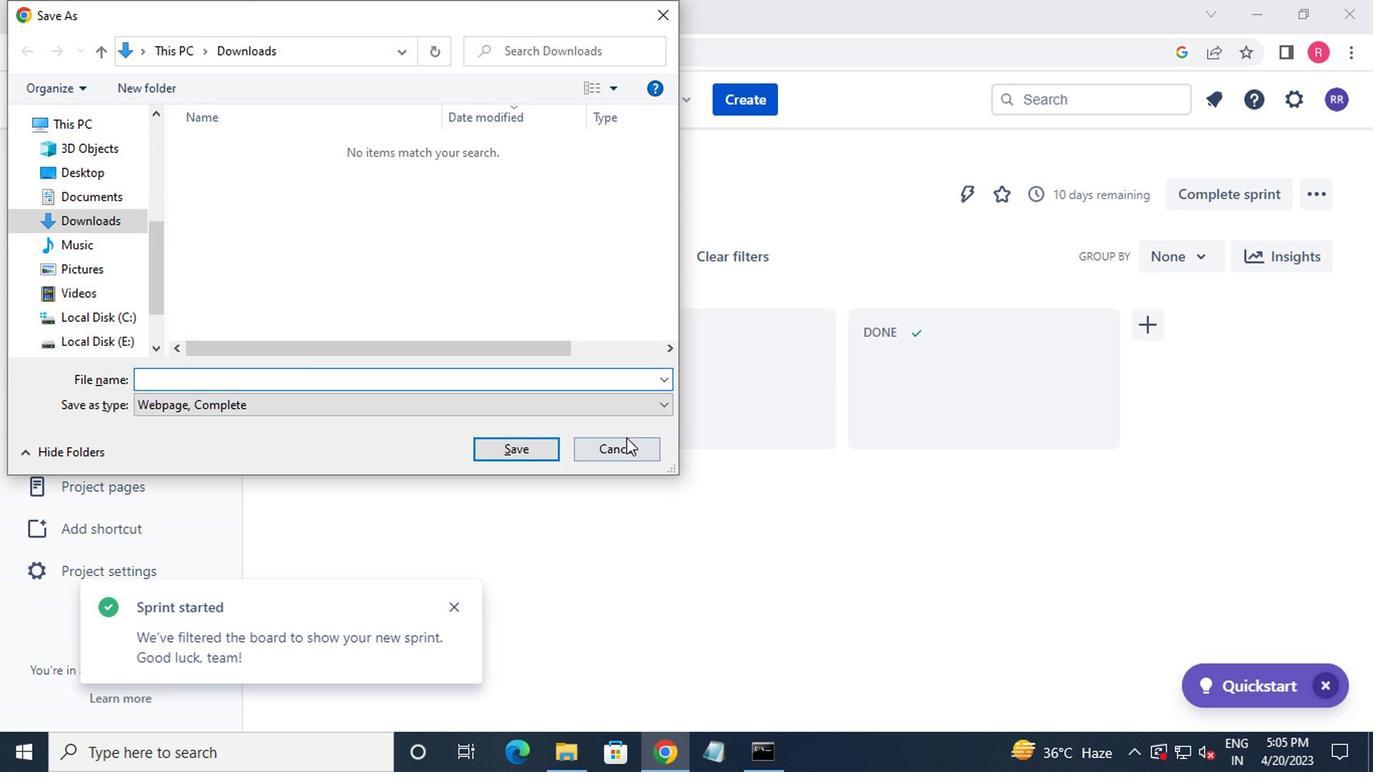 
Action: Mouse pressed left at (623, 439)
Screenshot: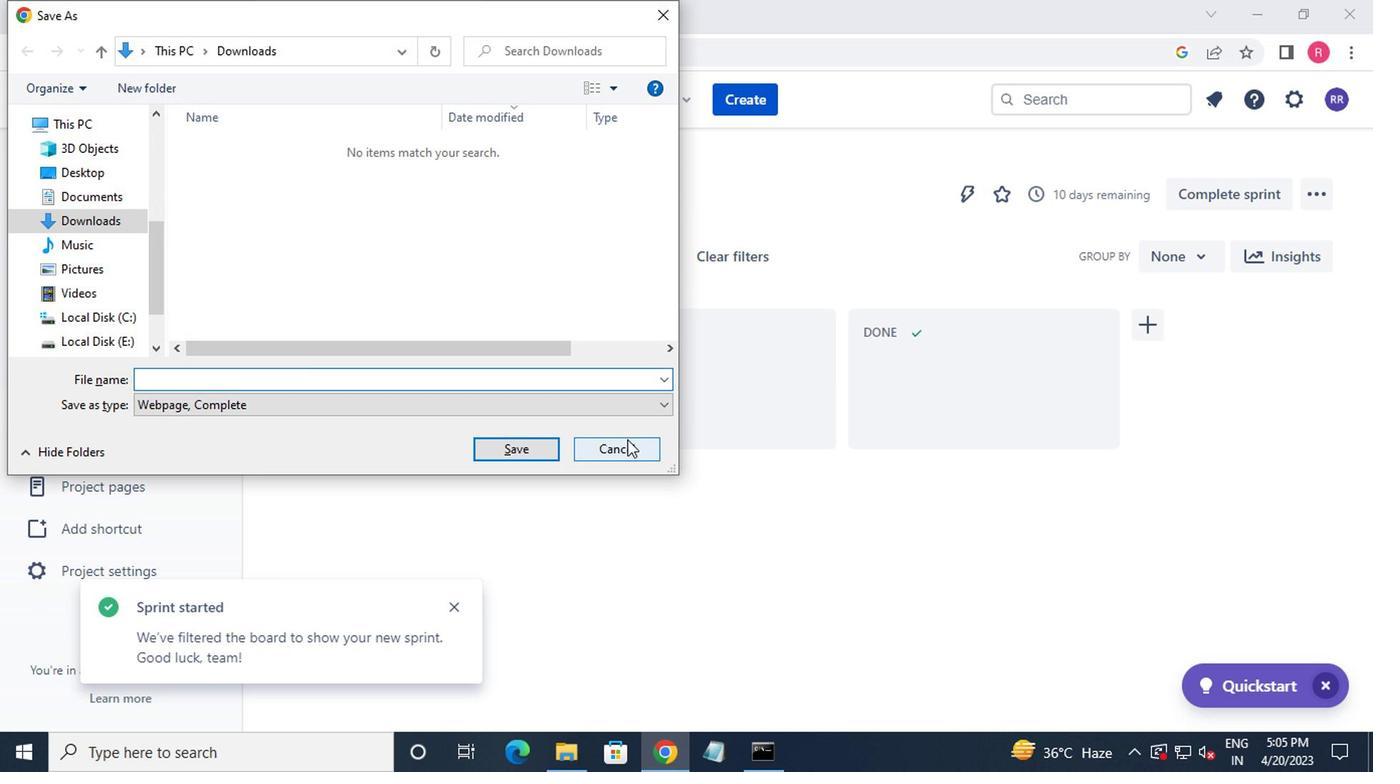 
Action: Mouse moved to (623, 441)
Screenshot: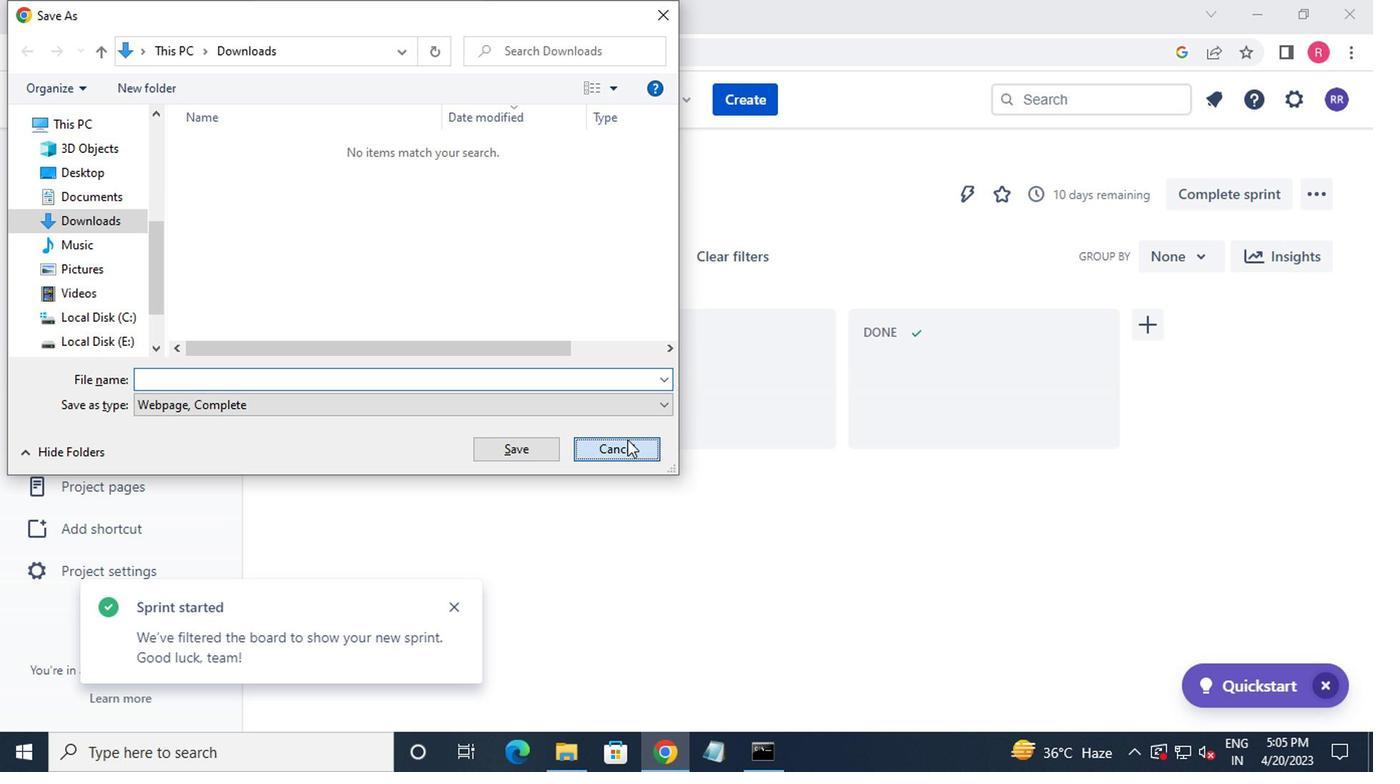 
